 Task: Find accommodations in Greenville, United States for 3 guests from September 6 to September 18, with a price range of ₹6000 to ₹12000, 2 bedrooms, 2 beds, 2 bathrooms, property type as Flat or Guest house, and host language as English.
Action: Mouse moved to (528, 70)
Screenshot: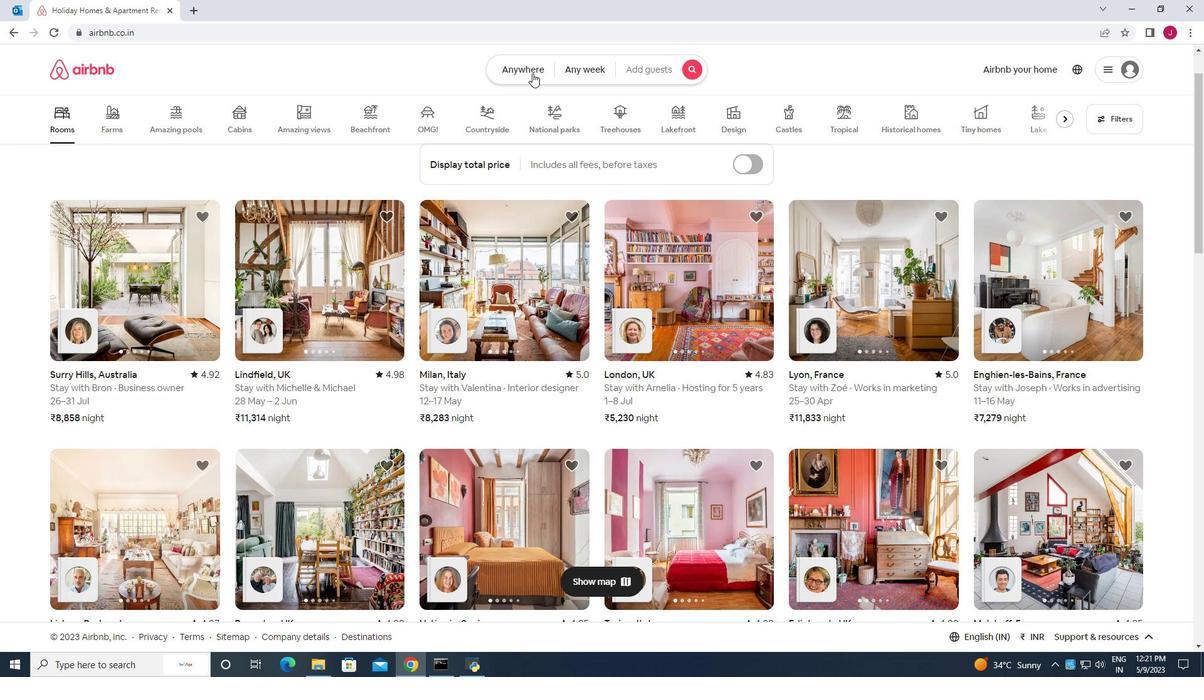 
Action: Mouse pressed left at (528, 70)
Screenshot: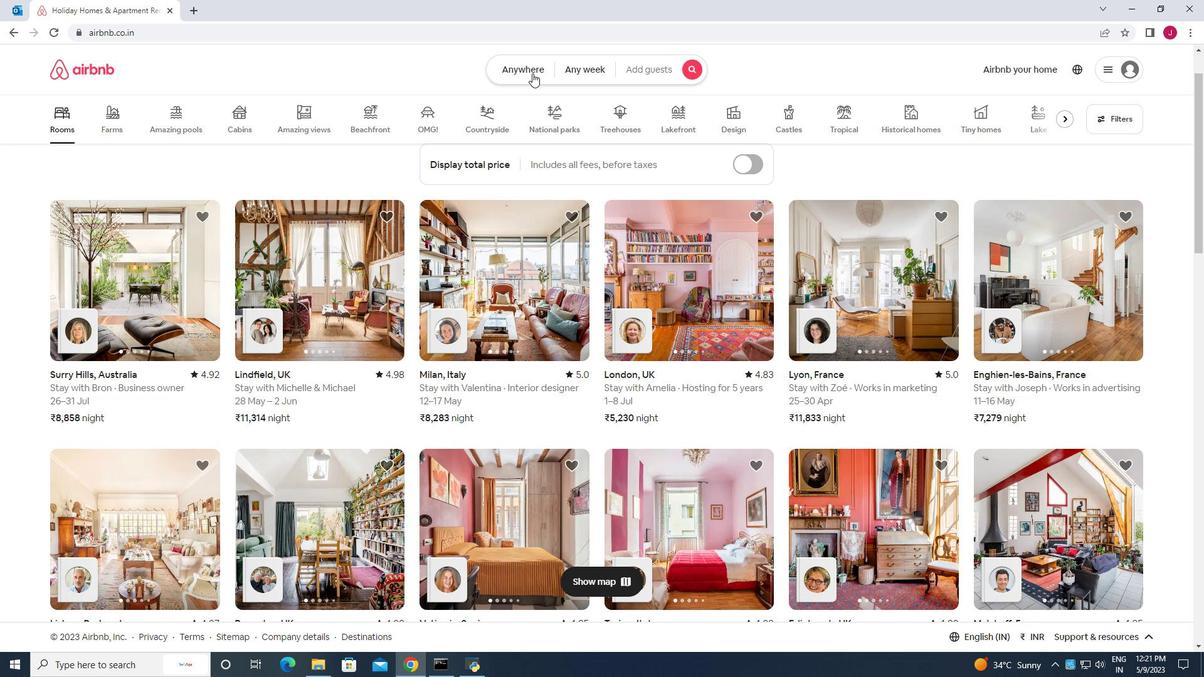 
Action: Mouse moved to (386, 120)
Screenshot: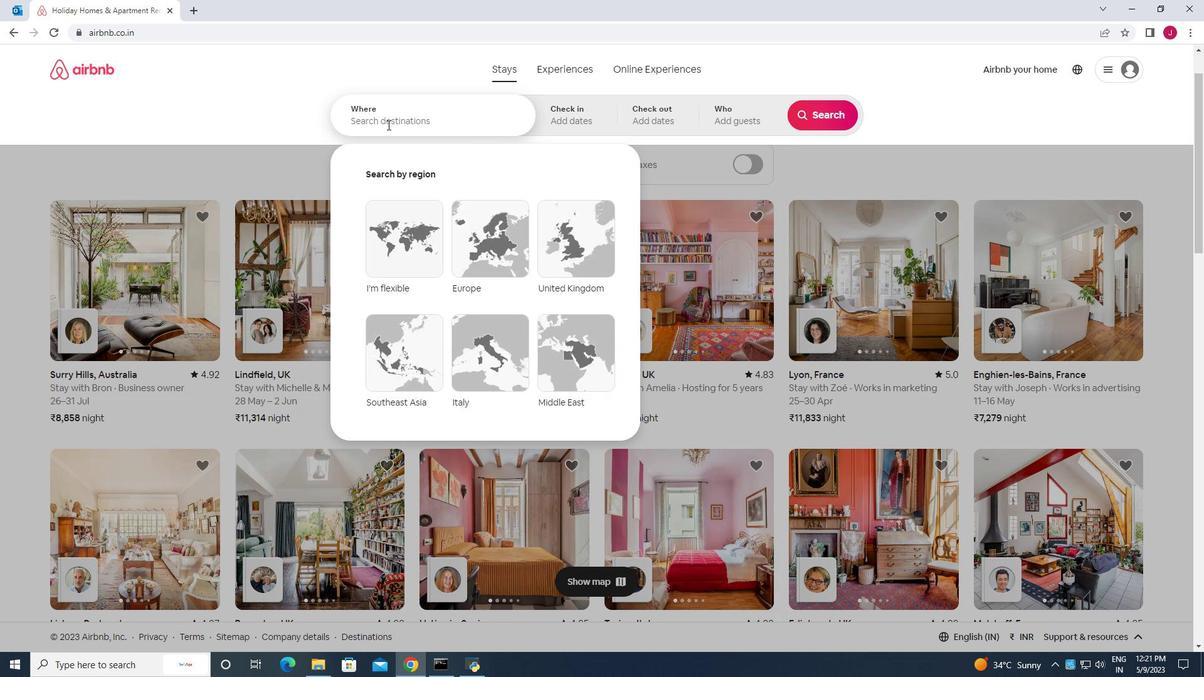 
Action: Mouse pressed left at (386, 120)
Screenshot: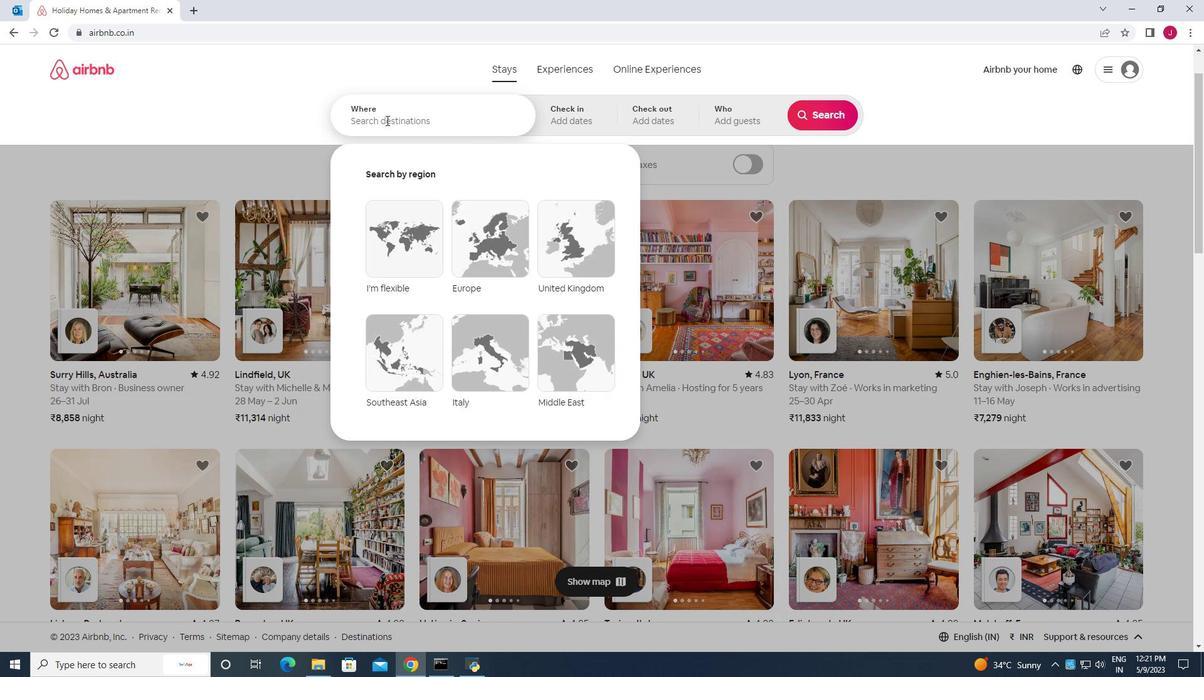 
Action: Key pressed <Key.caps_lock>G<Key.caps_lock>reenville<Key.space>united<Key.space>states<Key.enter>
Screenshot: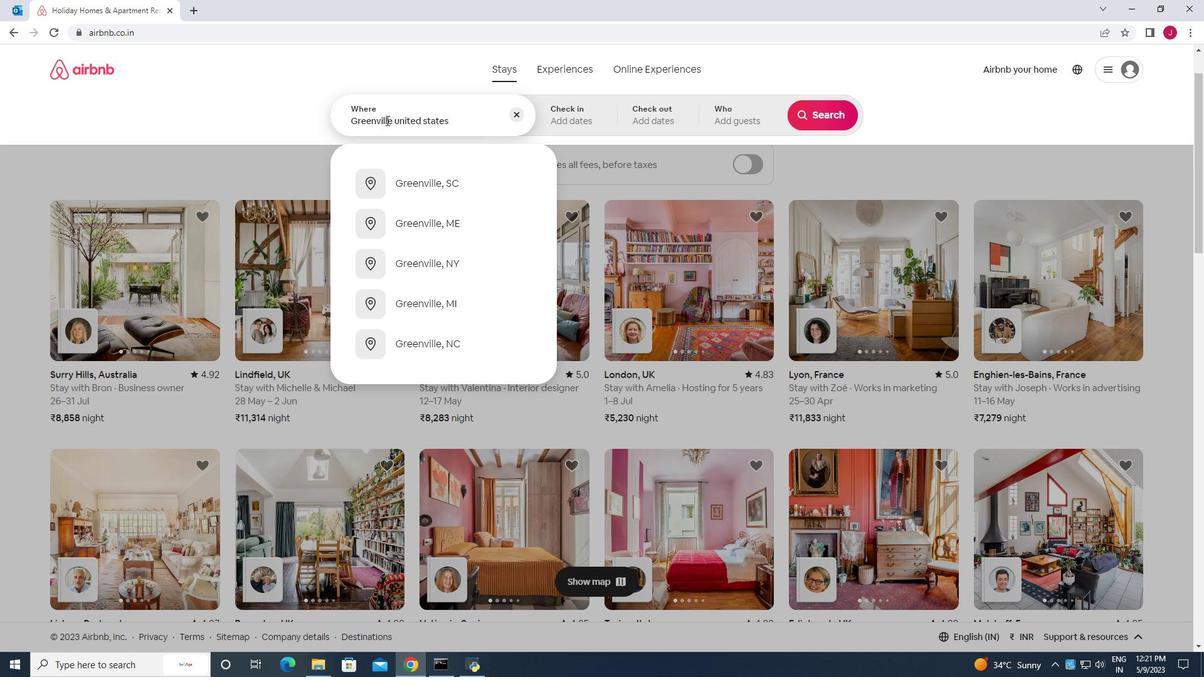 
Action: Mouse moved to (812, 217)
Screenshot: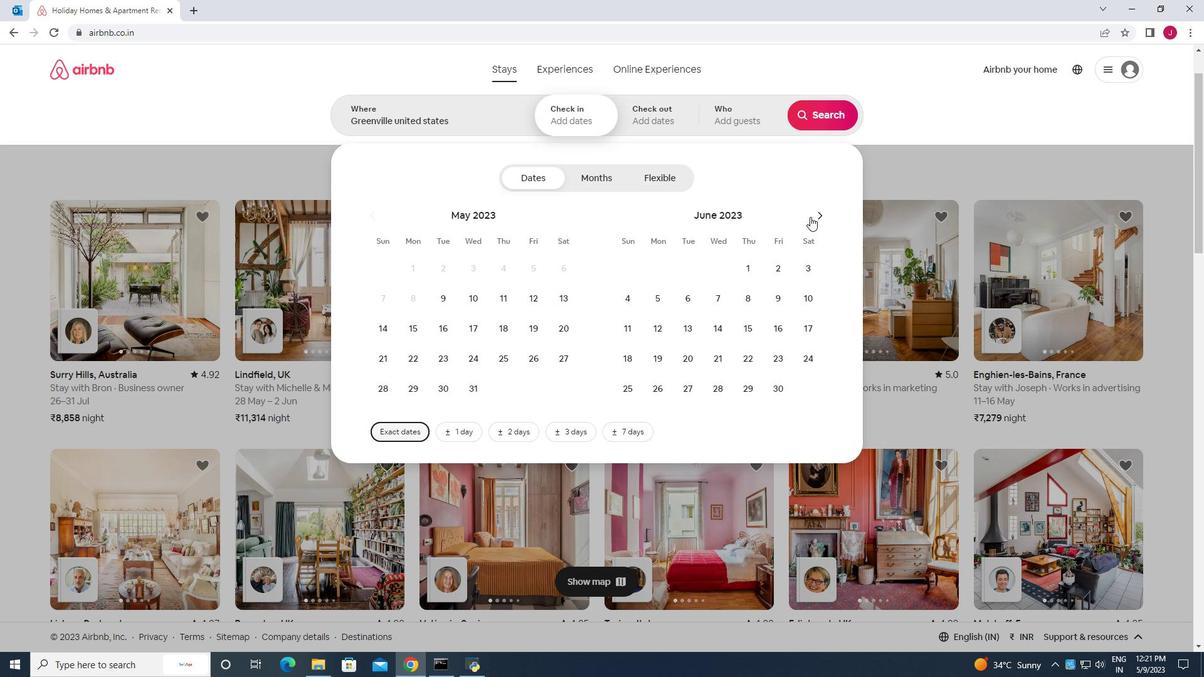 
Action: Mouse pressed left at (812, 217)
Screenshot: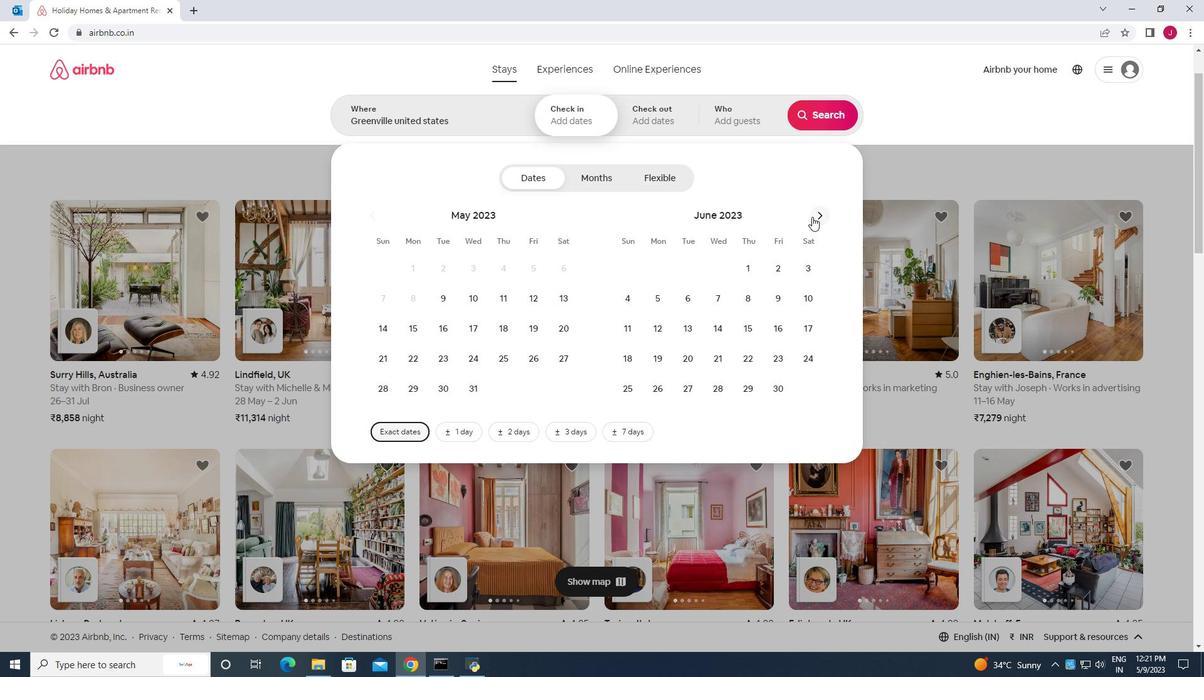 
Action: Mouse moved to (813, 217)
Screenshot: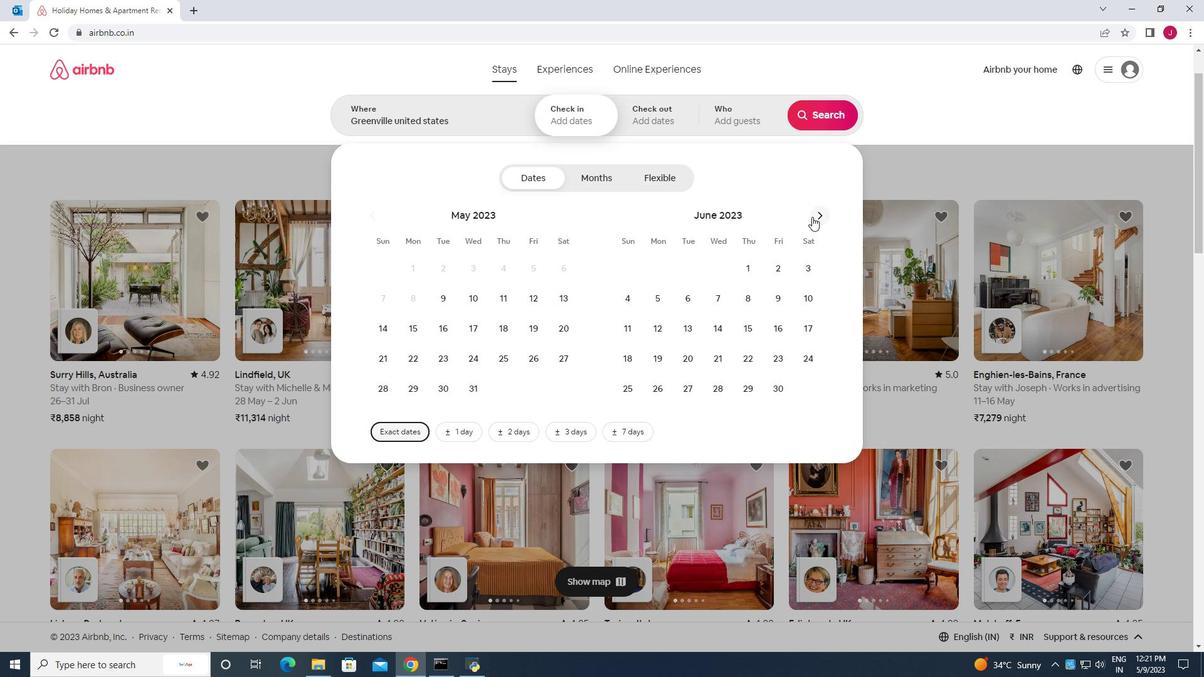 
Action: Mouse pressed left at (813, 217)
Screenshot: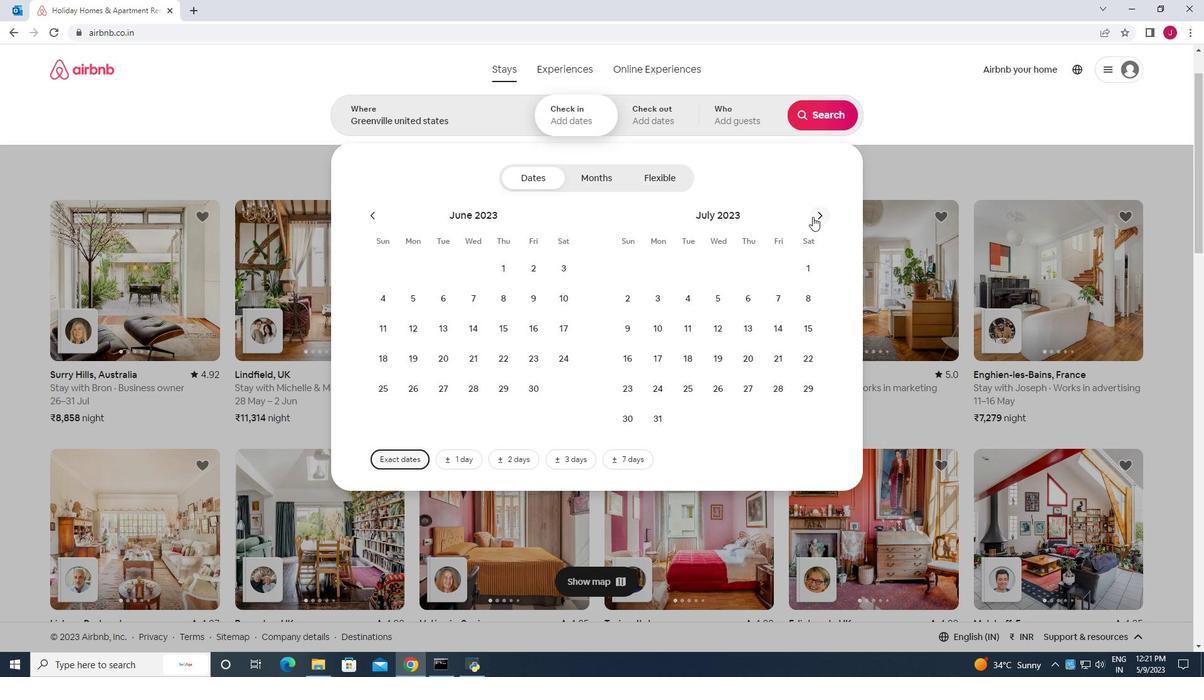 
Action: Mouse pressed left at (813, 217)
Screenshot: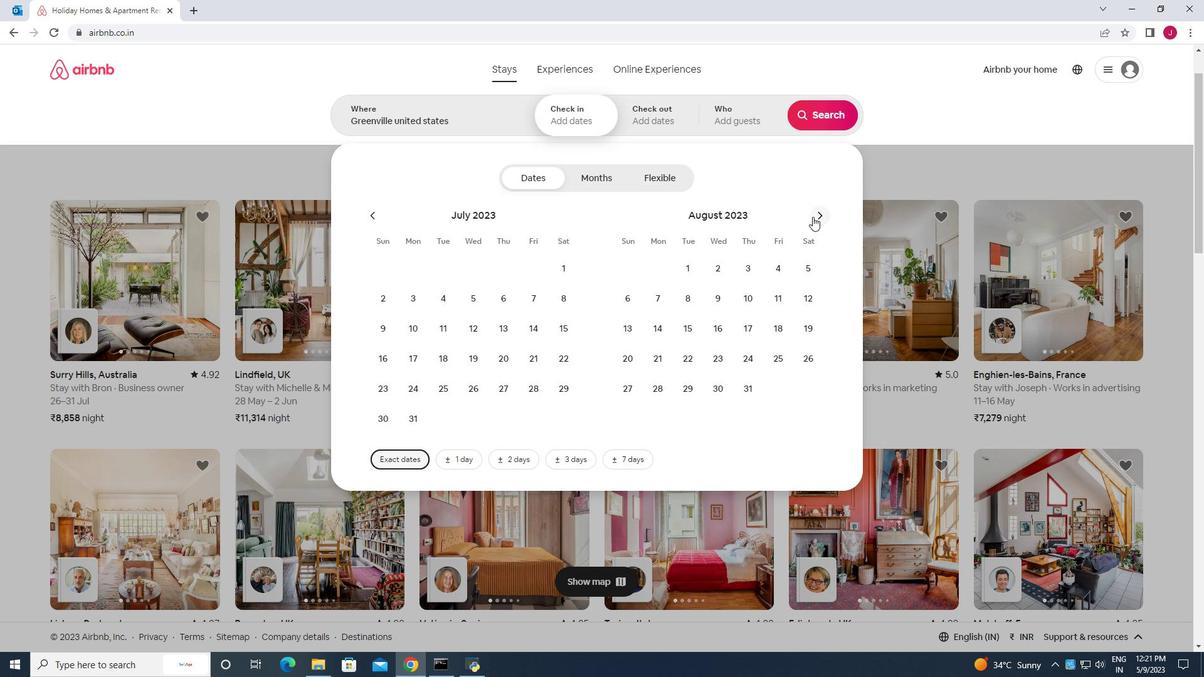 
Action: Mouse moved to (722, 300)
Screenshot: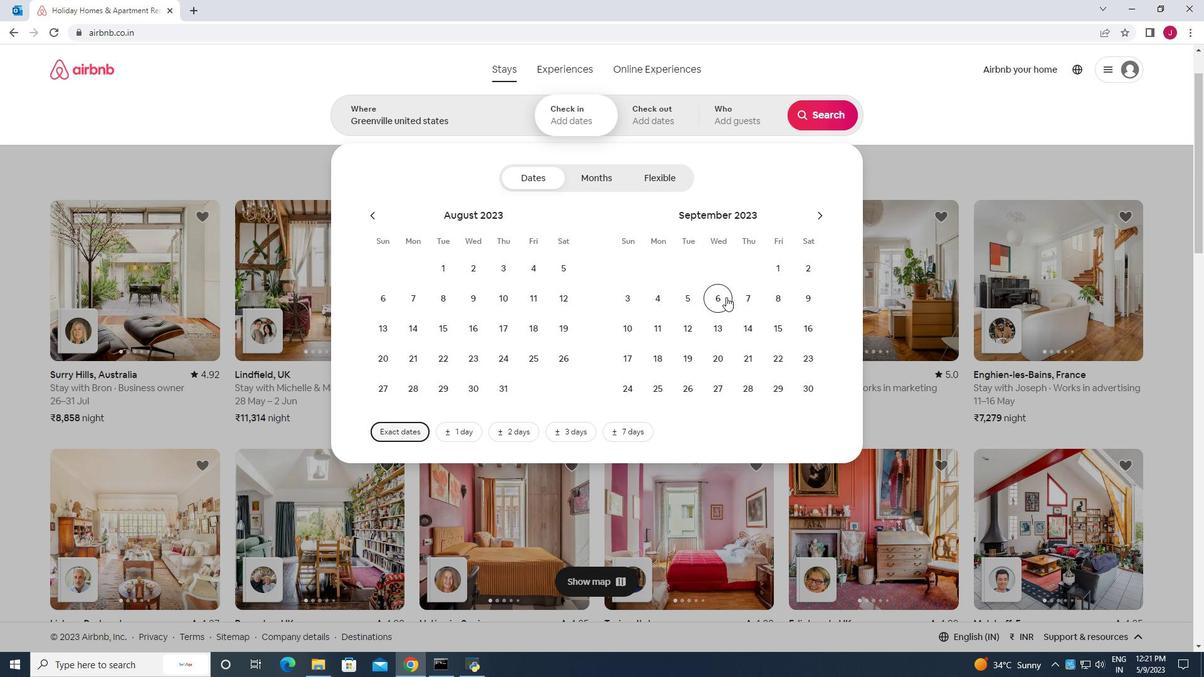 
Action: Mouse pressed left at (722, 300)
Screenshot: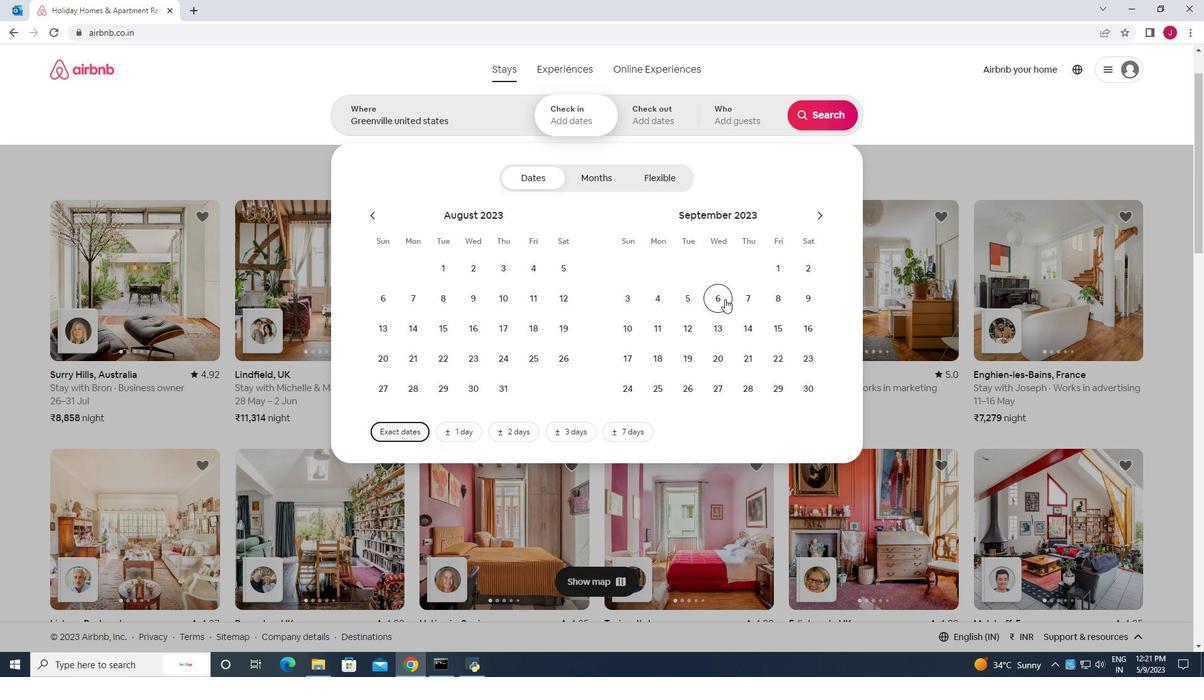 
Action: Mouse moved to (664, 357)
Screenshot: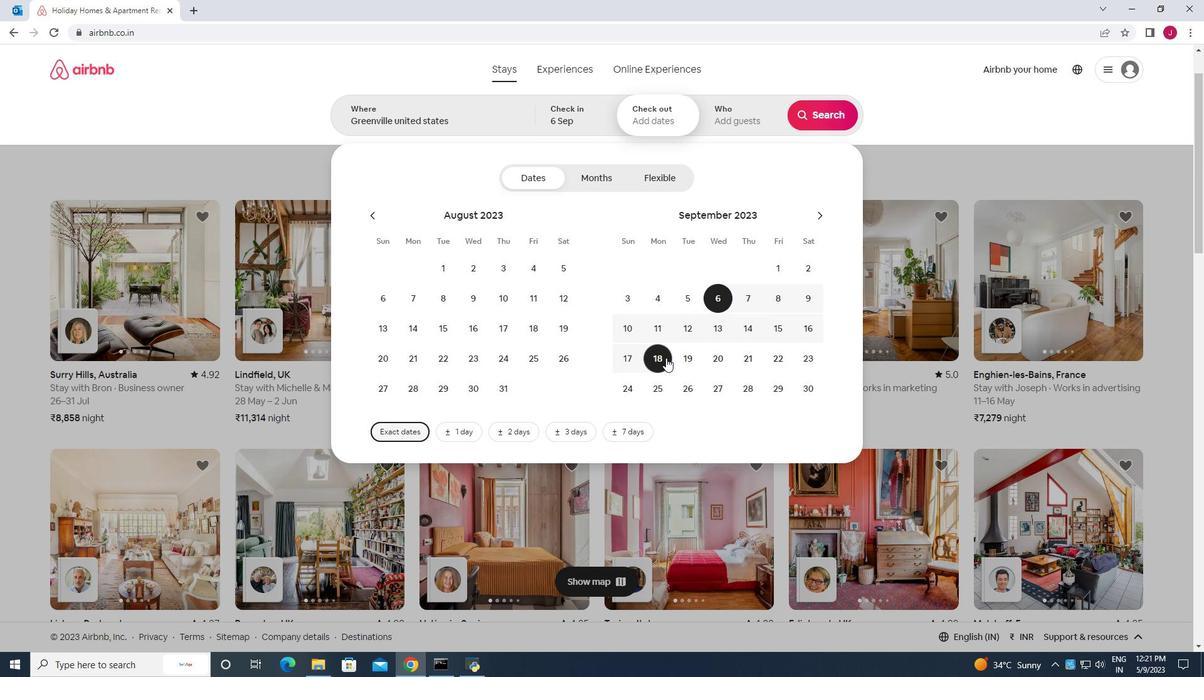 
Action: Mouse pressed left at (664, 357)
Screenshot: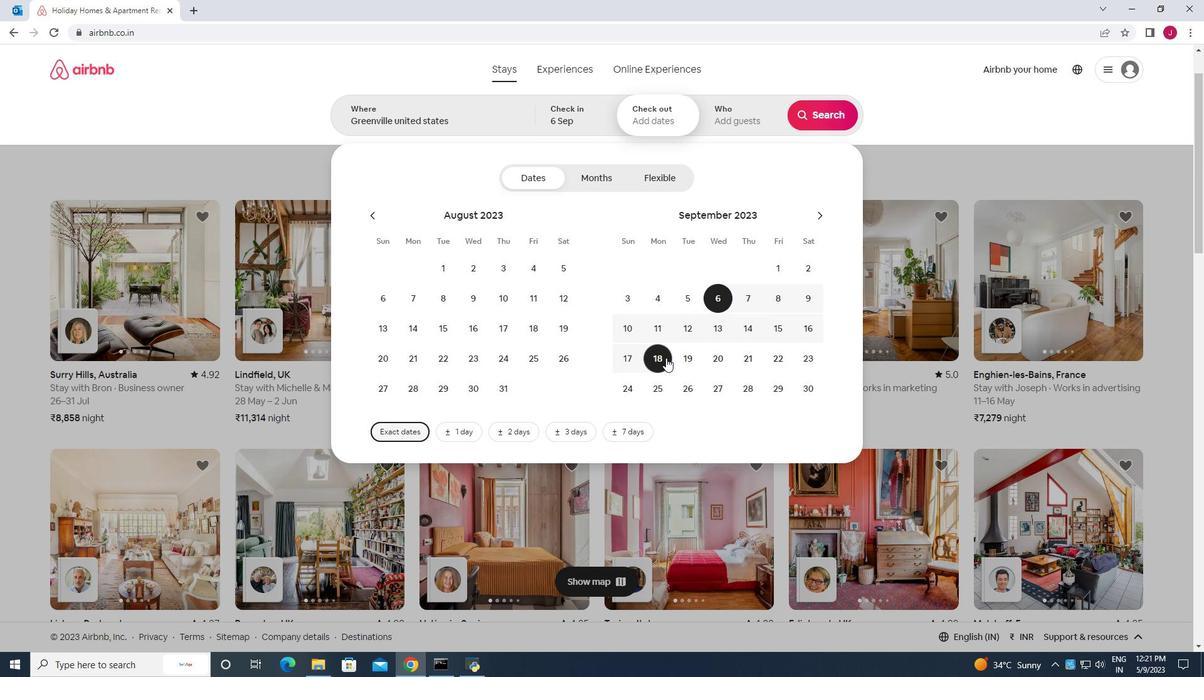 
Action: Mouse moved to (731, 121)
Screenshot: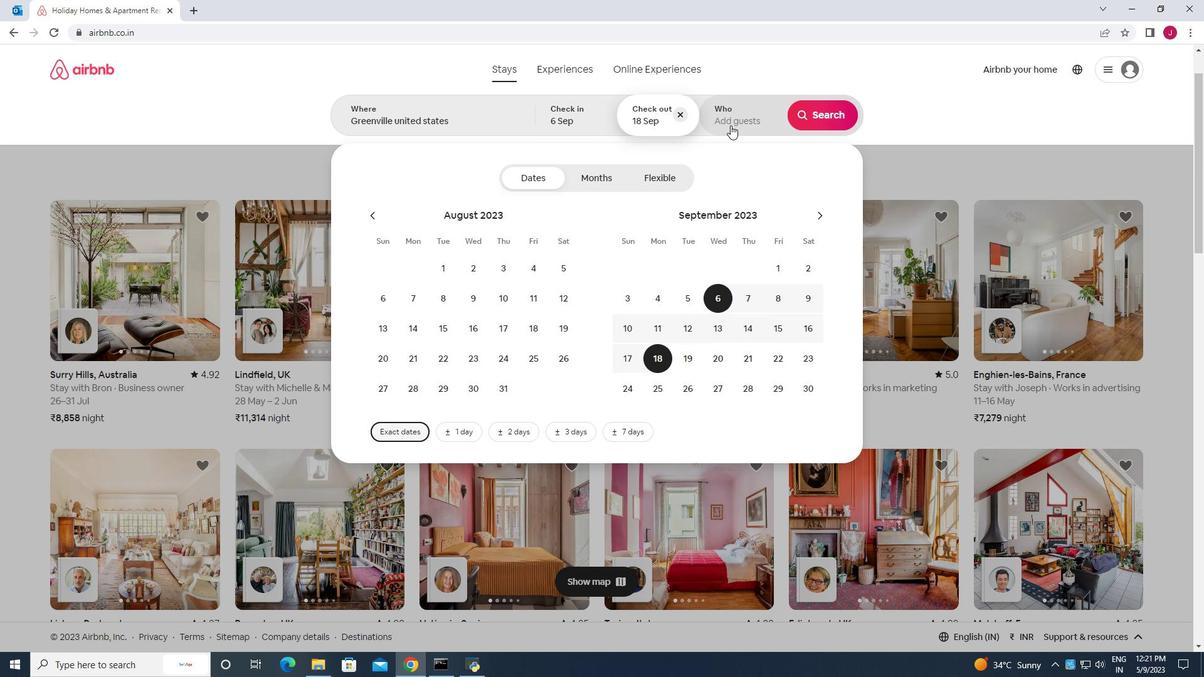 
Action: Mouse pressed left at (731, 121)
Screenshot: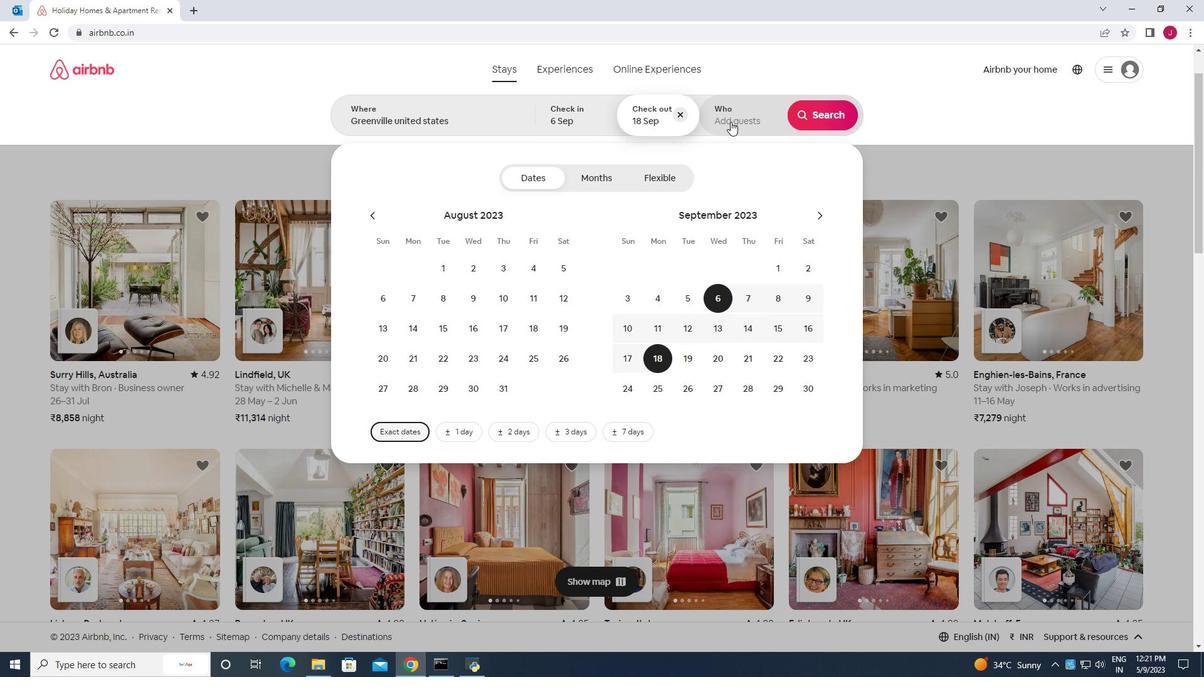 
Action: Mouse moved to (825, 186)
Screenshot: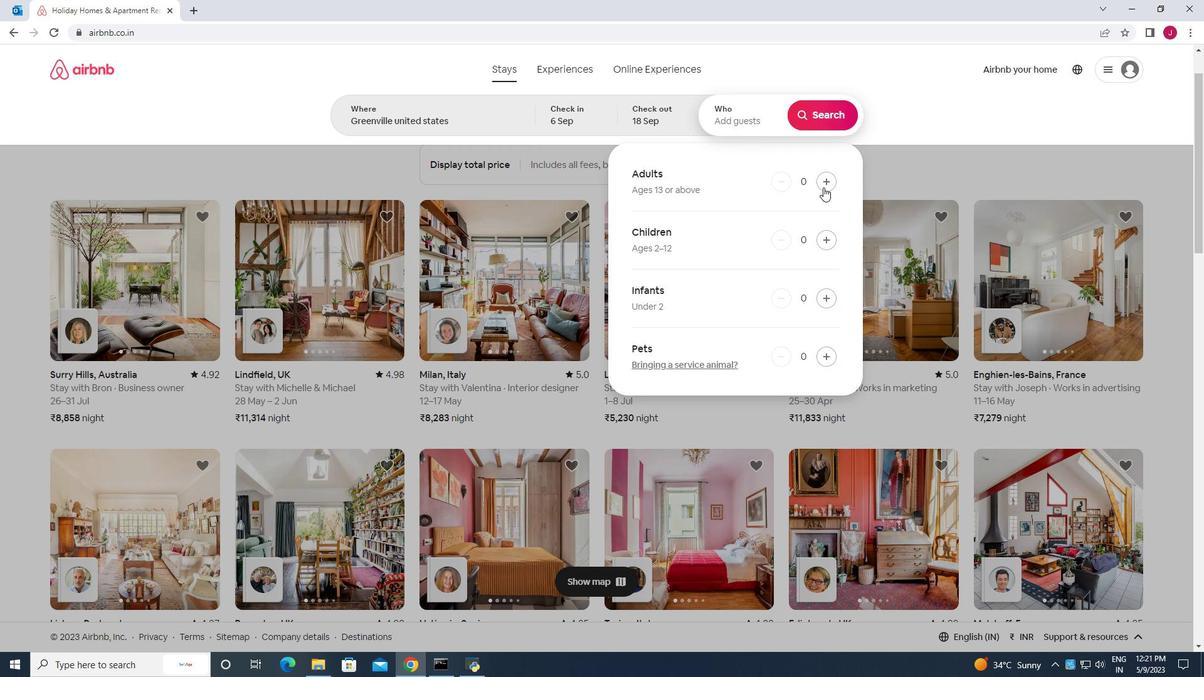 
Action: Mouse pressed left at (825, 186)
Screenshot: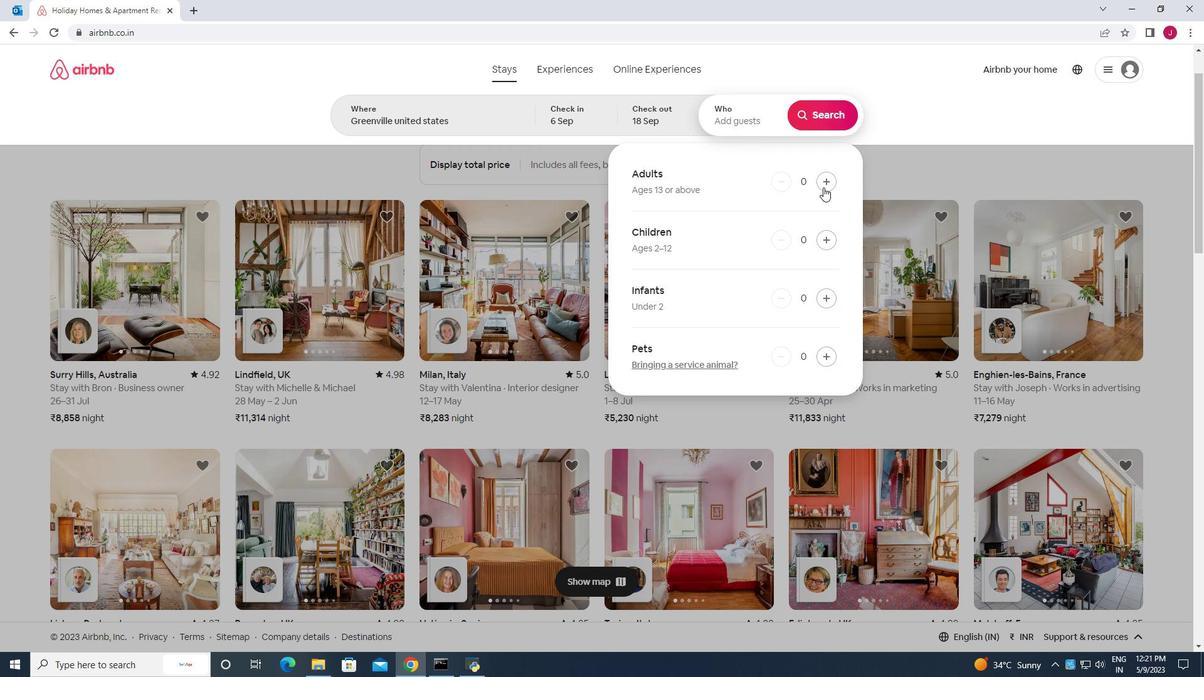 
Action: Mouse moved to (826, 186)
Screenshot: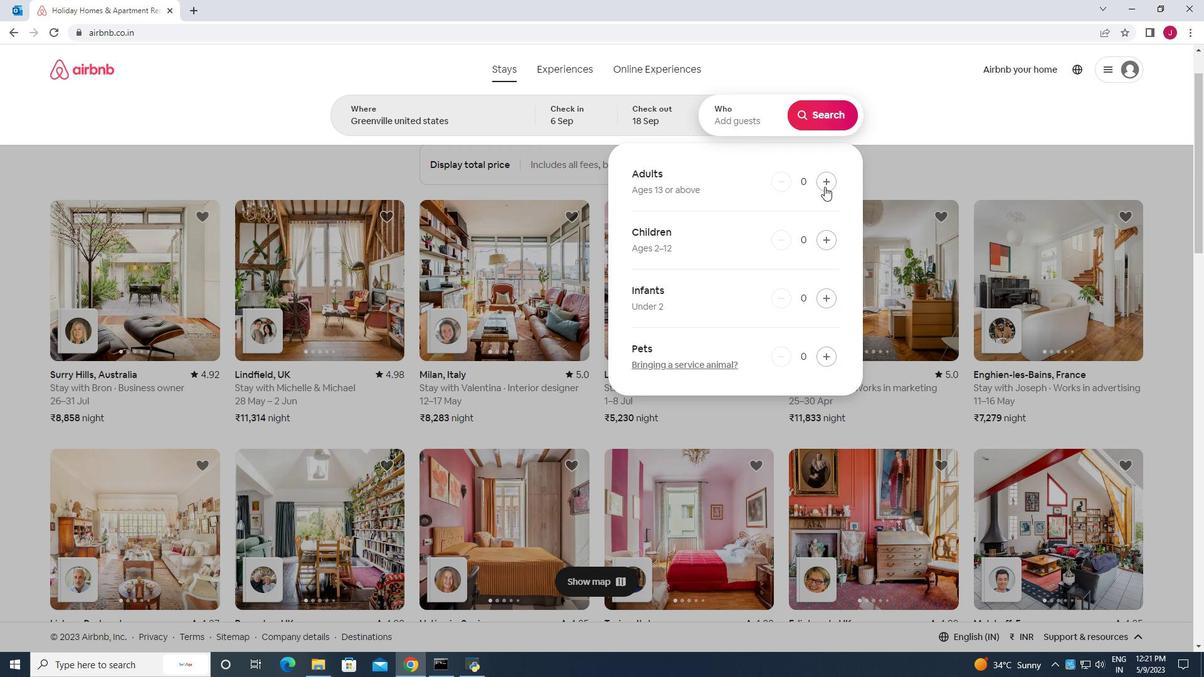 
Action: Mouse pressed left at (826, 186)
Screenshot: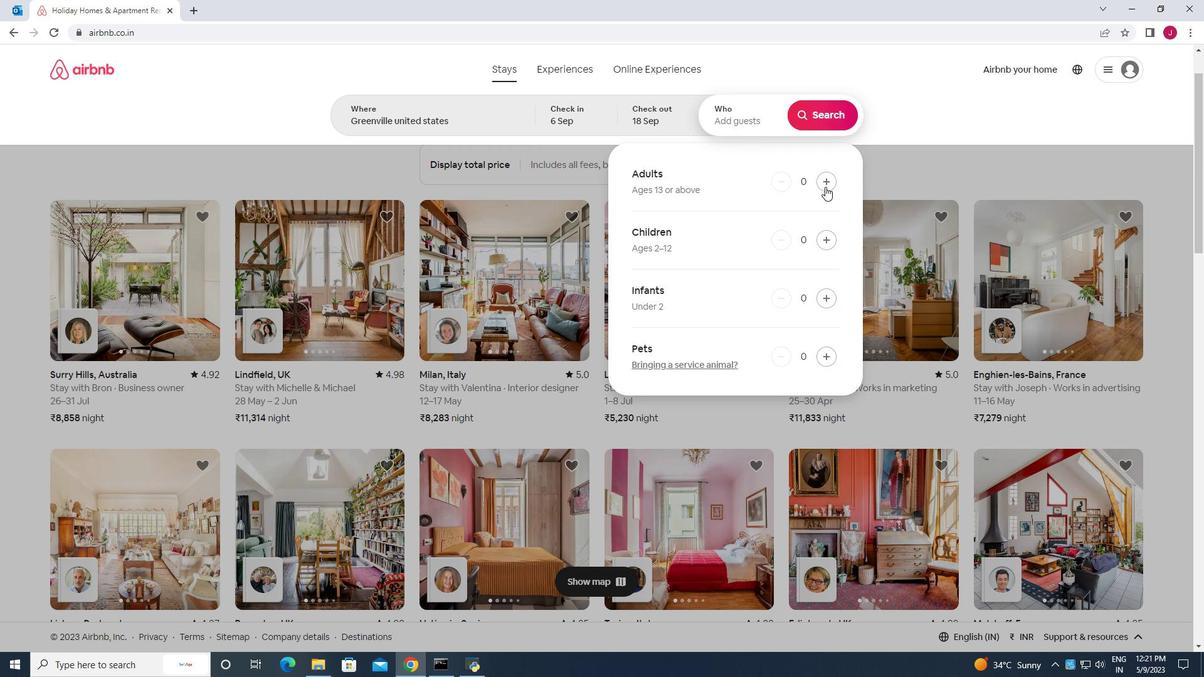 
Action: Mouse pressed left at (826, 186)
Screenshot: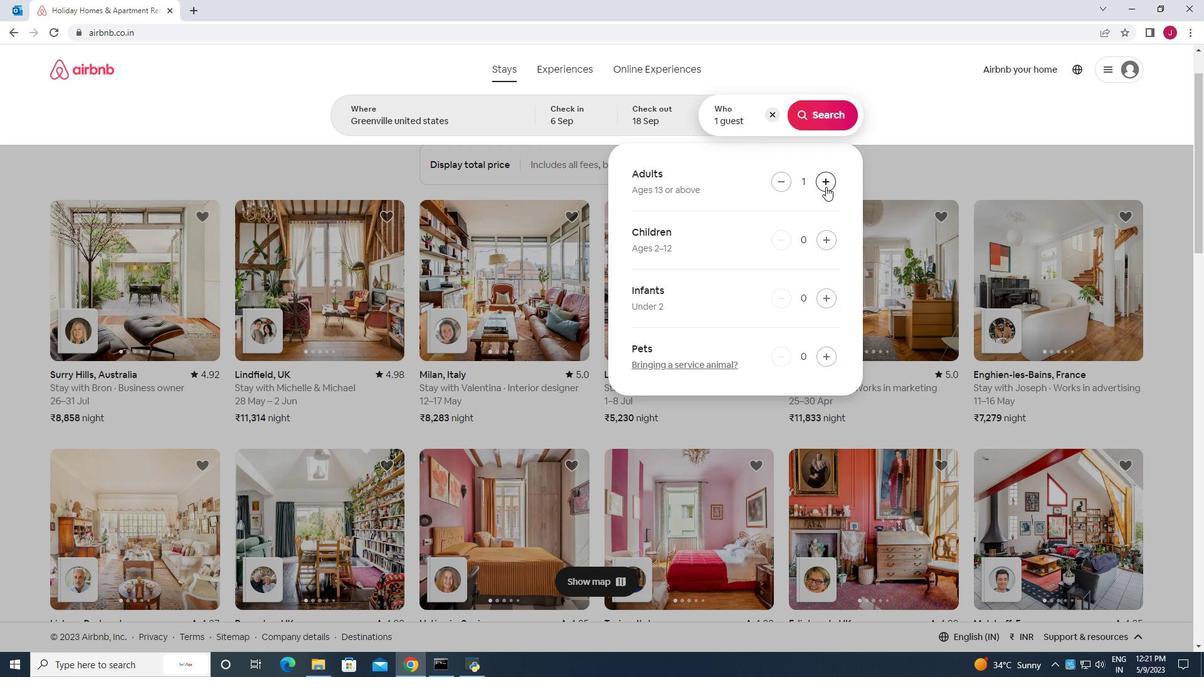 
Action: Mouse moved to (830, 111)
Screenshot: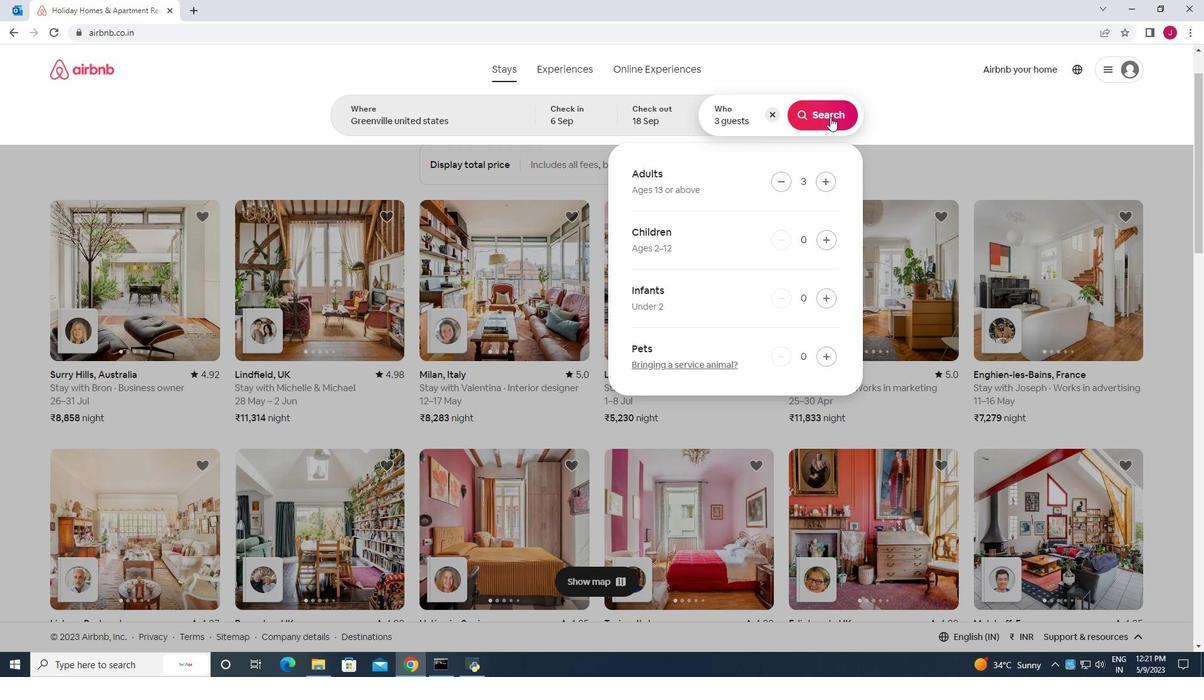 
Action: Mouse pressed left at (830, 111)
Screenshot: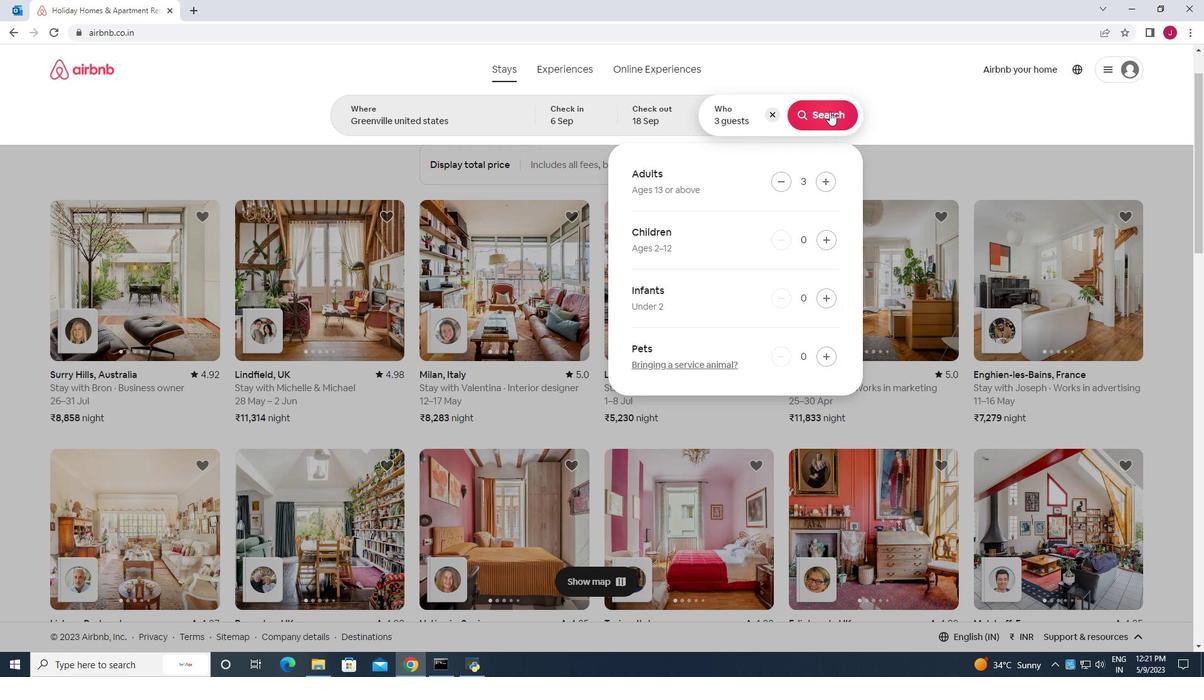 
Action: Mouse moved to (1169, 116)
Screenshot: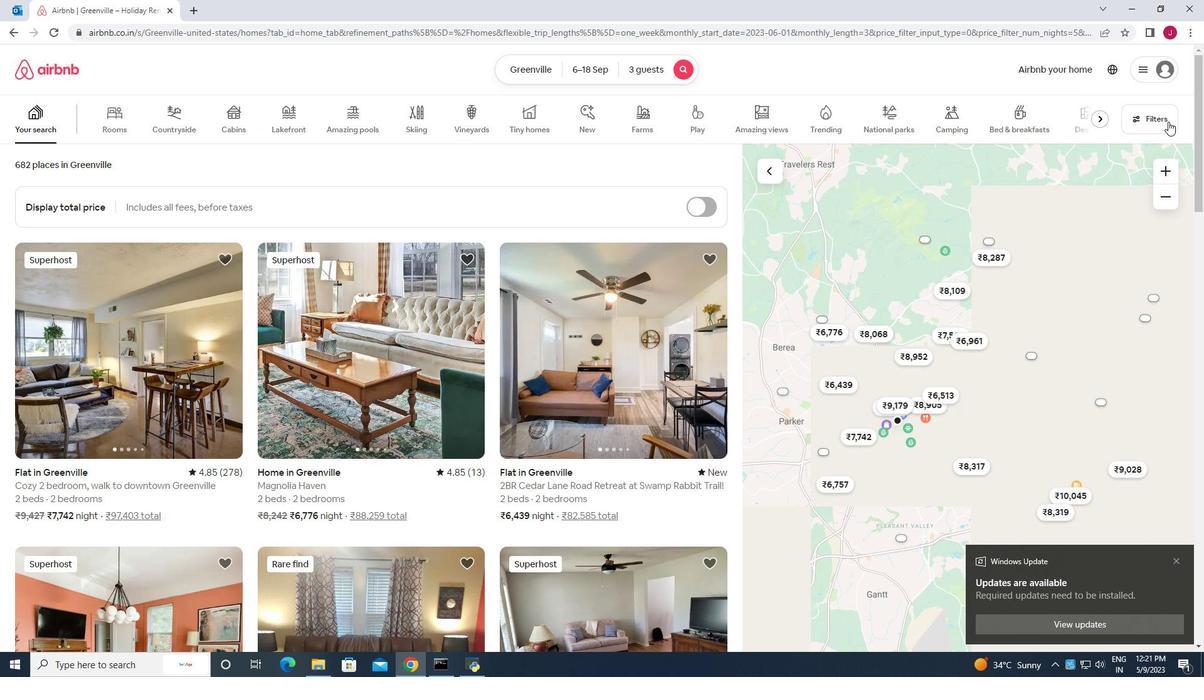 
Action: Mouse pressed left at (1169, 116)
Screenshot: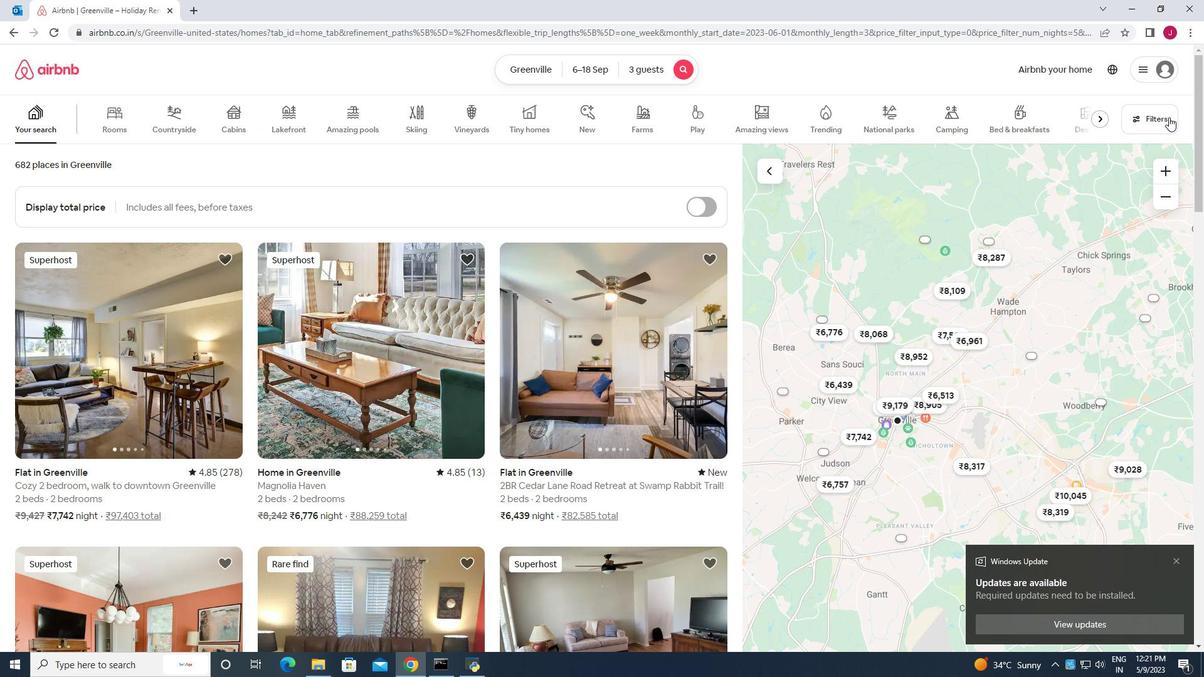 
Action: Mouse moved to (472, 427)
Screenshot: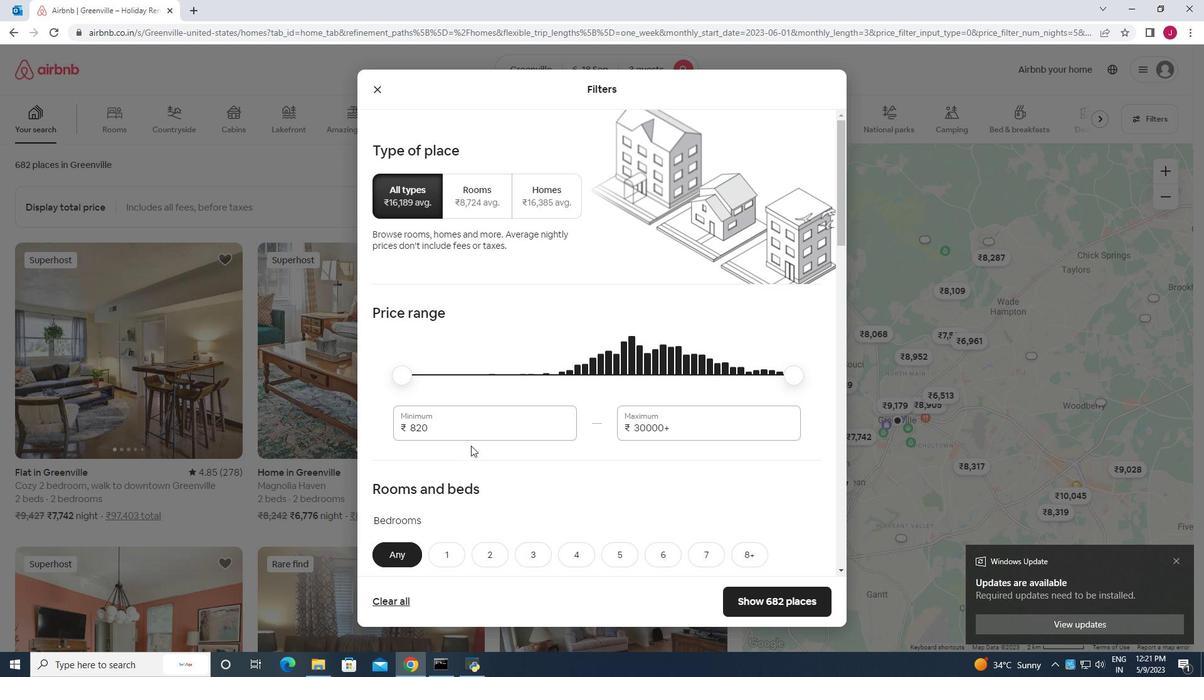 
Action: Mouse pressed left at (472, 427)
Screenshot: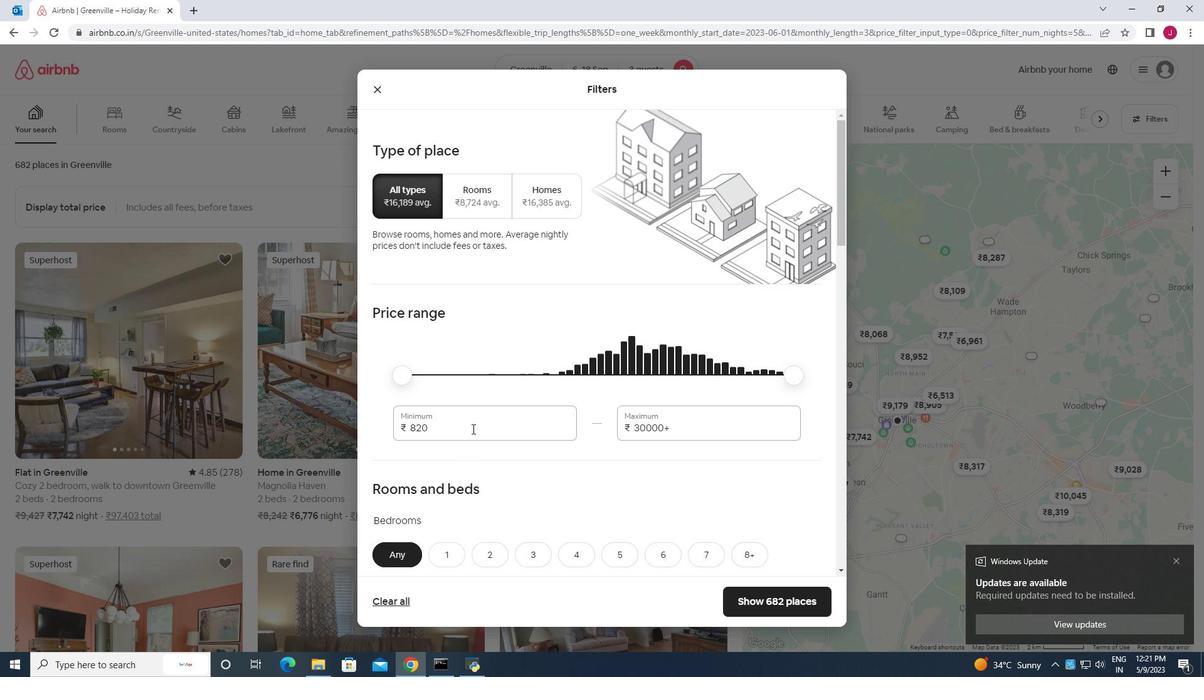 
Action: Key pressed <Key.backspace><Key.backspace><Key.backspace><Key.backspace><Key.backspace><Key.backspace><Key.backspace><Key.backspace><Key.backspace><Key.backspace>6000
Screenshot: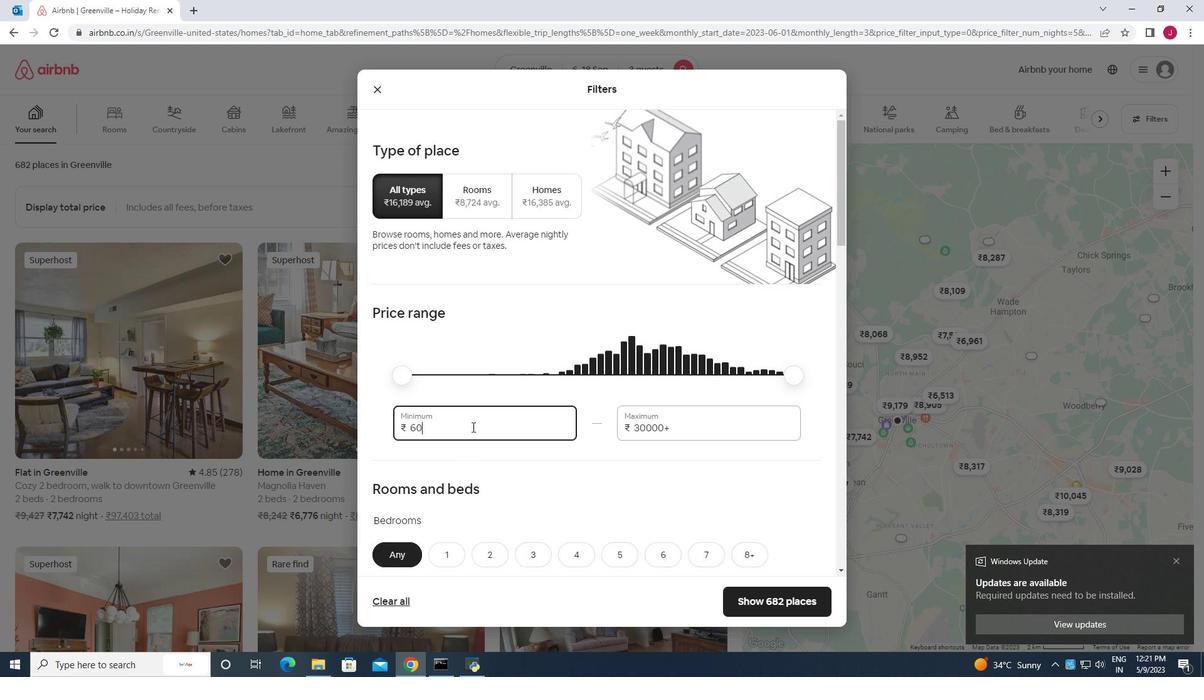 
Action: Mouse moved to (700, 426)
Screenshot: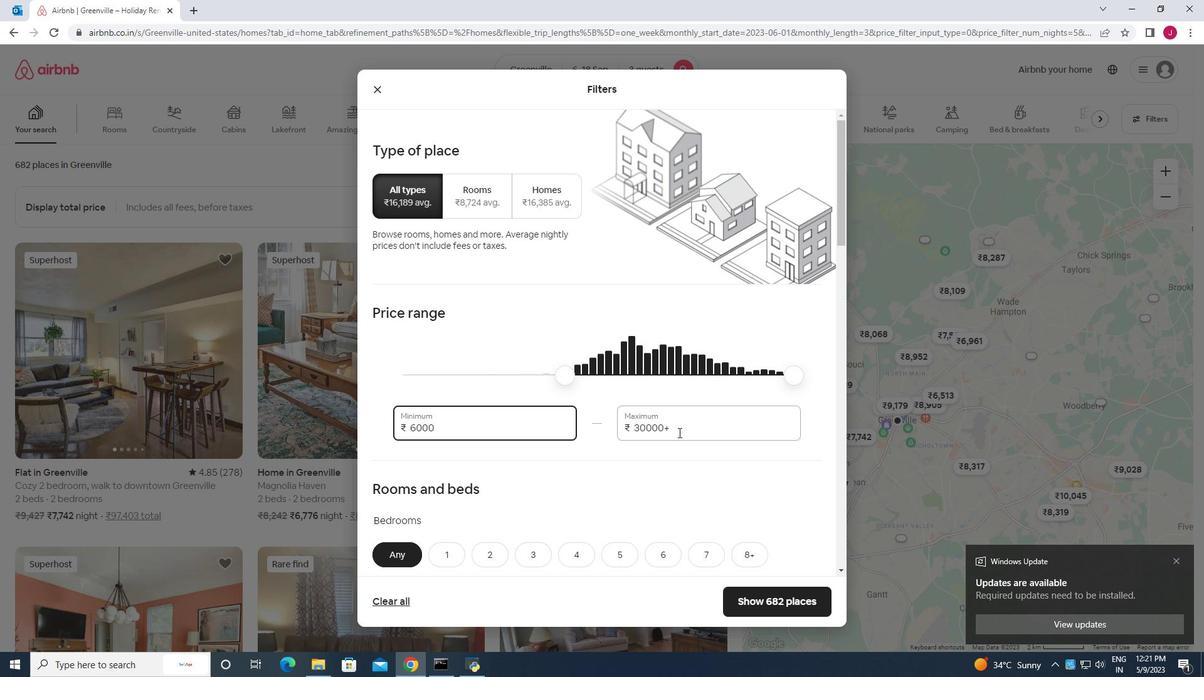 
Action: Mouse pressed left at (700, 426)
Screenshot: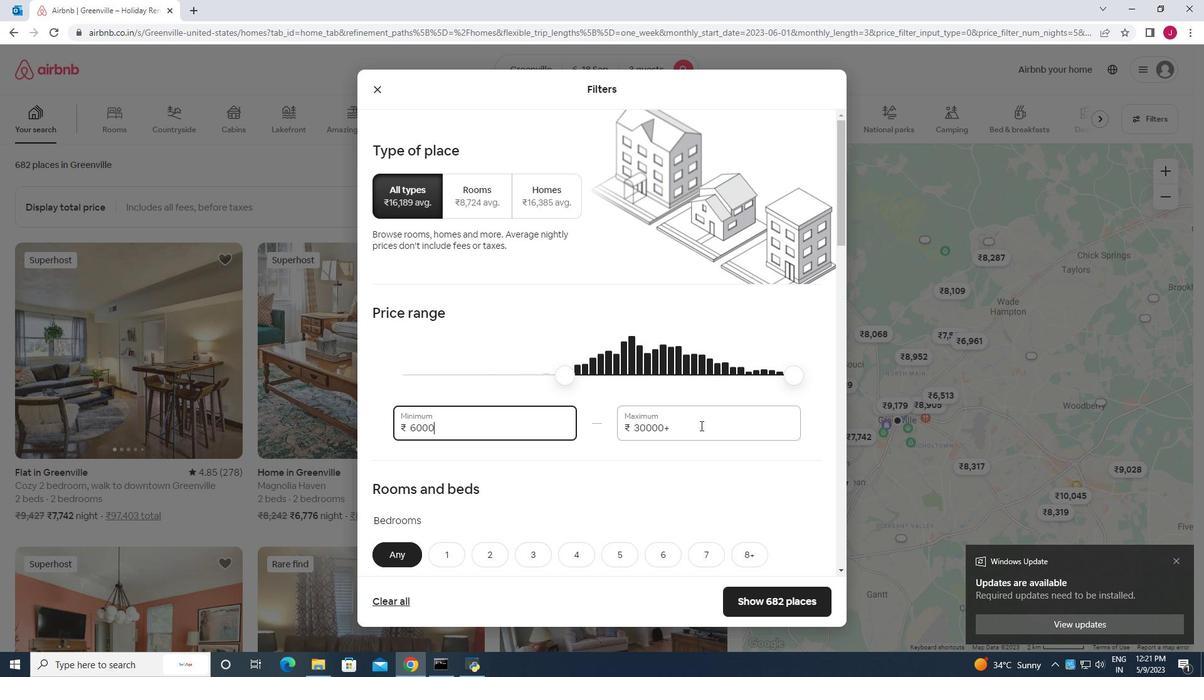 
Action: Mouse moved to (699, 426)
Screenshot: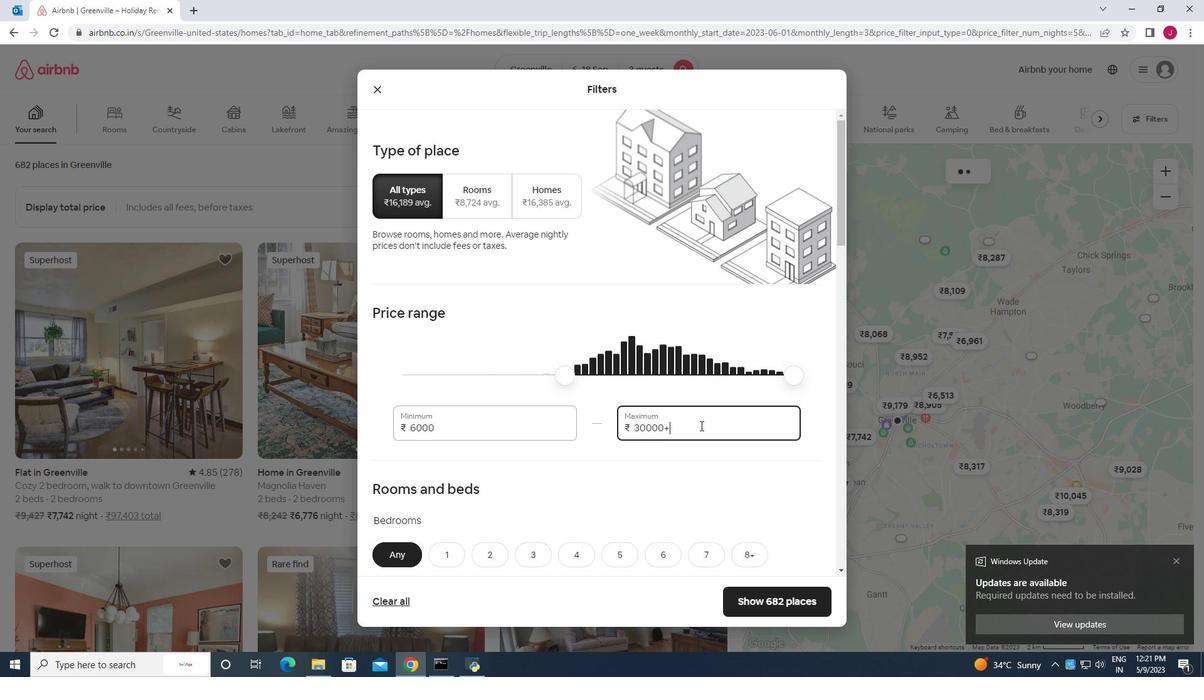 
Action: Key pressed <Key.backspace><Key.backspace><Key.backspace><Key.backspace><Key.backspace><Key.backspace><Key.backspace><Key.backspace><Key.backspace><Key.backspace><Key.backspace><Key.backspace>12000
Screenshot: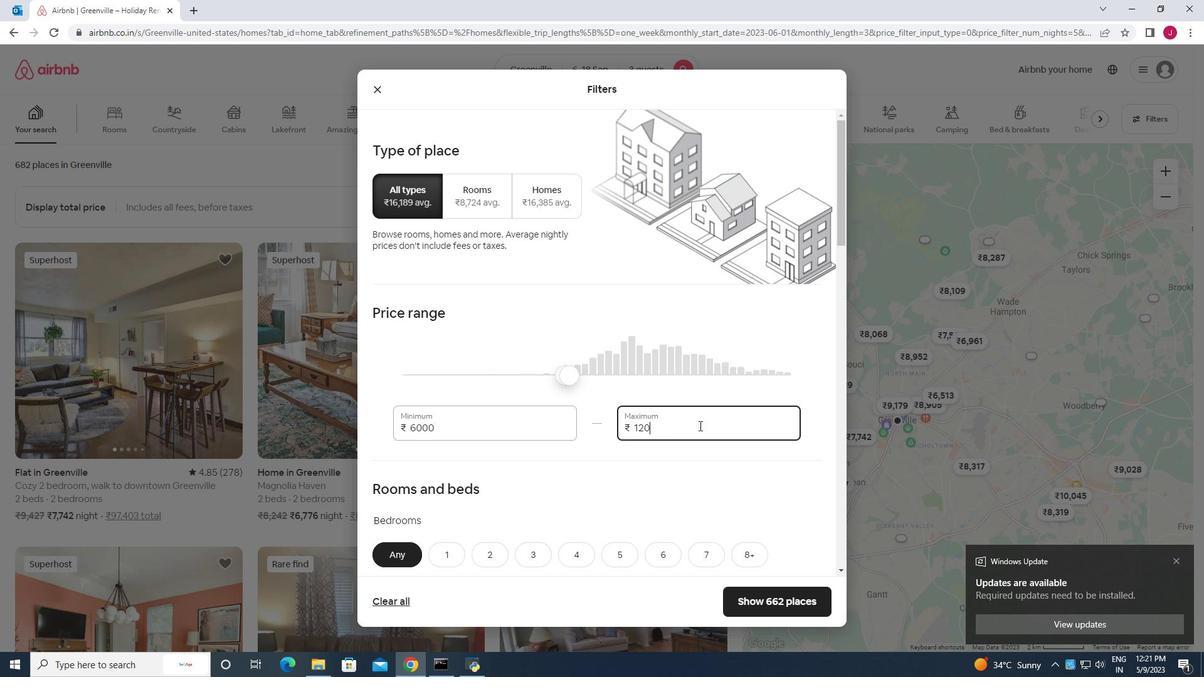 
Action: Mouse moved to (1178, 559)
Screenshot: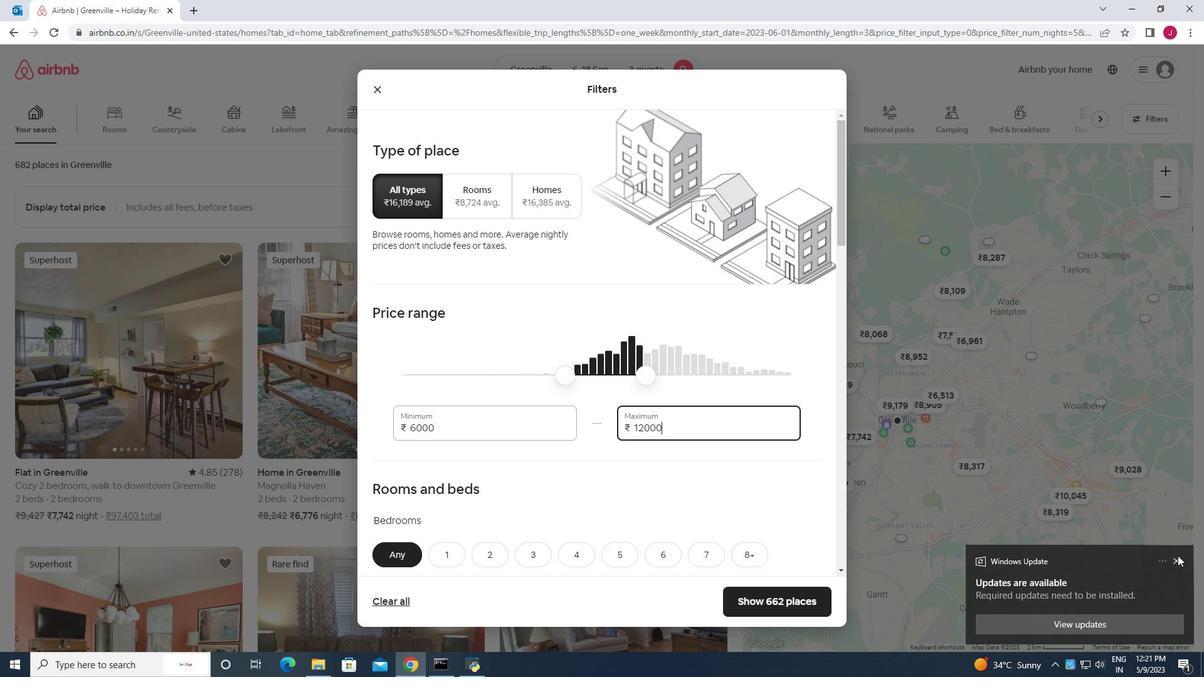 
Action: Mouse pressed left at (1178, 559)
Screenshot: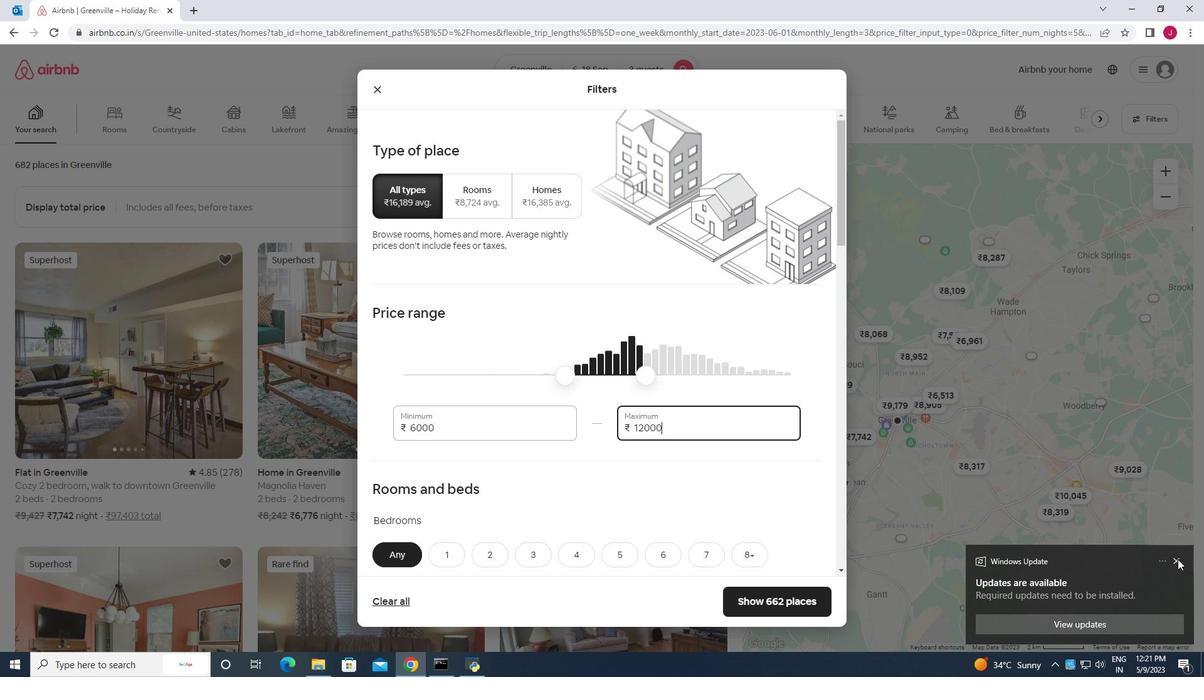 
Action: Mouse moved to (593, 458)
Screenshot: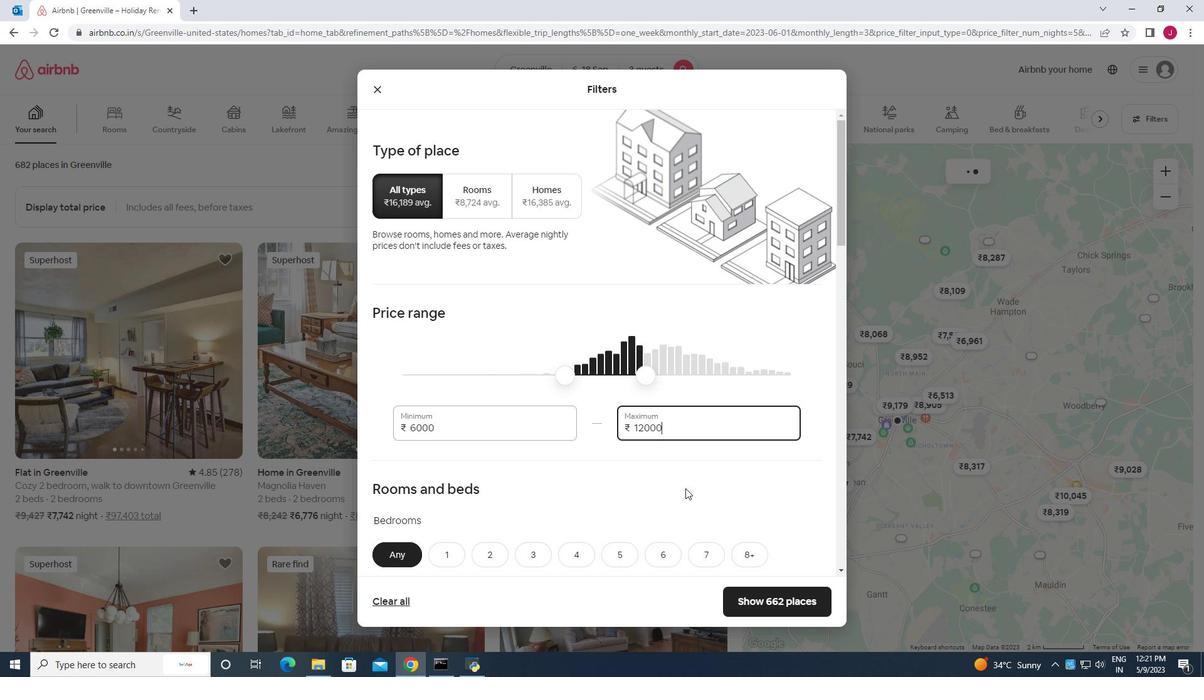 
Action: Mouse scrolled (593, 458) with delta (0, 0)
Screenshot: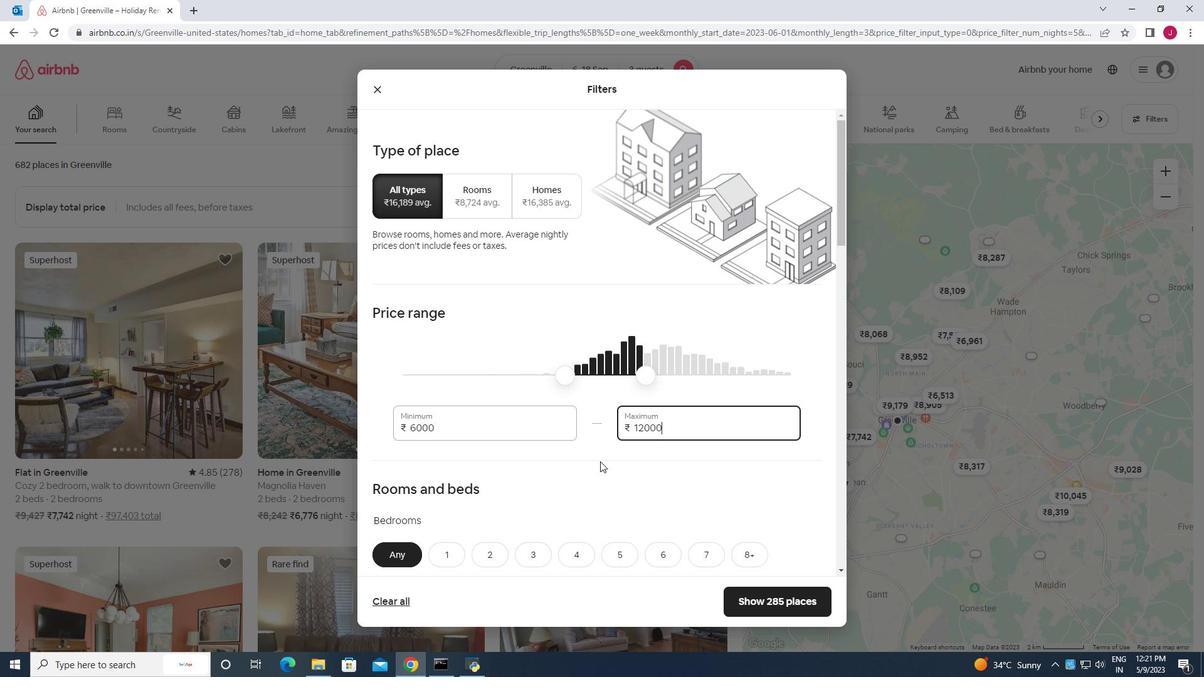 
Action: Mouse scrolled (593, 458) with delta (0, 0)
Screenshot: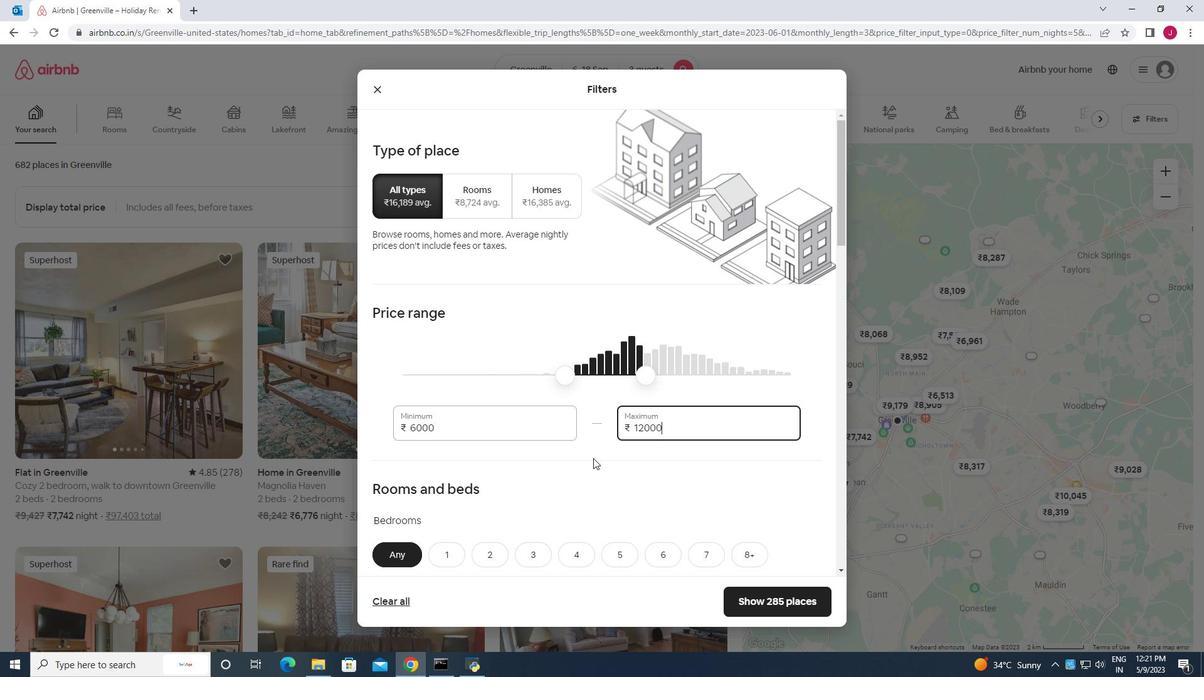 
Action: Mouse scrolled (593, 458) with delta (0, 0)
Screenshot: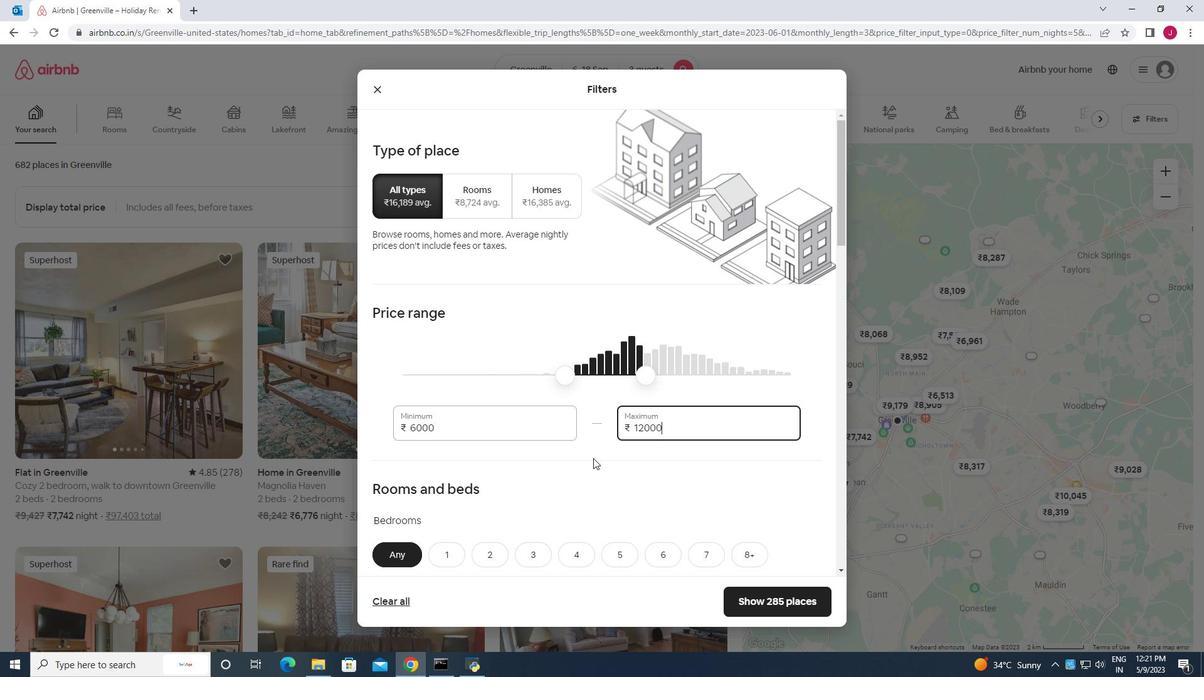 
Action: Mouse moved to (531, 352)
Screenshot: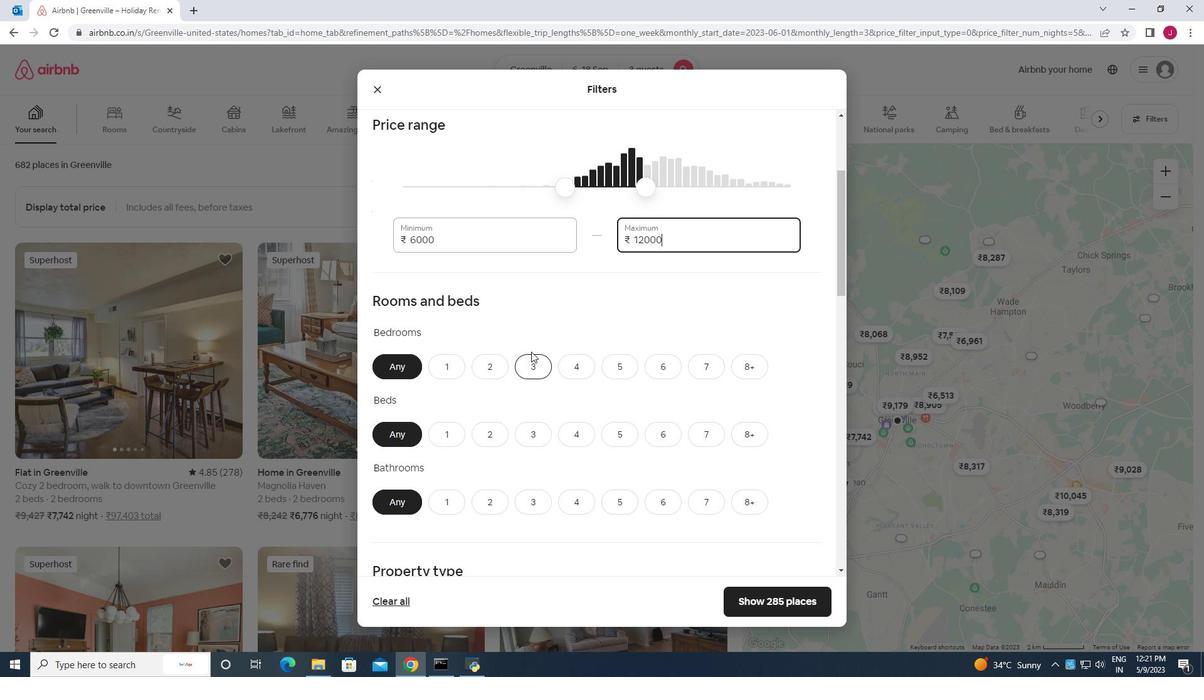 
Action: Mouse scrolled (531, 351) with delta (0, 0)
Screenshot: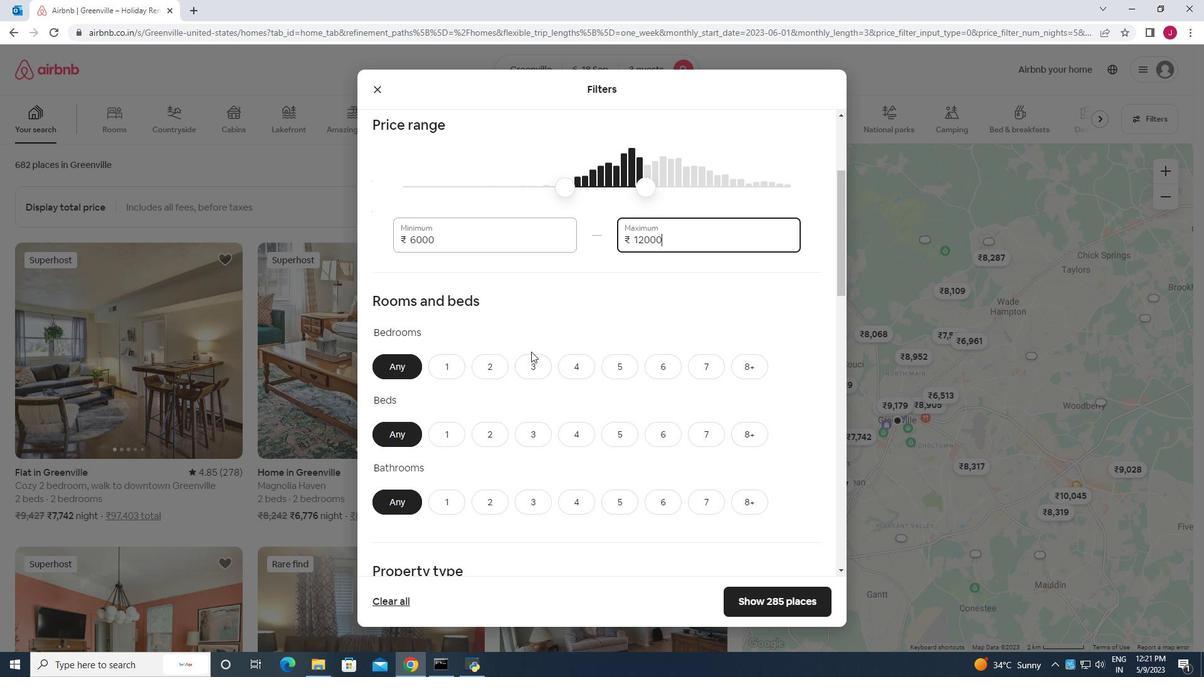 
Action: Mouse scrolled (531, 351) with delta (0, 0)
Screenshot: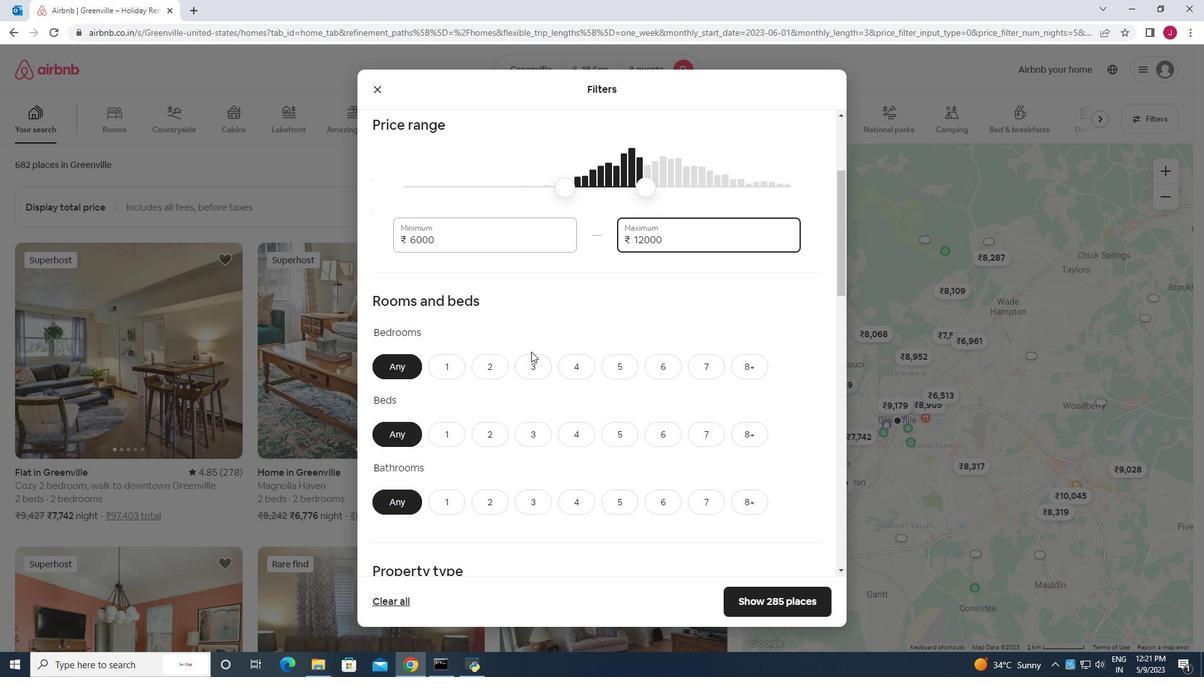 
Action: Mouse moved to (493, 244)
Screenshot: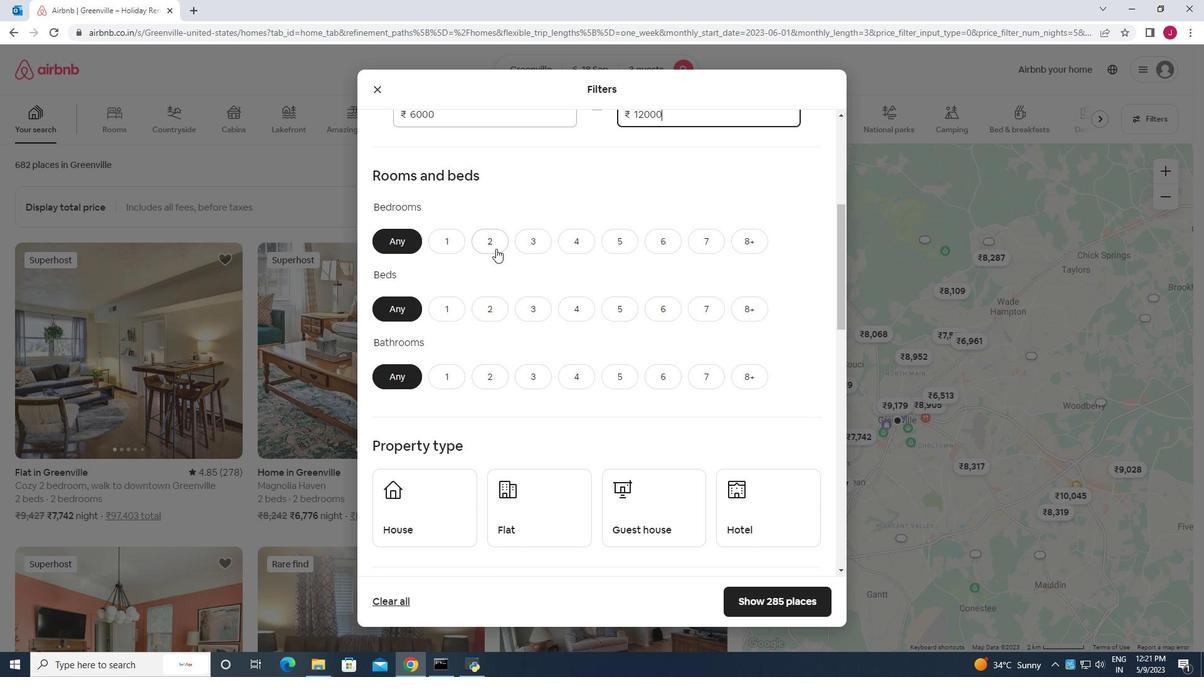
Action: Mouse pressed left at (493, 244)
Screenshot: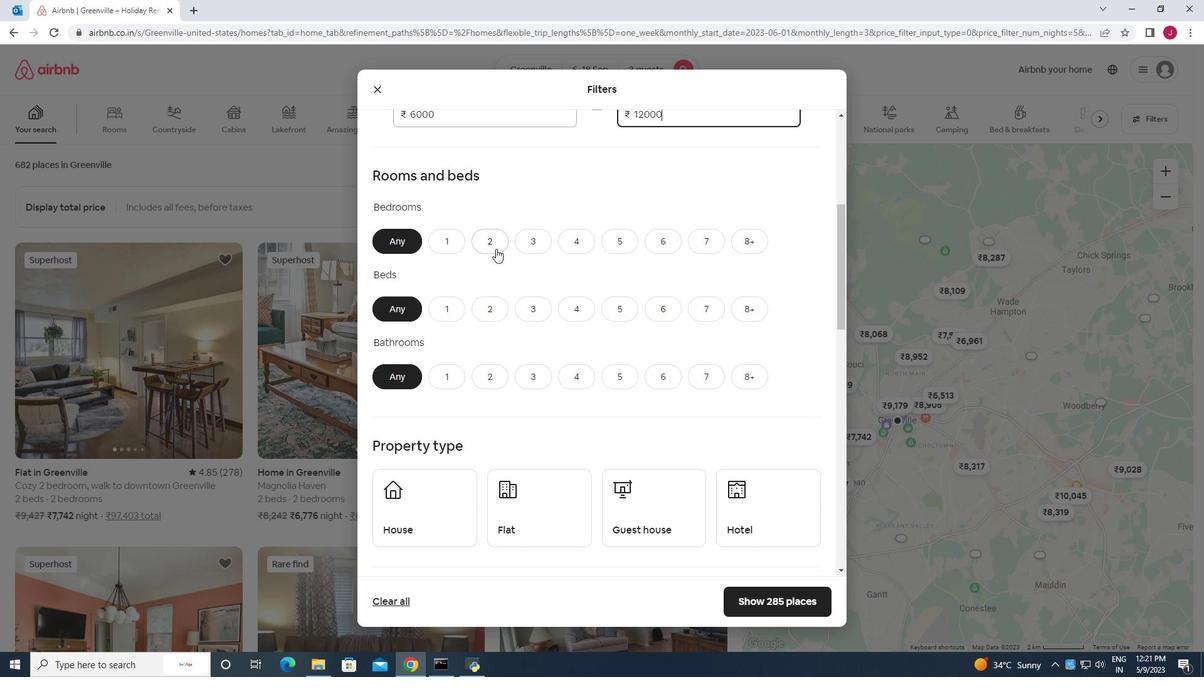 
Action: Mouse moved to (490, 304)
Screenshot: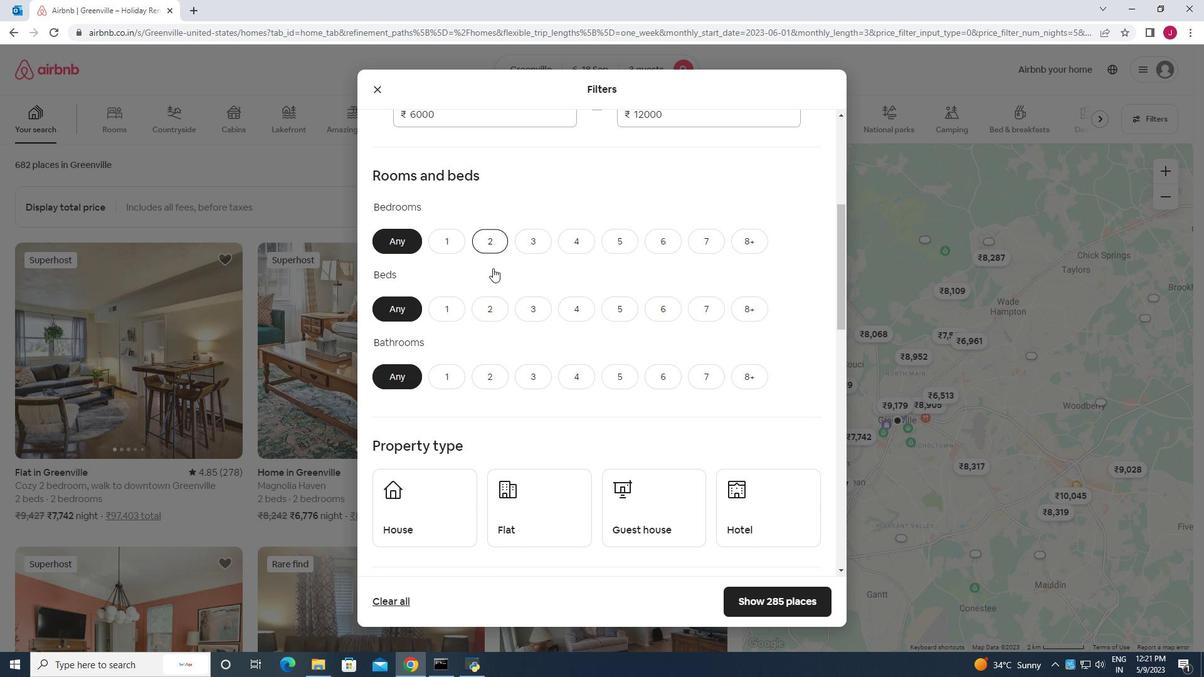 
Action: Mouse pressed left at (490, 304)
Screenshot: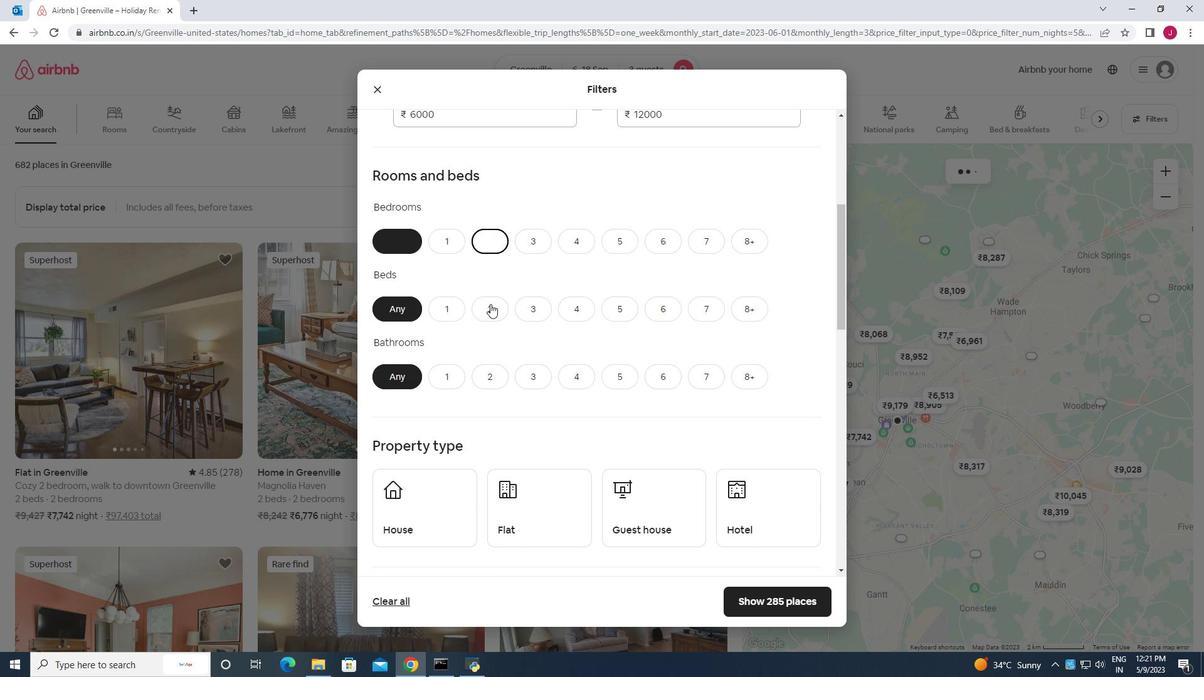
Action: Mouse moved to (486, 379)
Screenshot: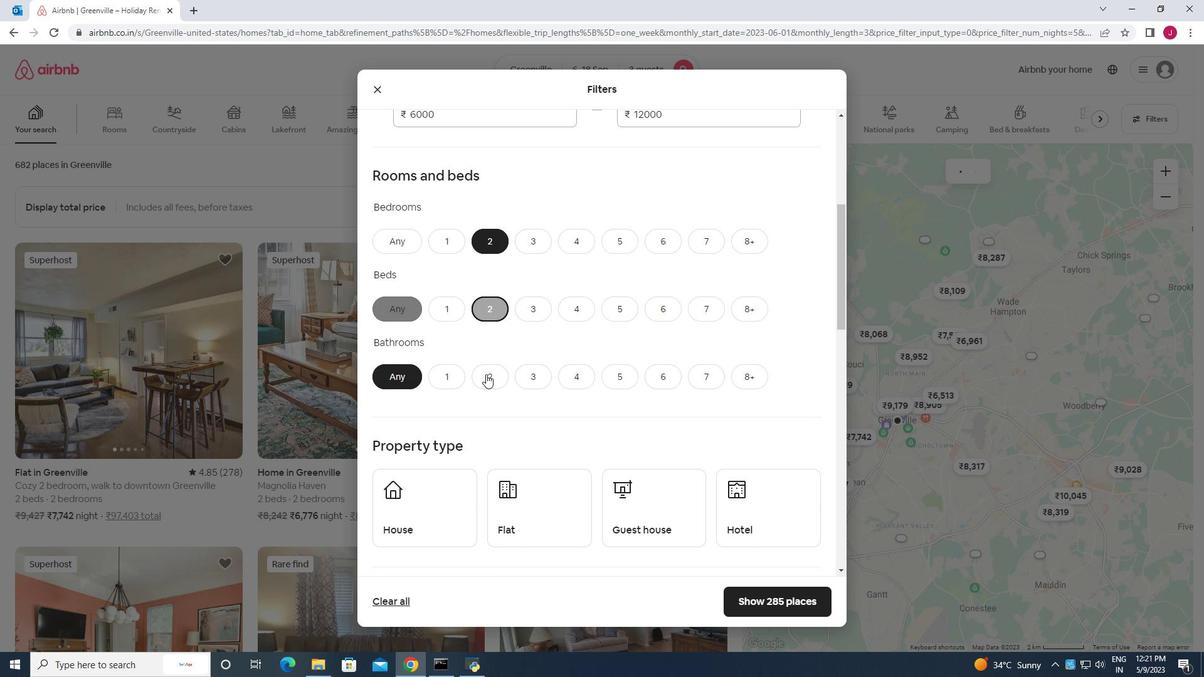 
Action: Mouse pressed left at (486, 379)
Screenshot: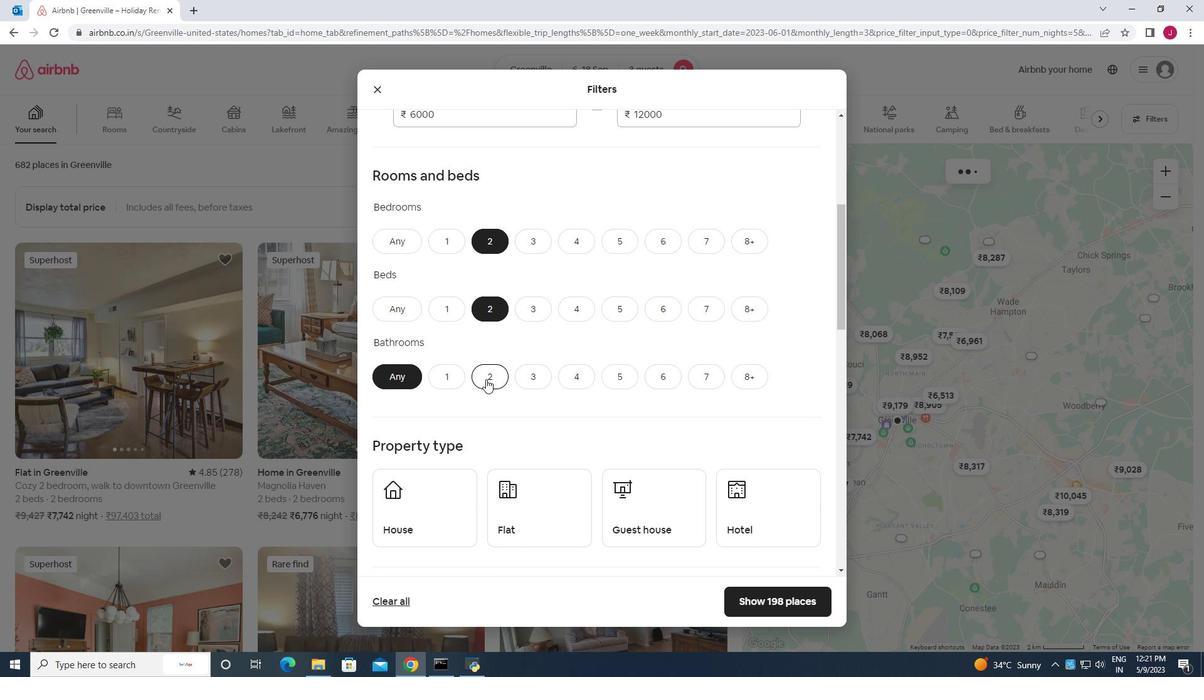 
Action: Mouse moved to (540, 332)
Screenshot: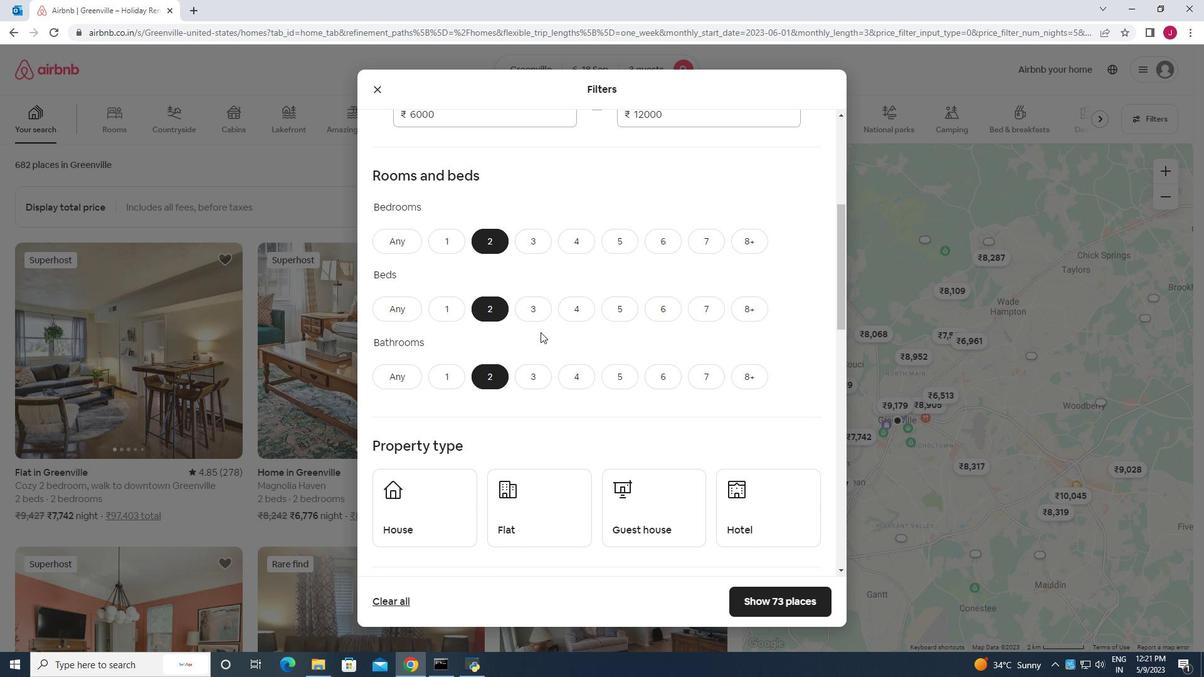 
Action: Mouse scrolled (540, 331) with delta (0, 0)
Screenshot: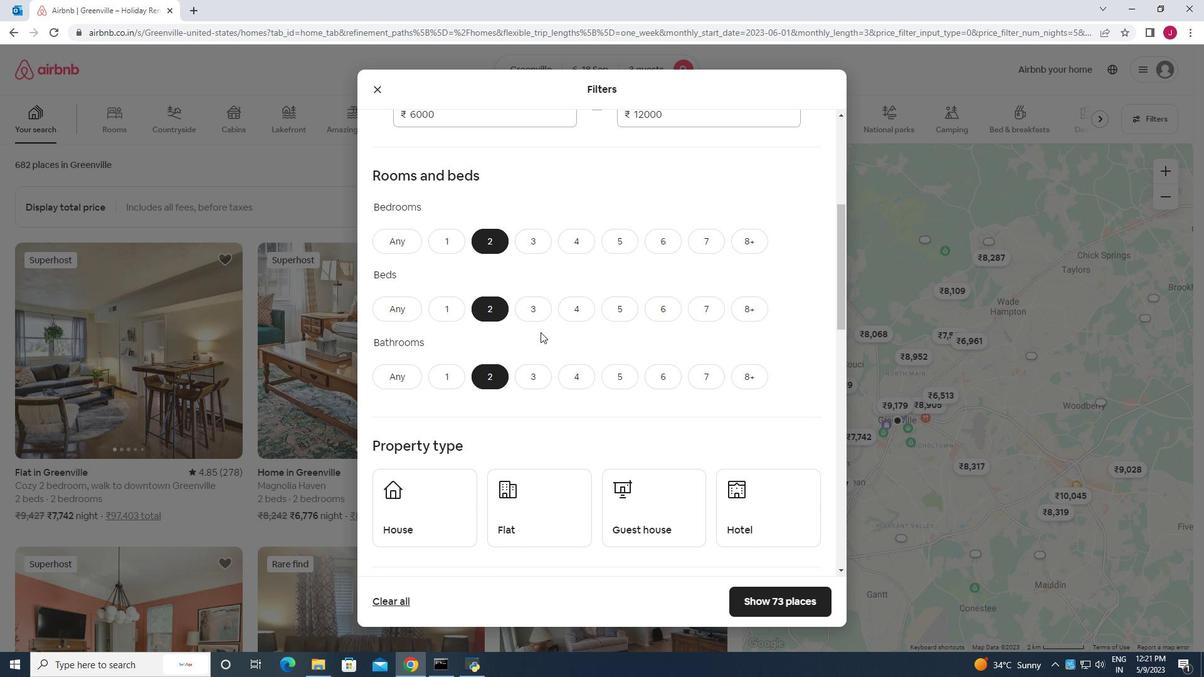 
Action: Mouse scrolled (540, 331) with delta (0, 0)
Screenshot: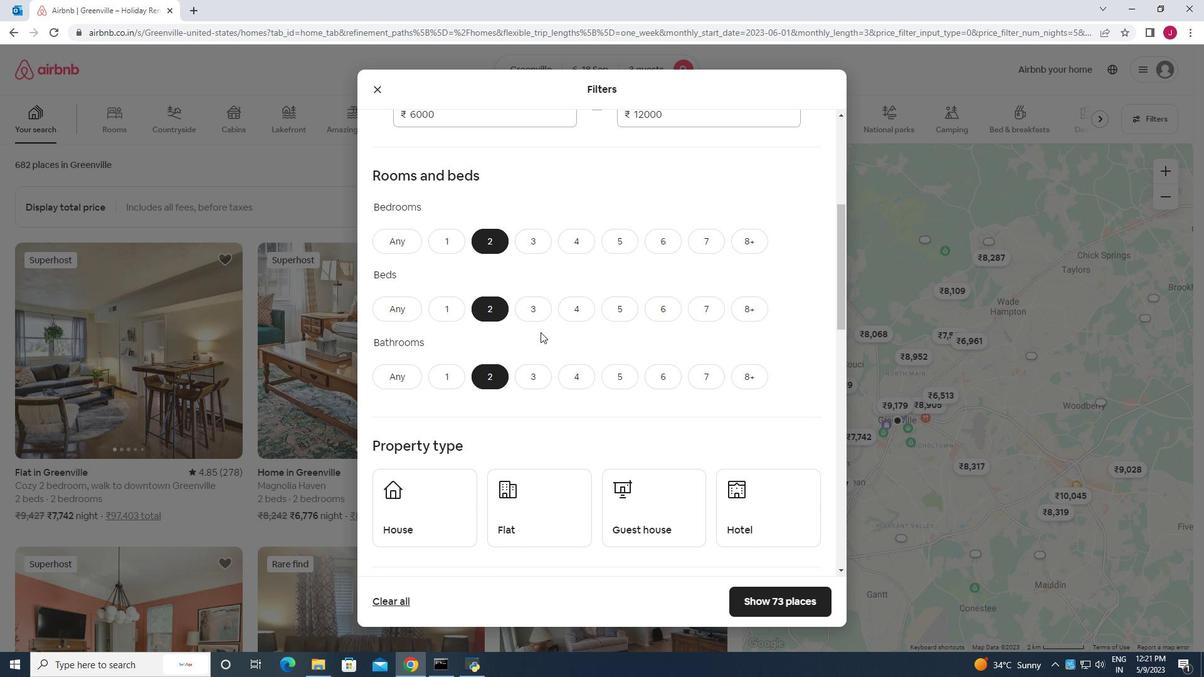
Action: Mouse moved to (436, 378)
Screenshot: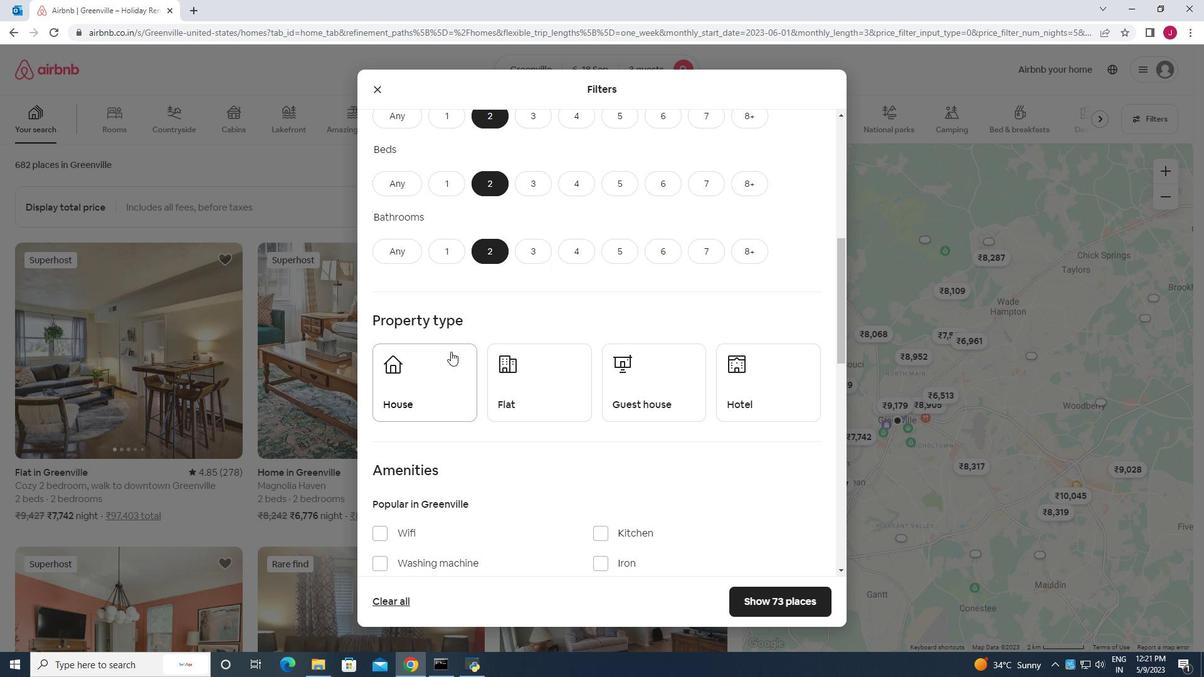 
Action: Mouse pressed left at (436, 378)
Screenshot: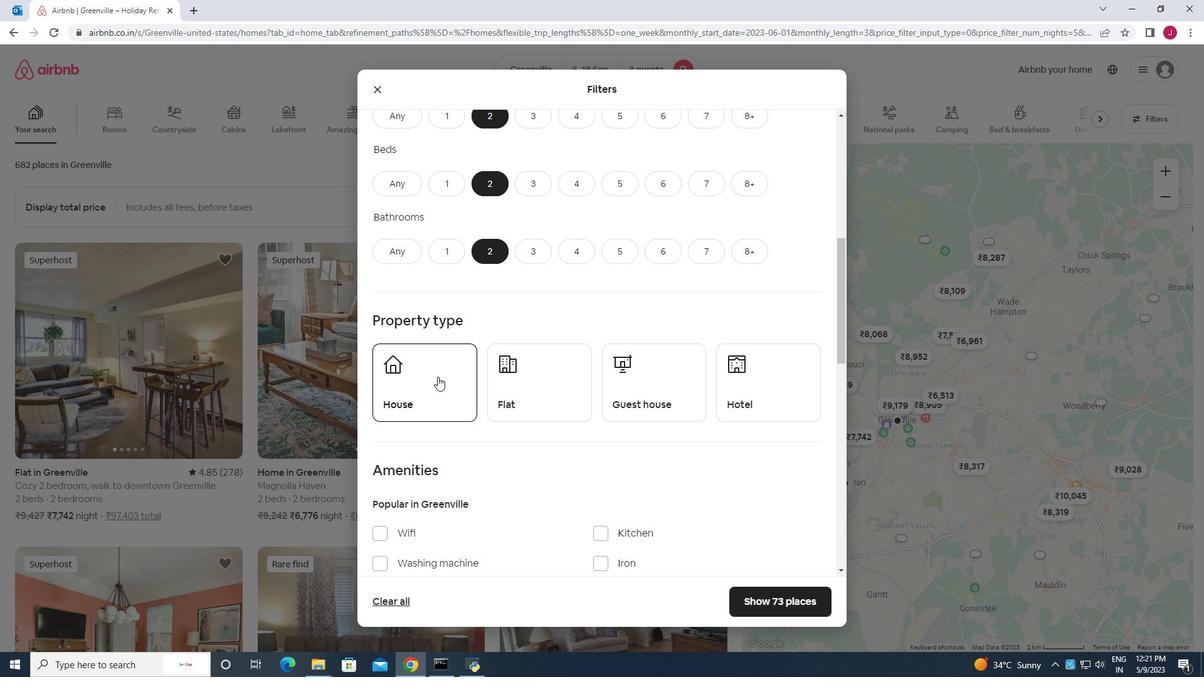 
Action: Mouse moved to (507, 389)
Screenshot: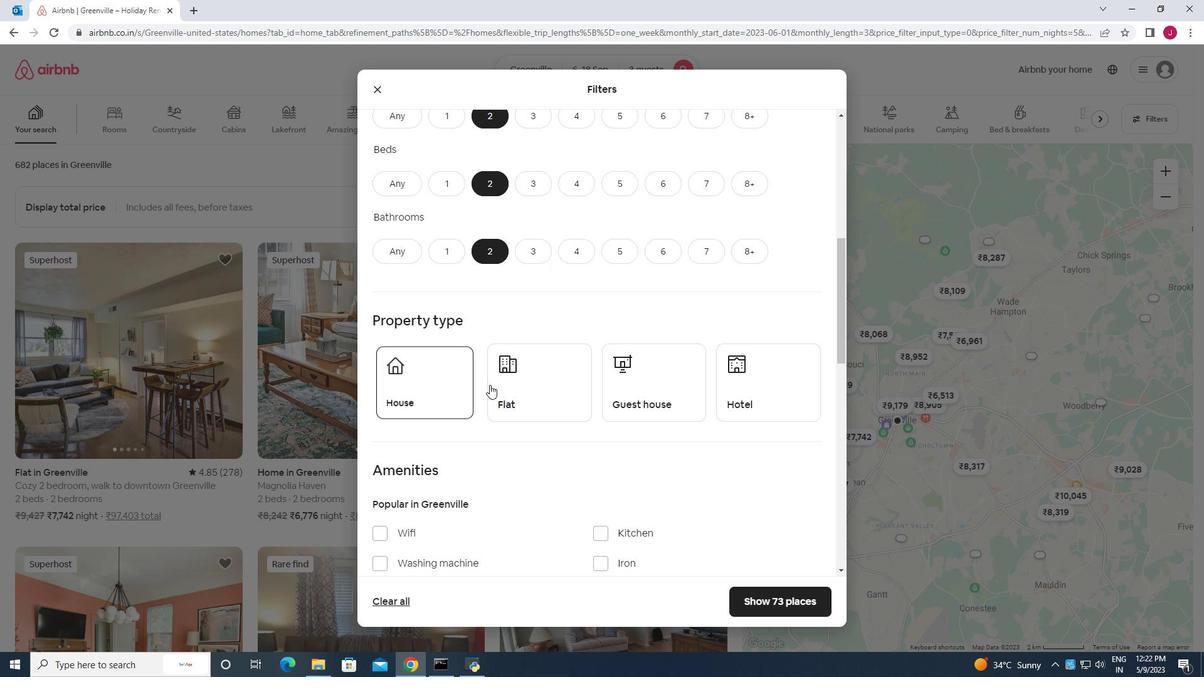 
Action: Mouse pressed left at (507, 389)
Screenshot: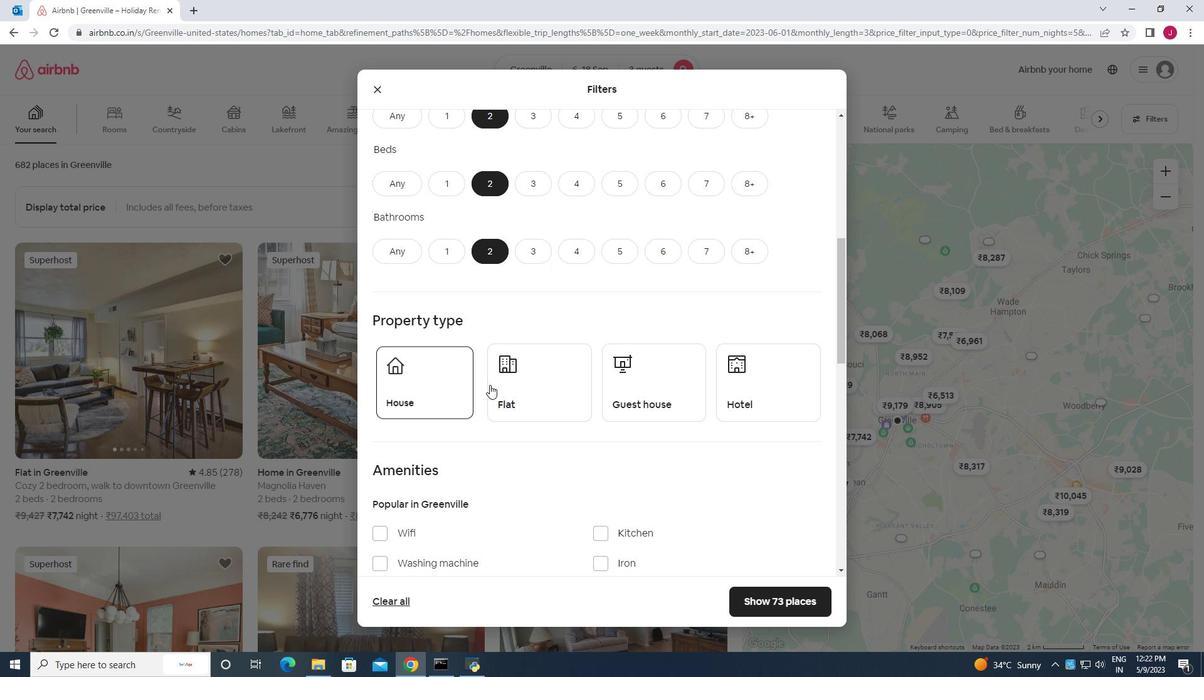 
Action: Mouse moved to (612, 391)
Screenshot: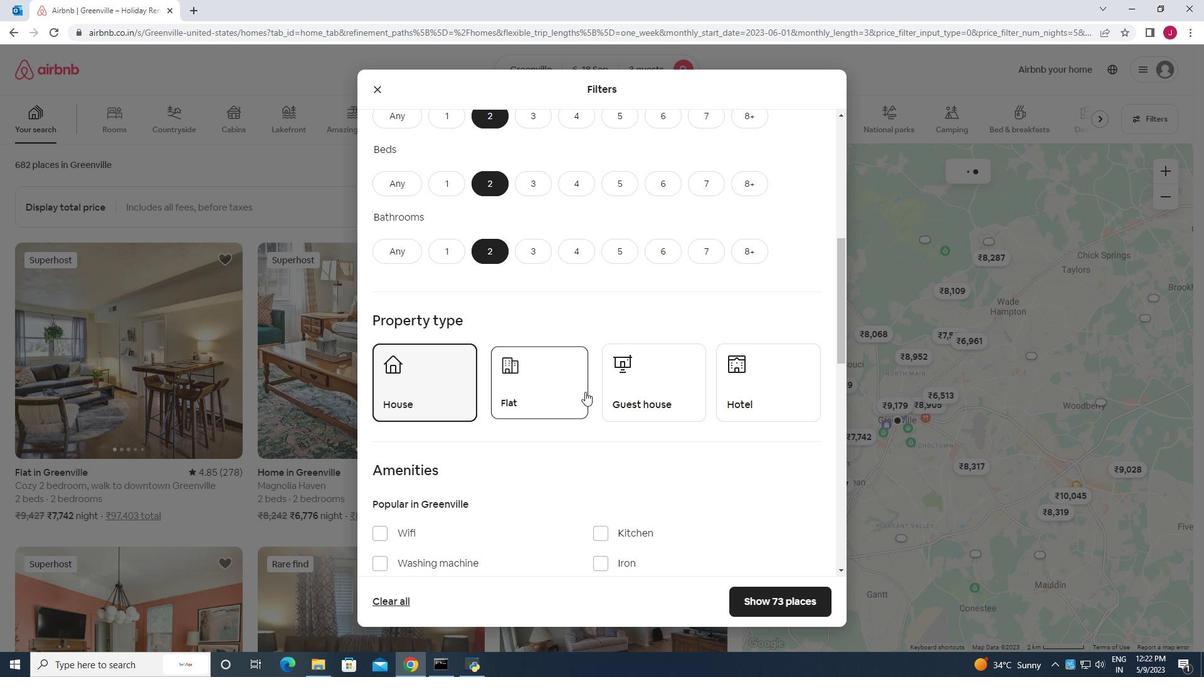 
Action: Mouse pressed left at (612, 391)
Screenshot: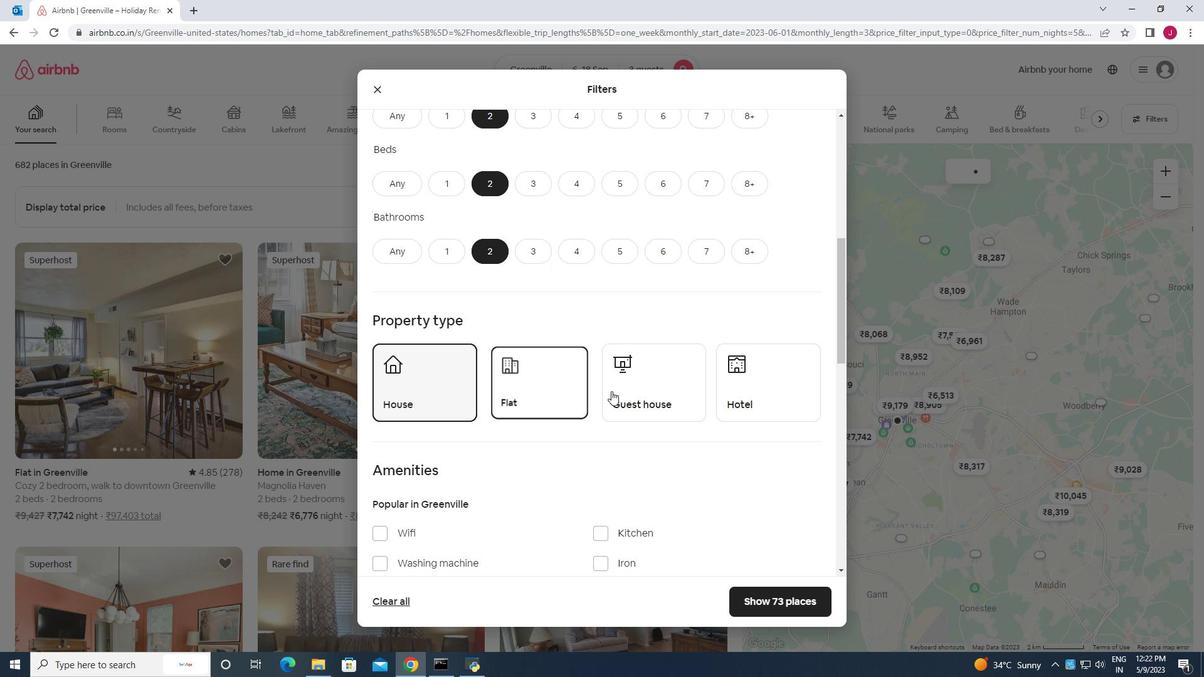 
Action: Mouse moved to (764, 394)
Screenshot: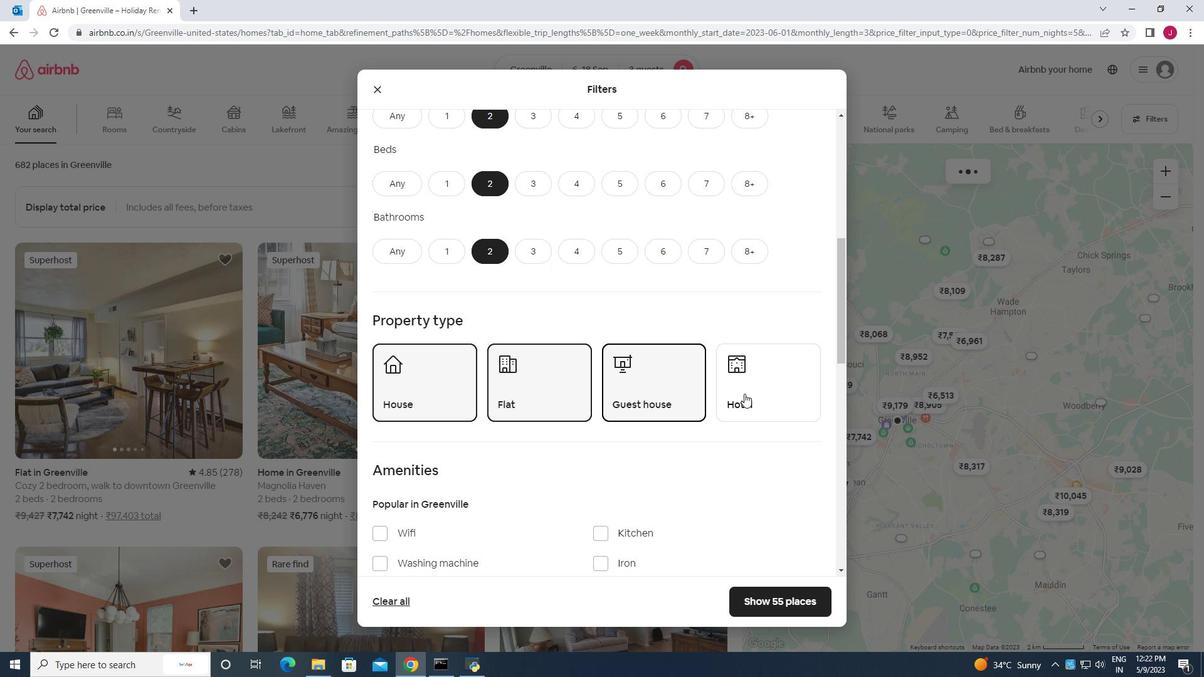 
Action: Mouse pressed left at (764, 394)
Screenshot: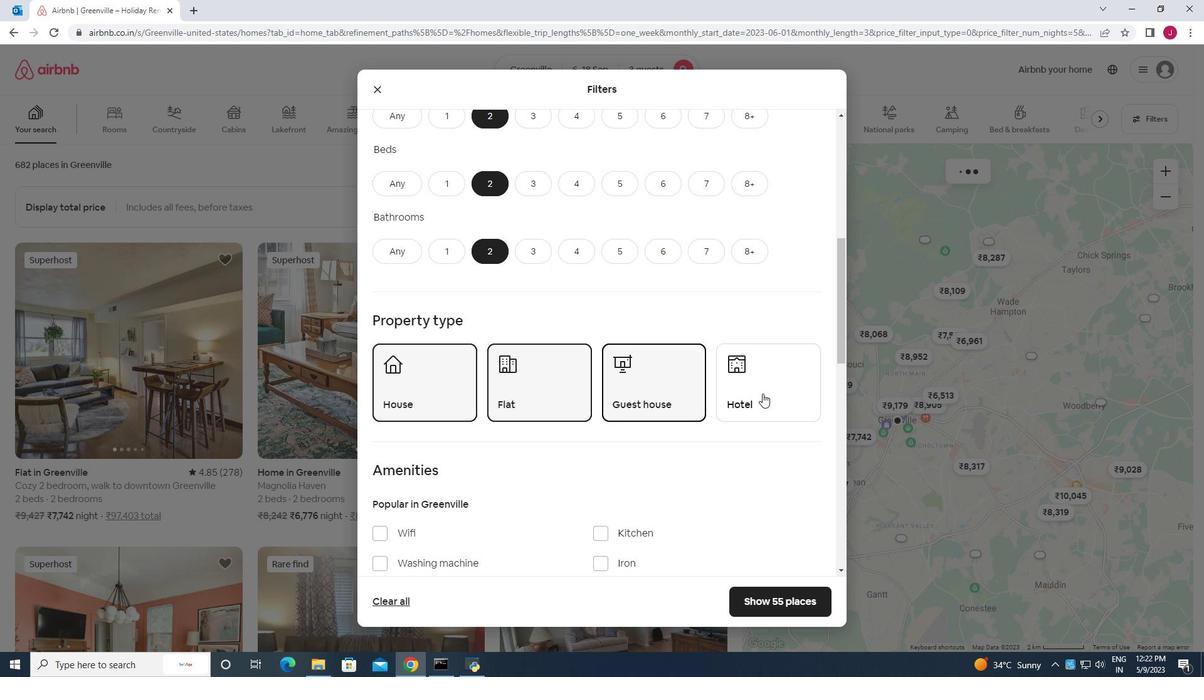 
Action: Mouse moved to (606, 389)
Screenshot: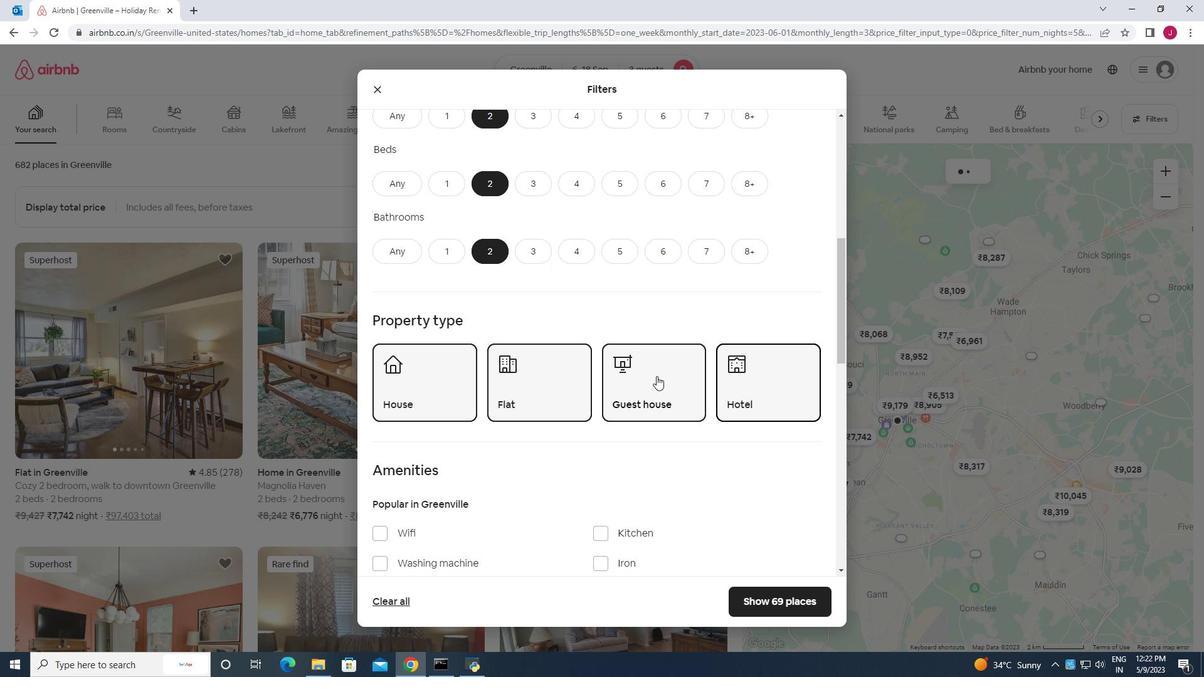 
Action: Mouse scrolled (606, 389) with delta (0, 0)
Screenshot: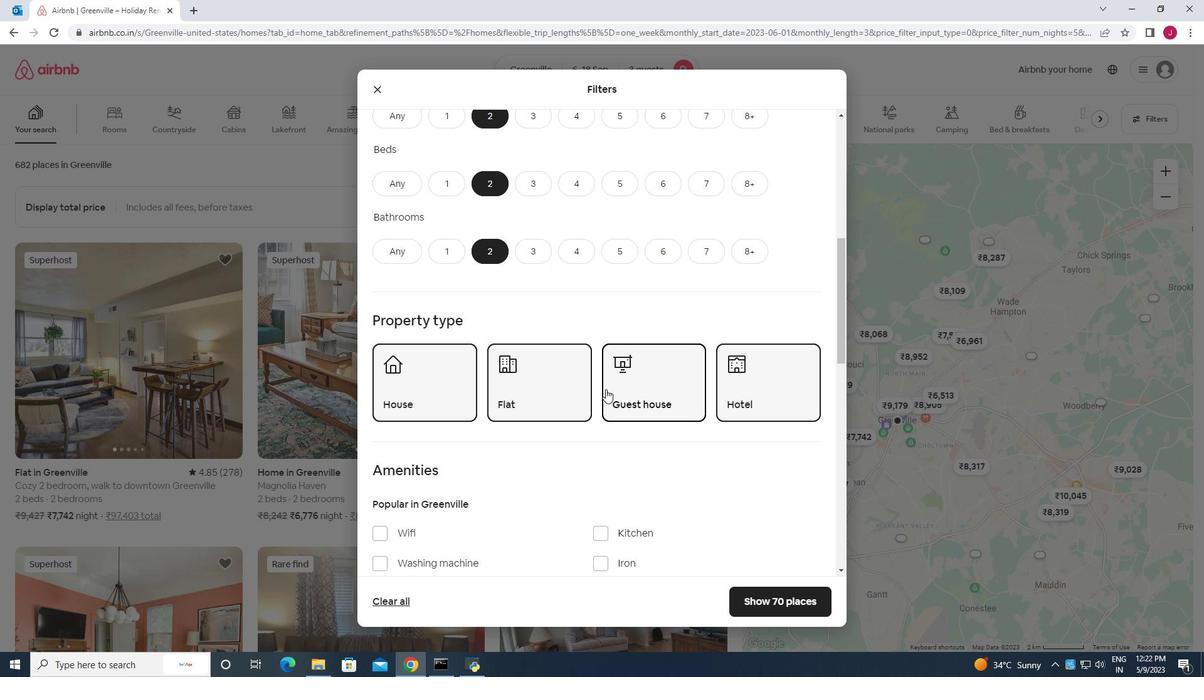 
Action: Mouse scrolled (606, 389) with delta (0, 0)
Screenshot: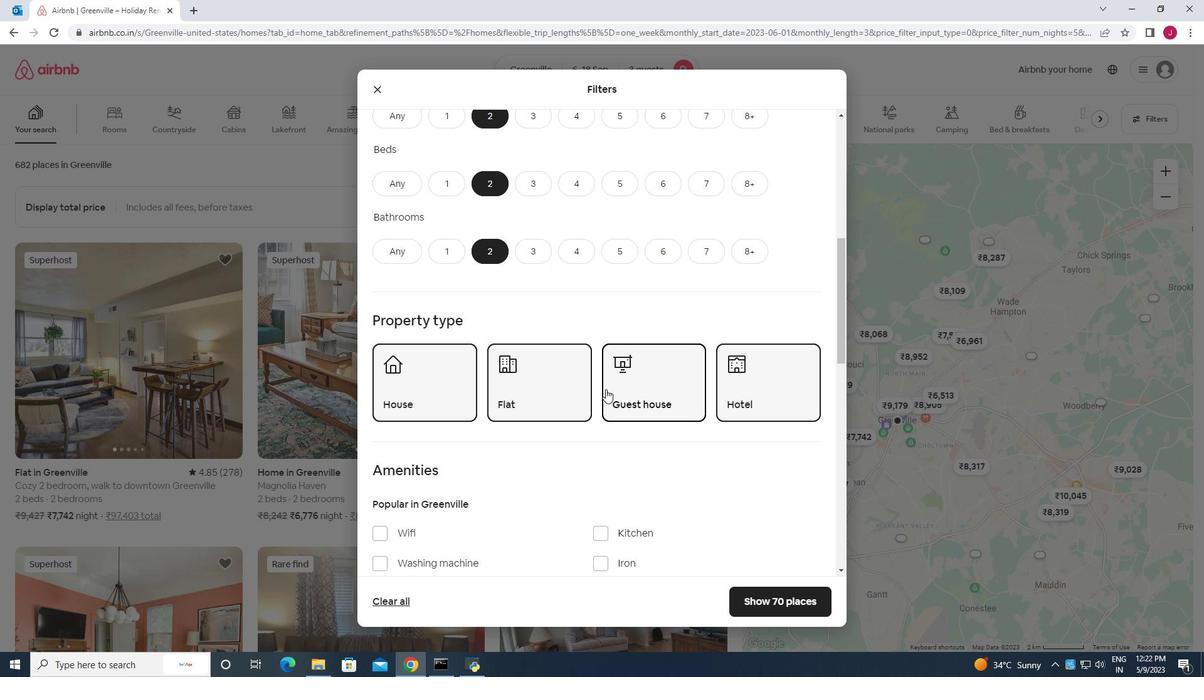 
Action: Mouse scrolled (606, 389) with delta (0, 0)
Screenshot: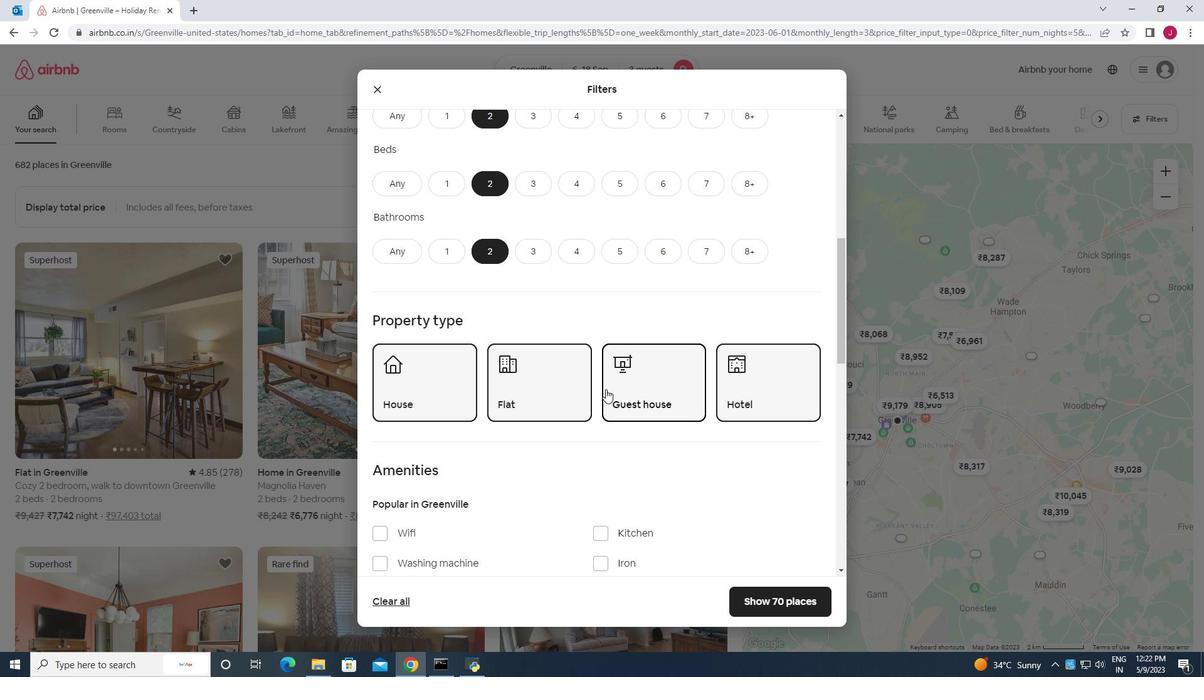 
Action: Mouse moved to (605, 389)
Screenshot: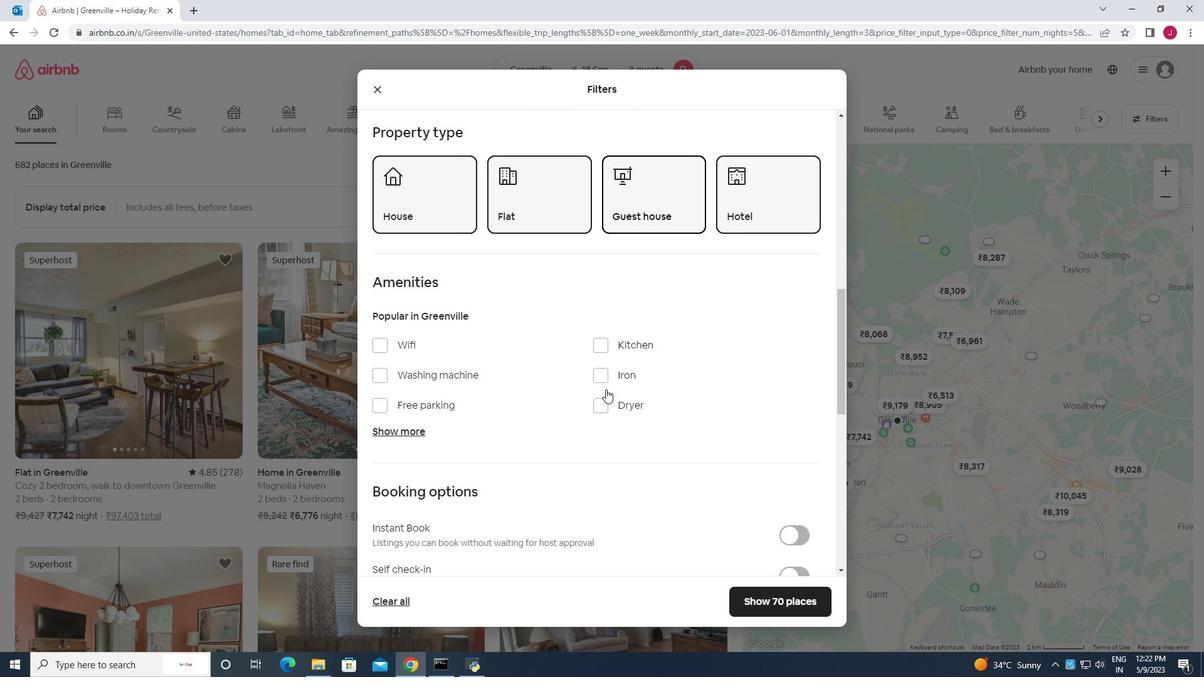 
Action: Mouse scrolled (605, 389) with delta (0, 0)
Screenshot: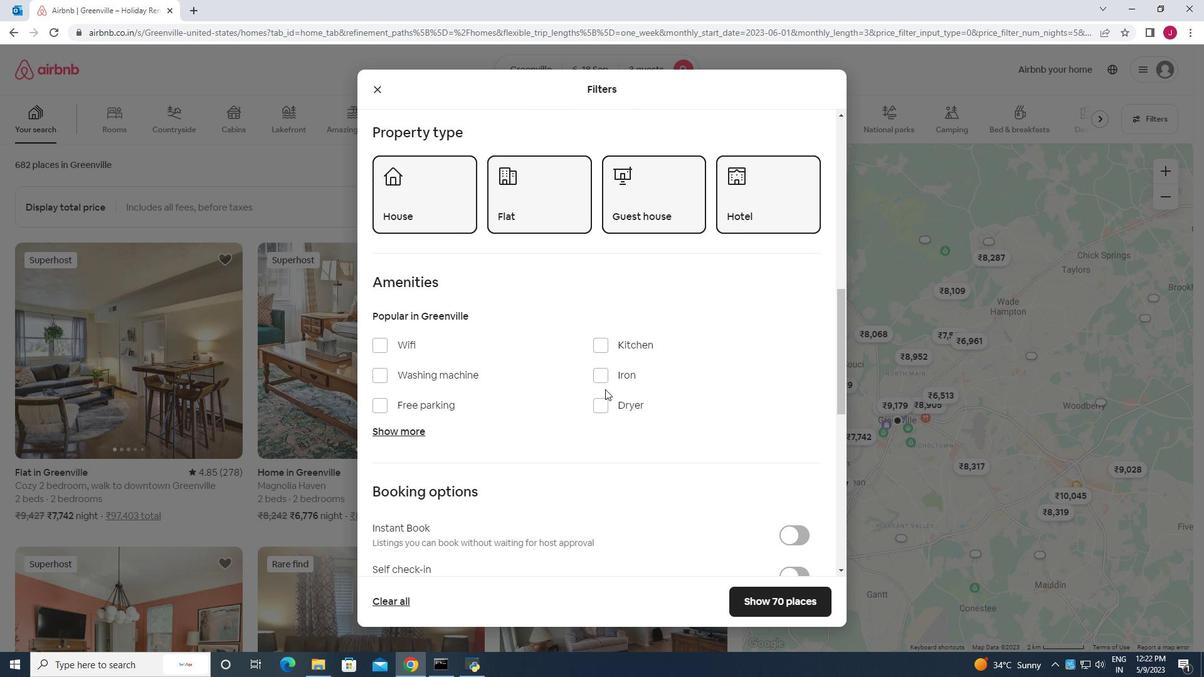 
Action: Mouse scrolled (605, 389) with delta (0, 0)
Screenshot: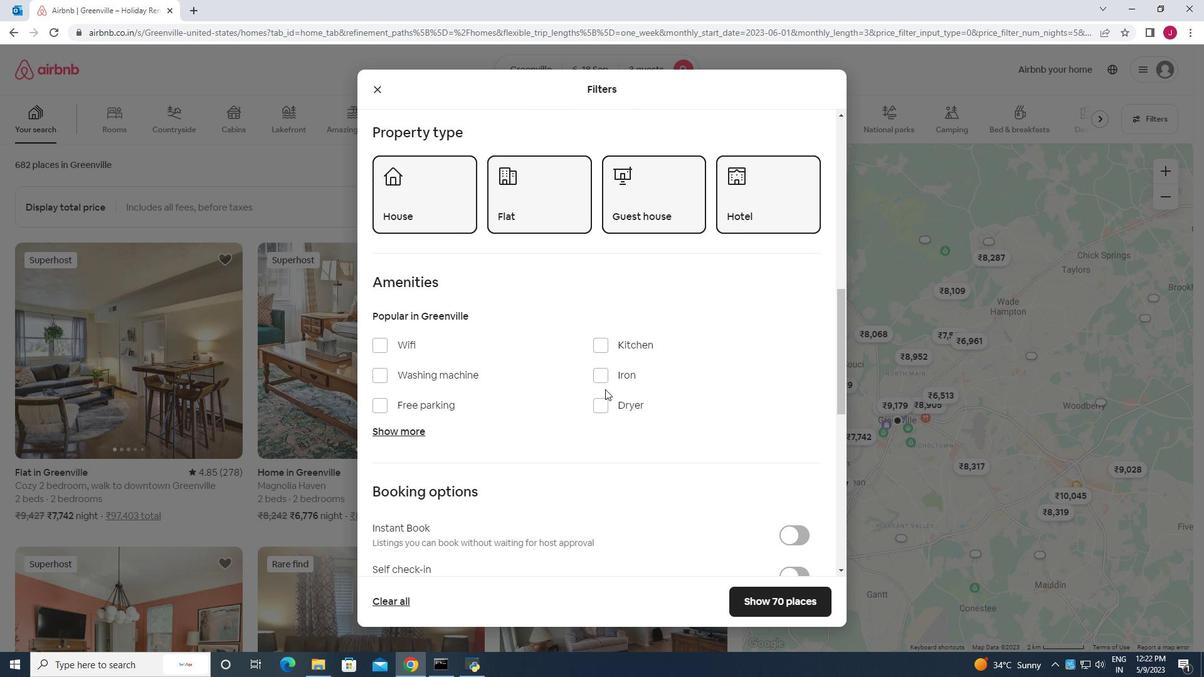 
Action: Mouse moved to (796, 450)
Screenshot: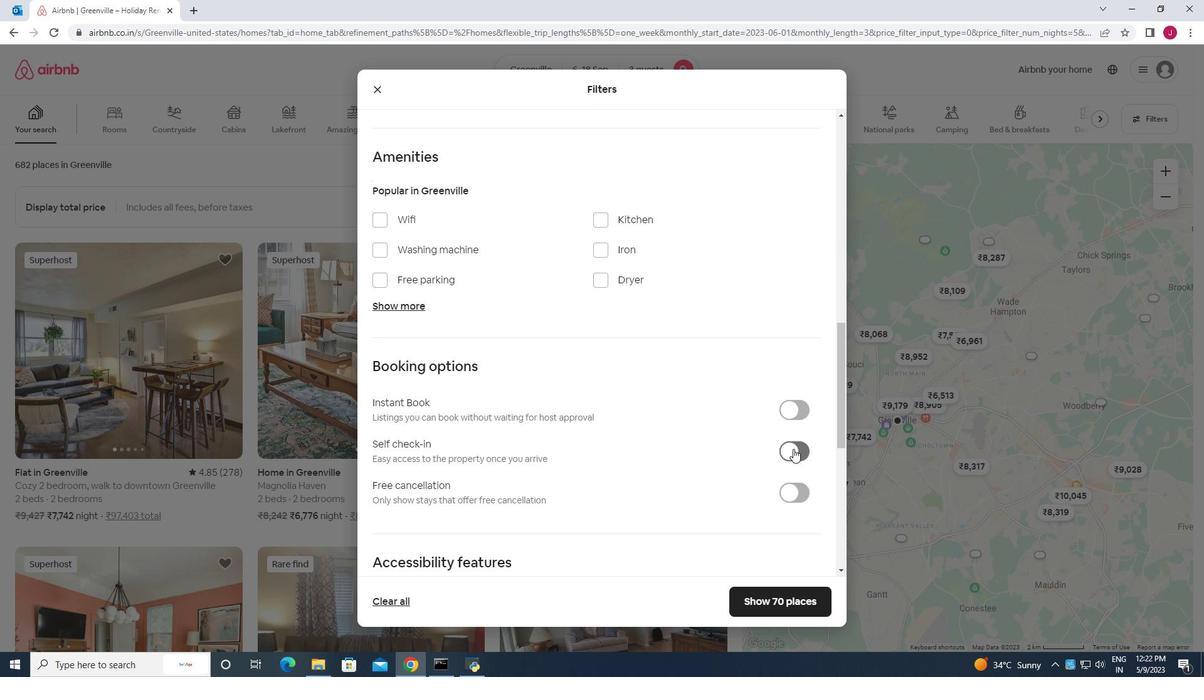 
Action: Mouse pressed left at (796, 450)
Screenshot: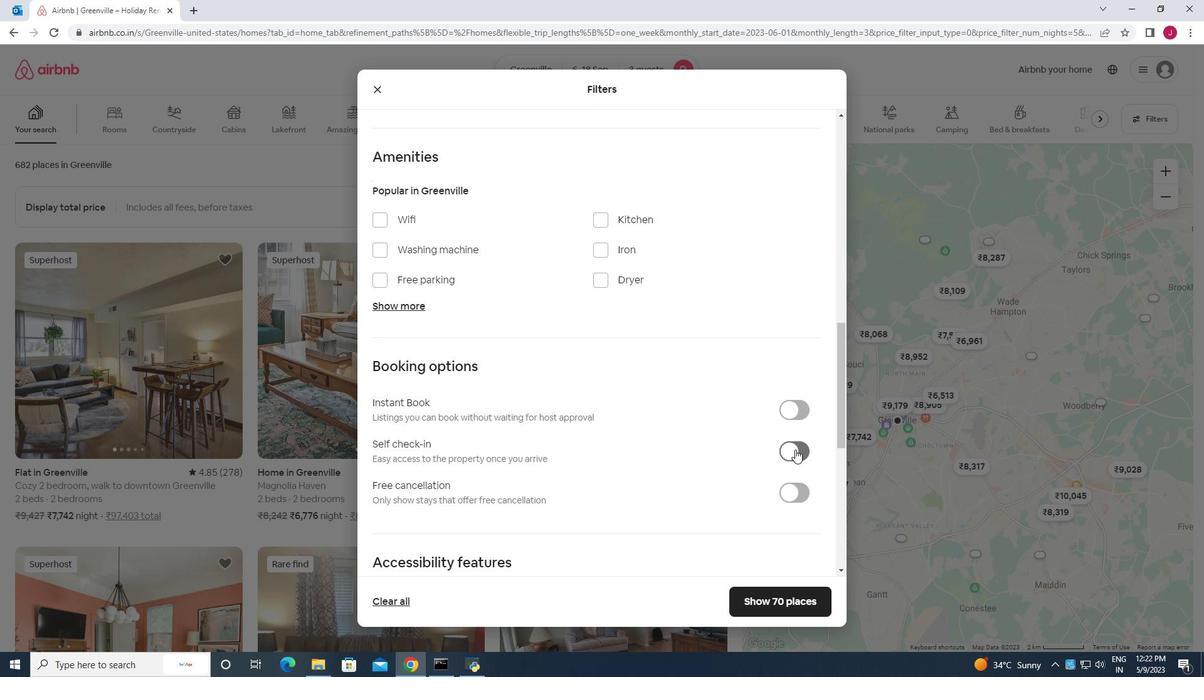 
Action: Mouse moved to (581, 419)
Screenshot: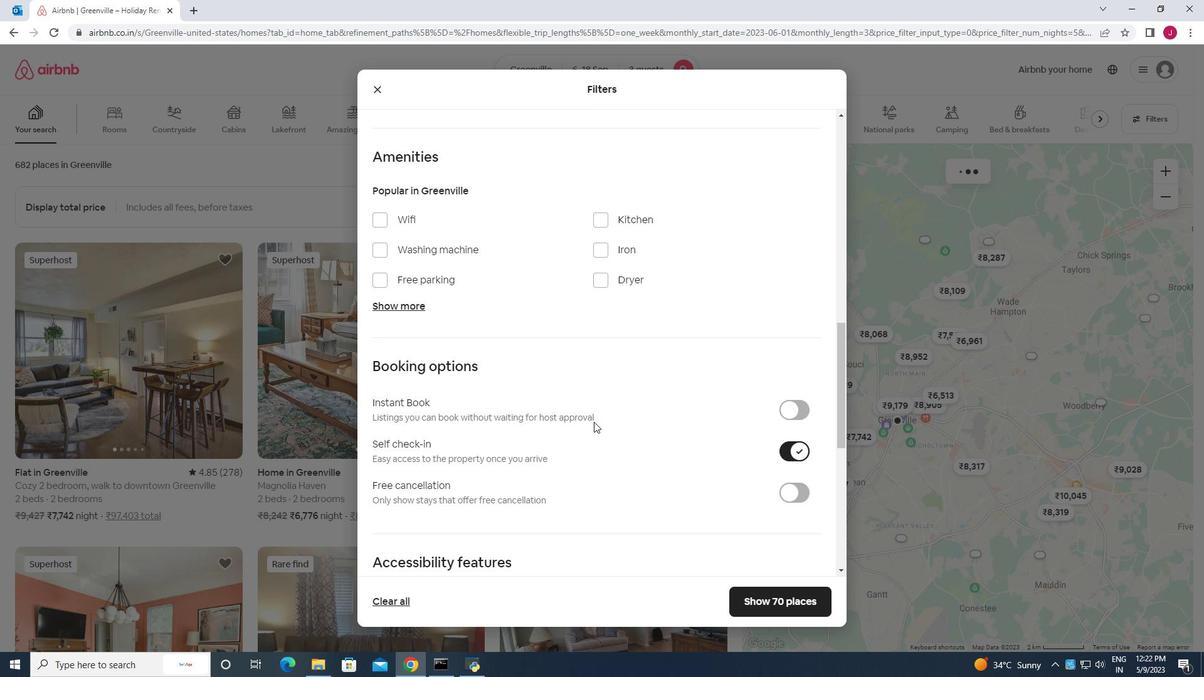 
Action: Mouse scrolled (581, 419) with delta (0, 0)
Screenshot: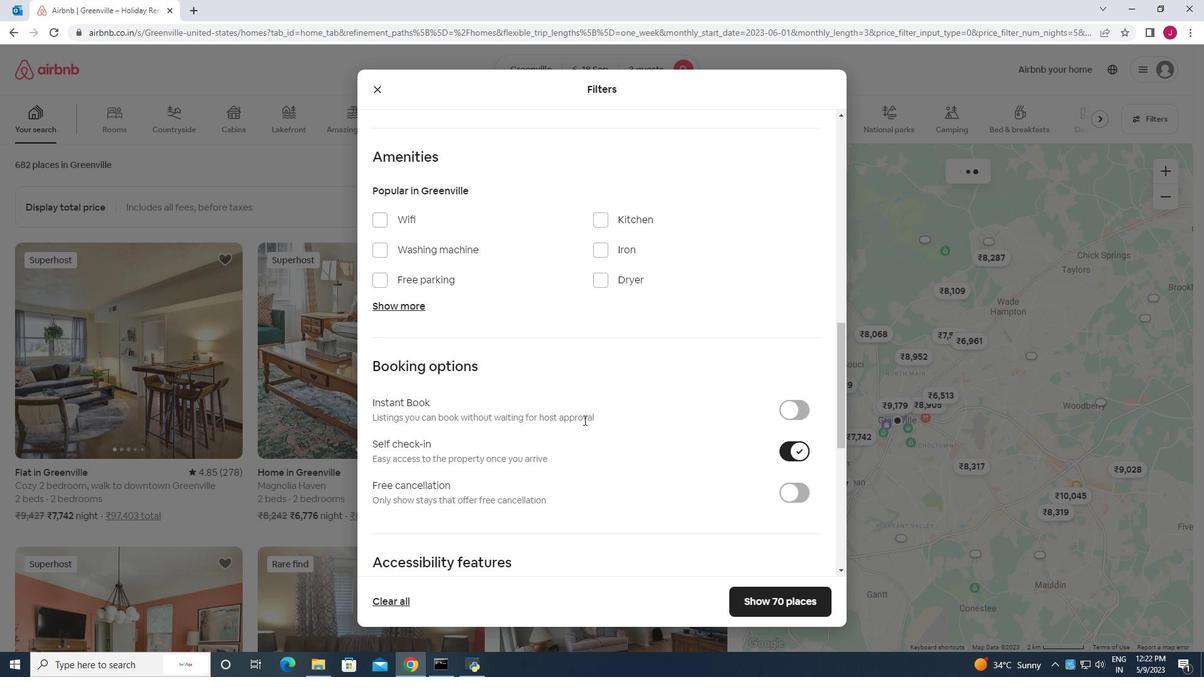 
Action: Mouse scrolled (581, 419) with delta (0, 0)
Screenshot: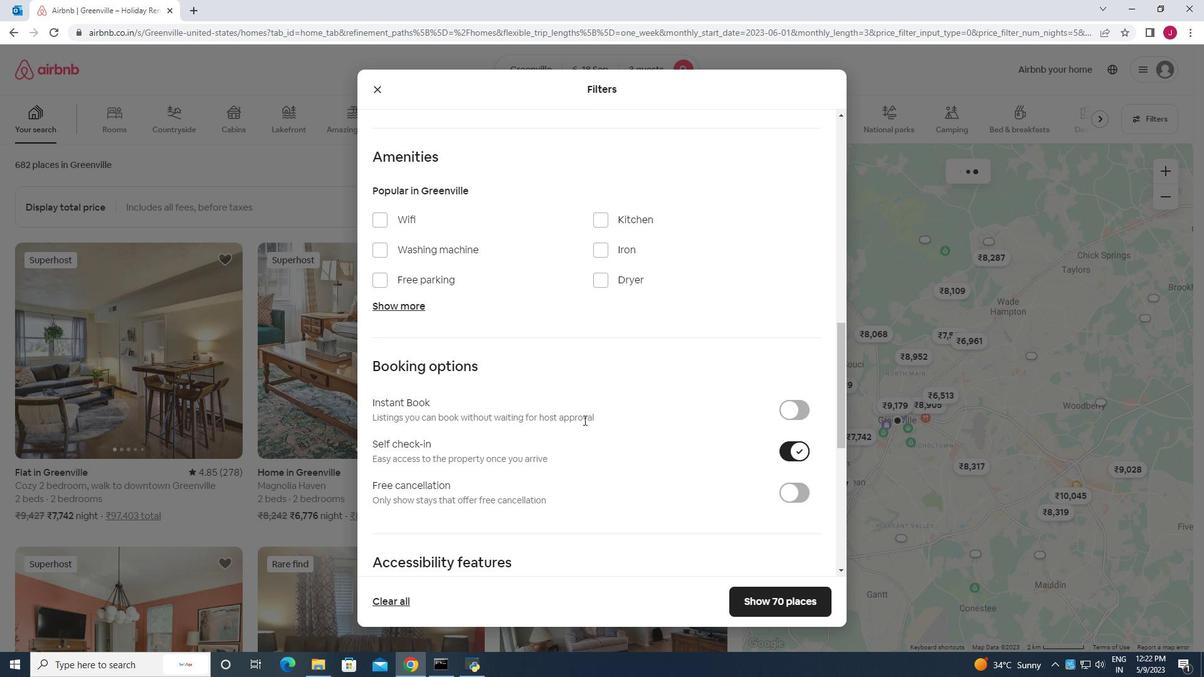 
Action: Mouse scrolled (581, 419) with delta (0, 0)
Screenshot: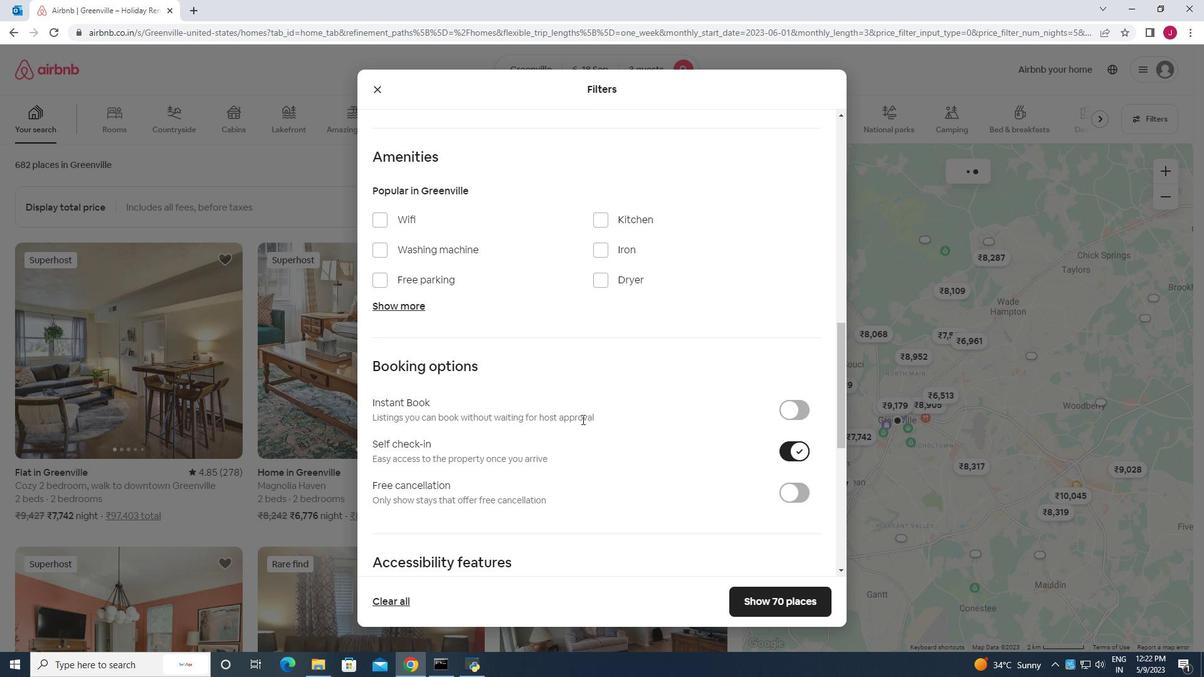 
Action: Mouse moved to (581, 419)
Screenshot: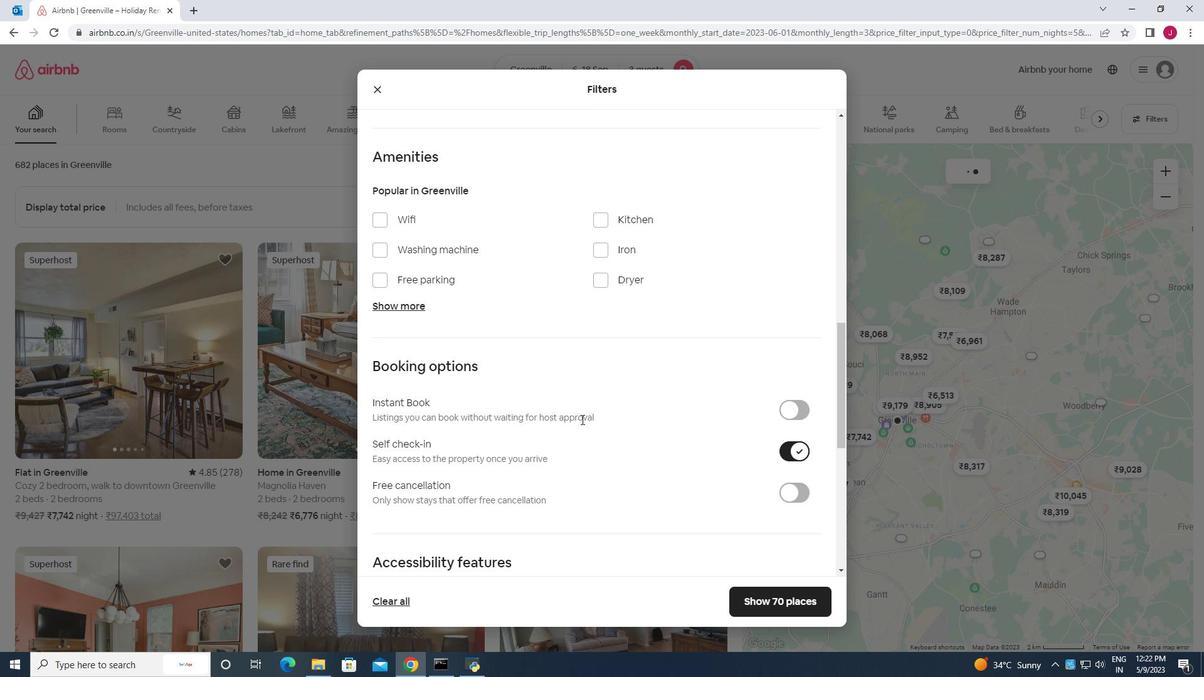 
Action: Mouse scrolled (581, 419) with delta (0, 0)
Screenshot: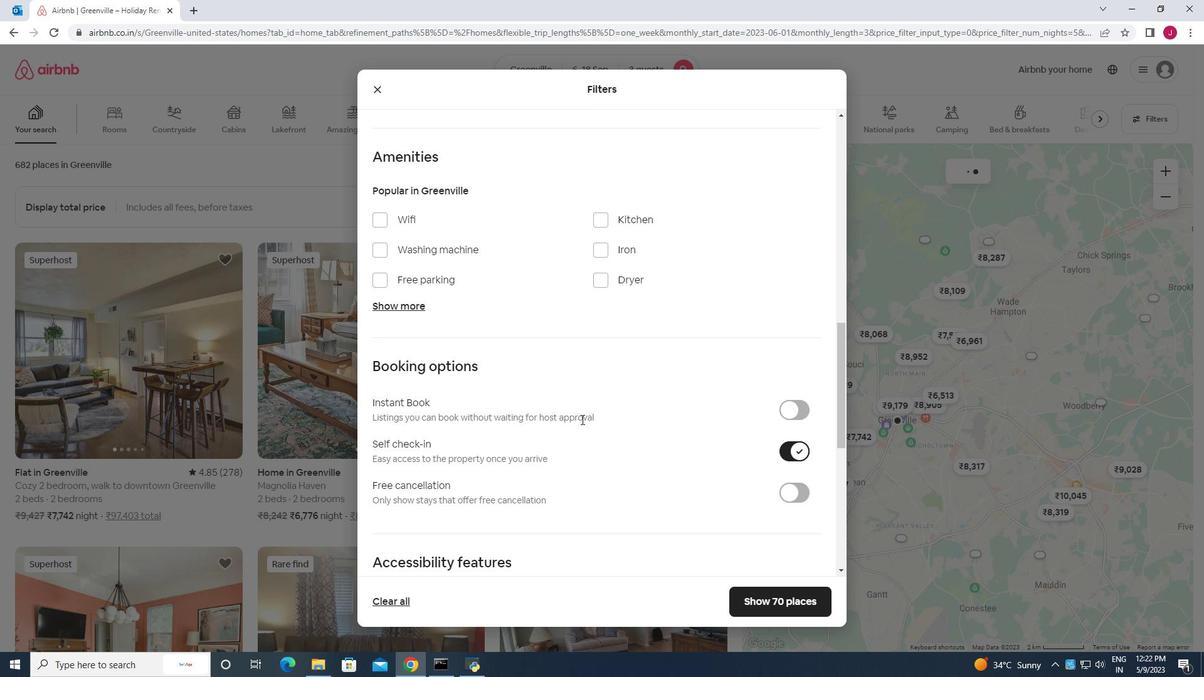 
Action: Mouse scrolled (581, 419) with delta (0, 0)
Screenshot: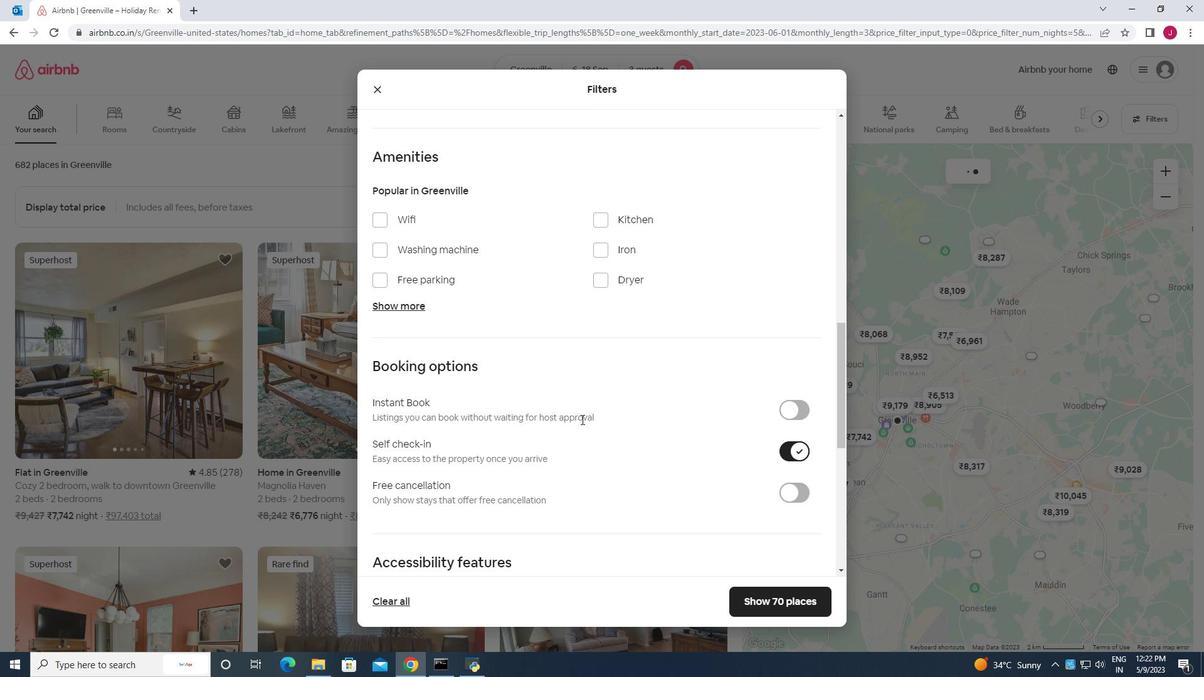
Action: Mouse scrolled (581, 419) with delta (0, 0)
Screenshot: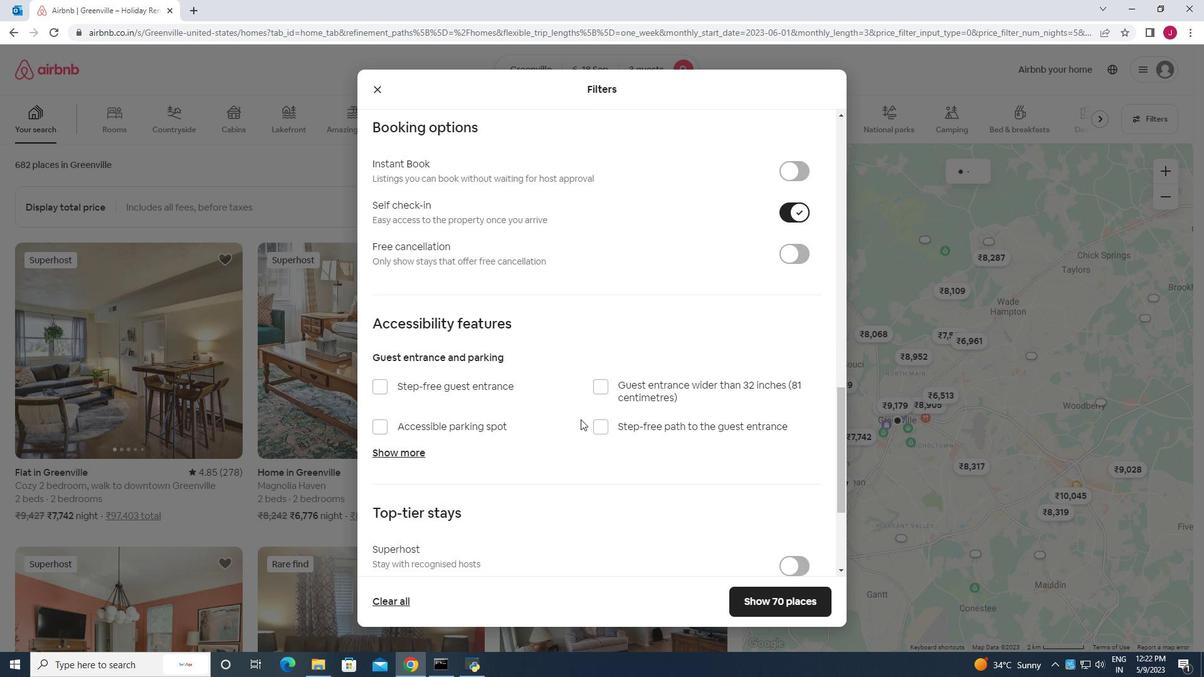 
Action: Mouse scrolled (581, 419) with delta (0, 0)
Screenshot: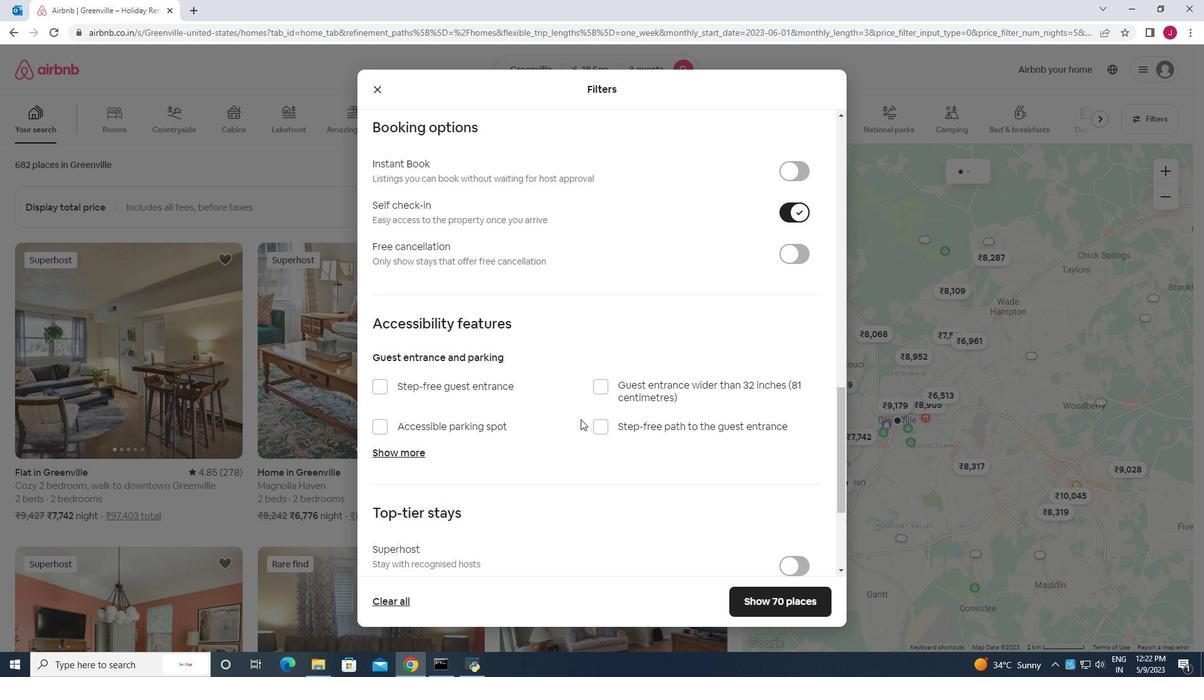 
Action: Mouse scrolled (581, 419) with delta (0, 0)
Screenshot: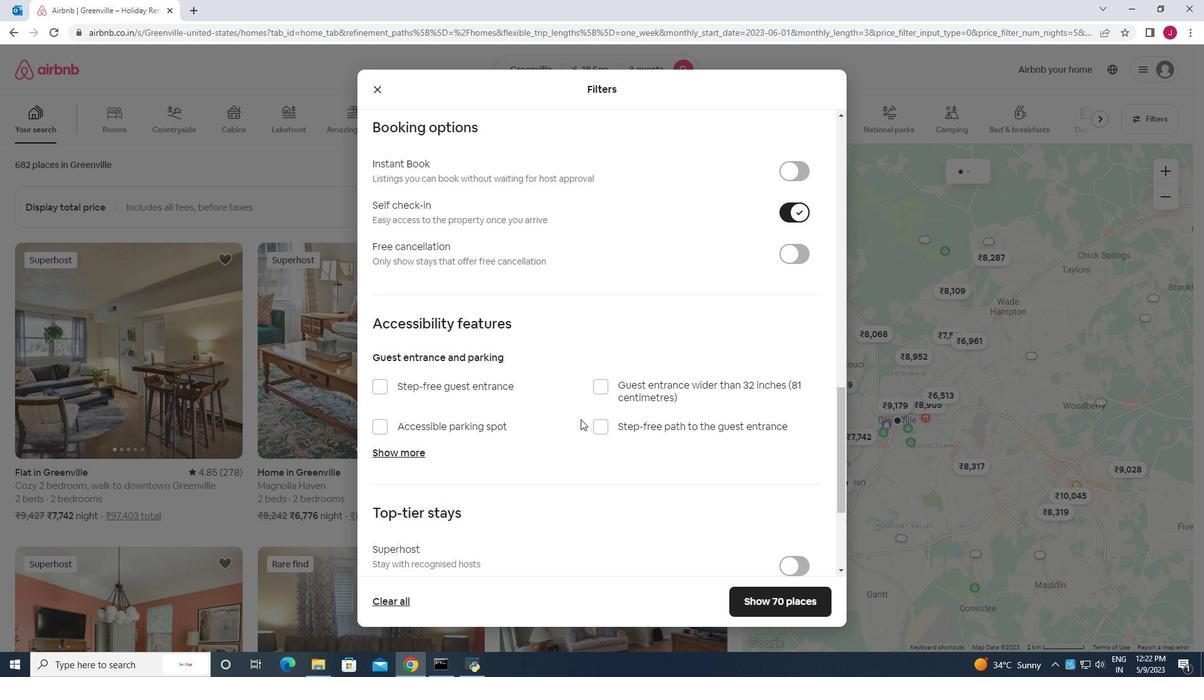 
Action: Mouse scrolled (581, 419) with delta (0, 0)
Screenshot: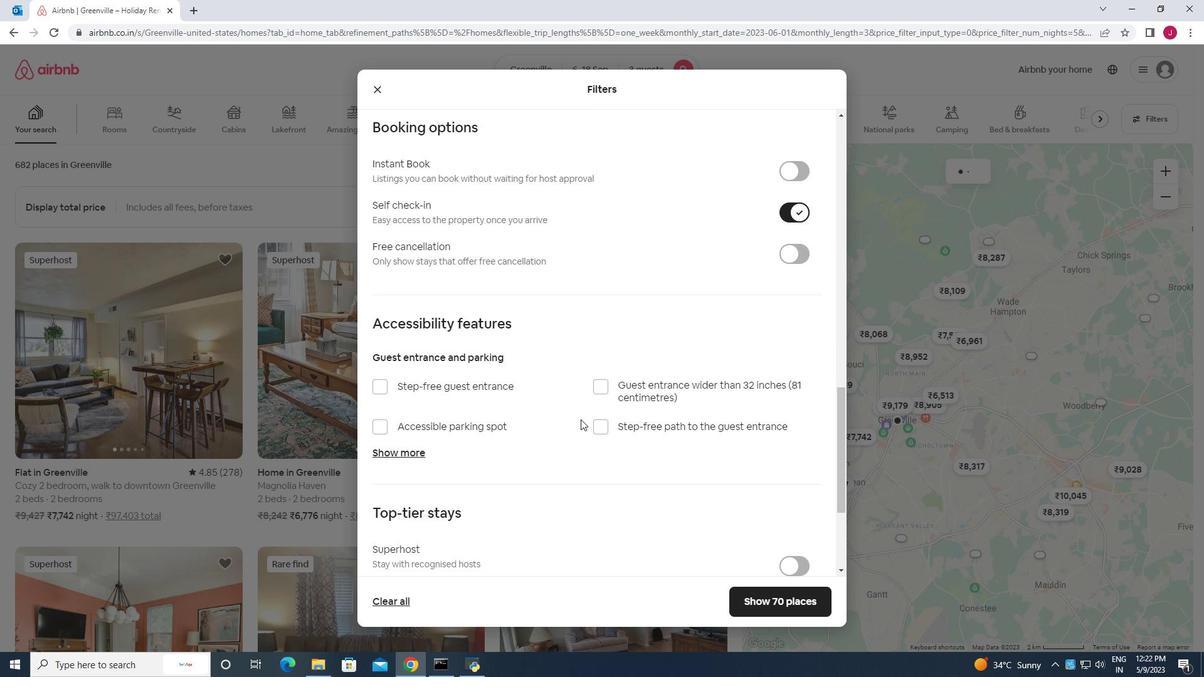 
Action: Mouse scrolled (581, 419) with delta (0, 0)
Screenshot: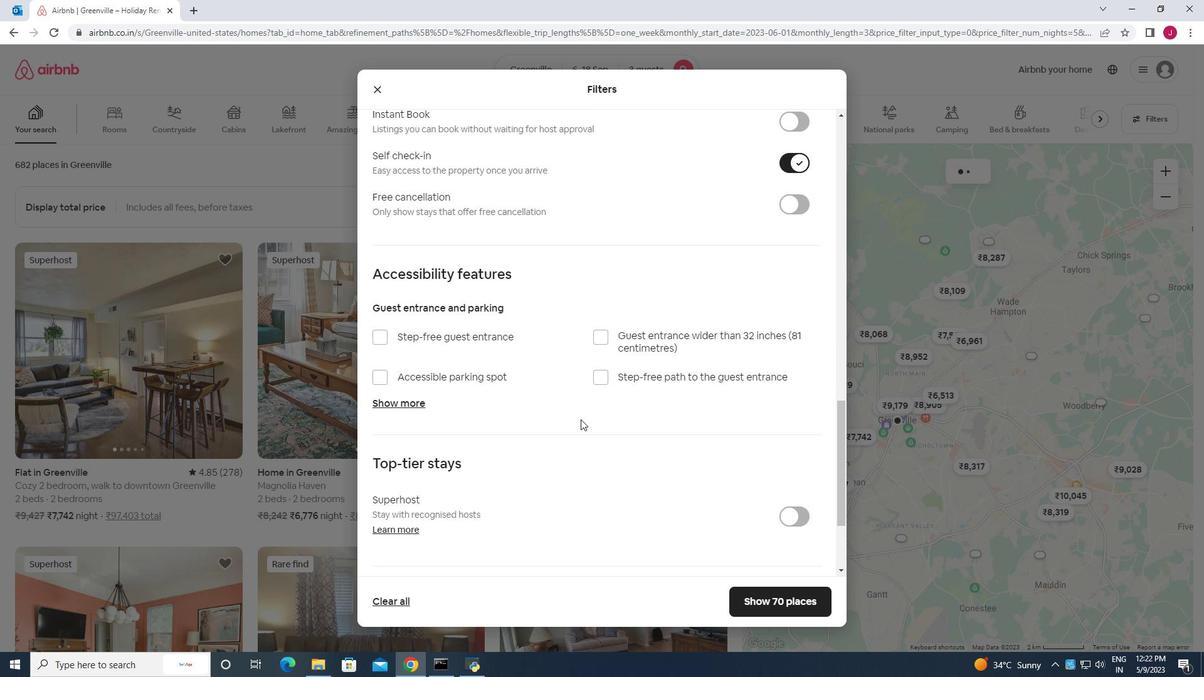 
Action: Mouse moved to (384, 486)
Screenshot: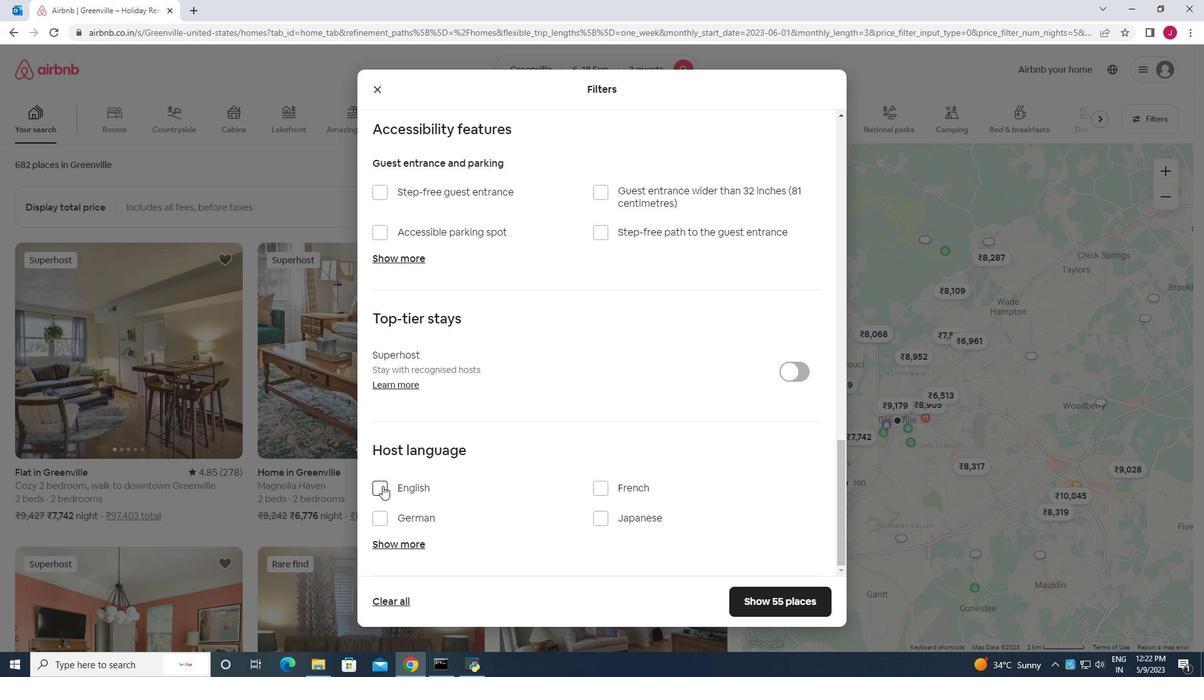 
Action: Mouse pressed left at (384, 486)
Screenshot: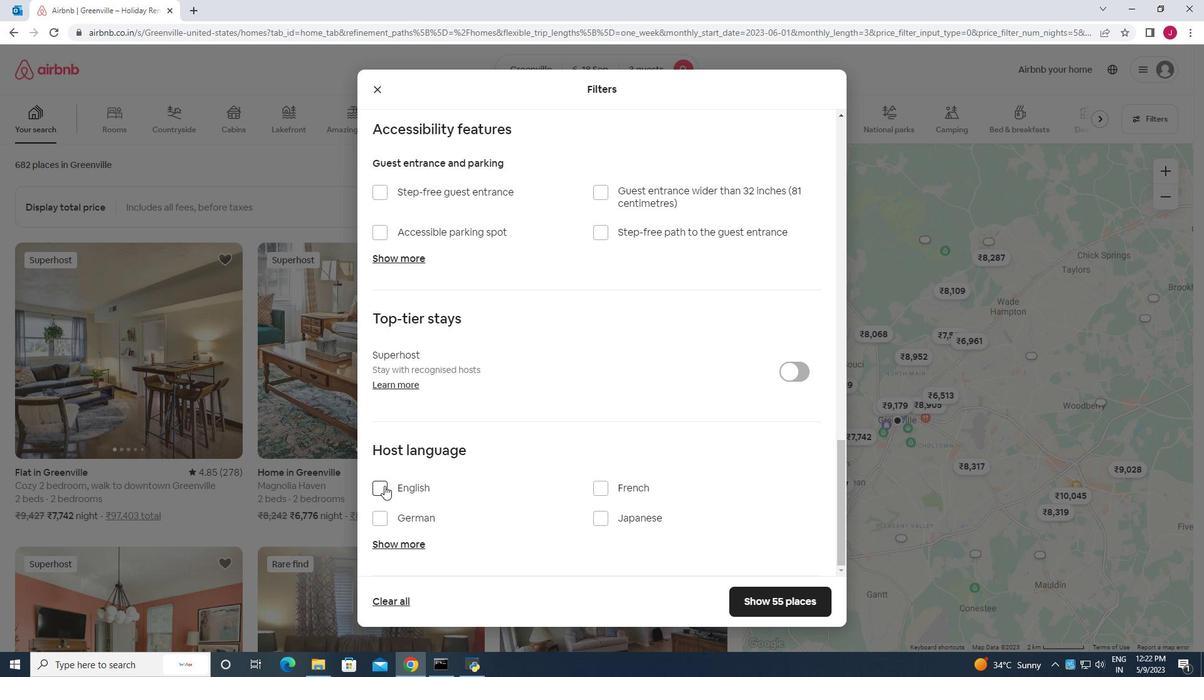 
Action: Mouse moved to (544, 434)
Screenshot: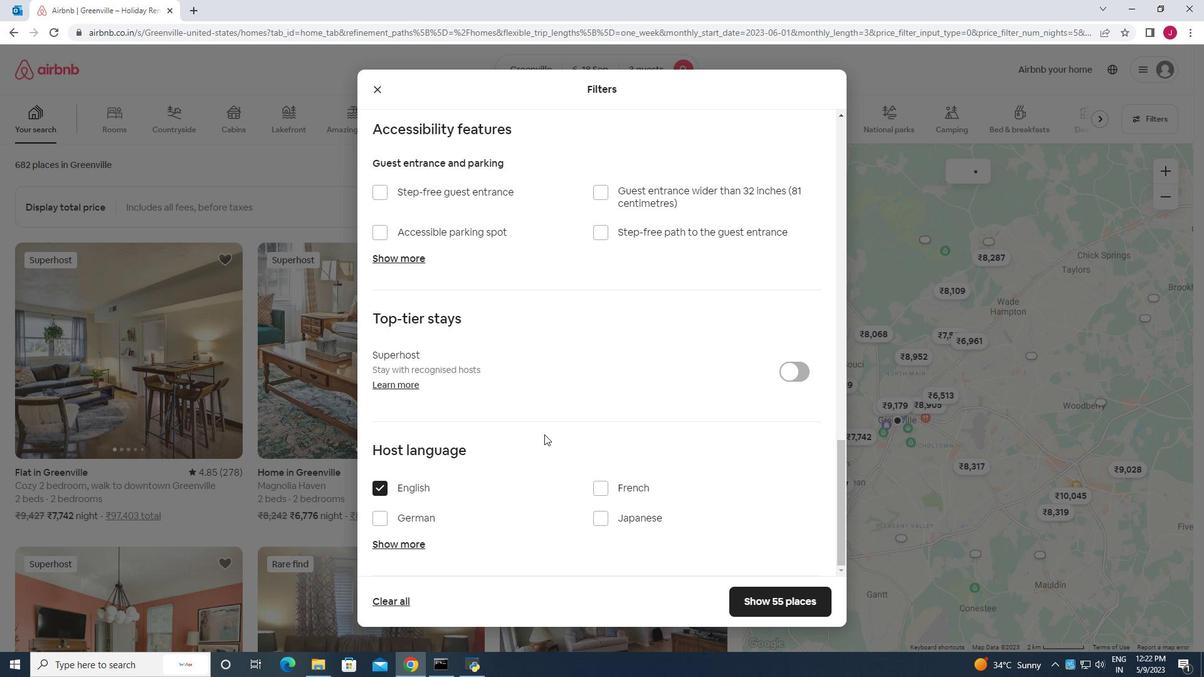 
Action: Mouse scrolled (544, 434) with delta (0, 0)
Screenshot: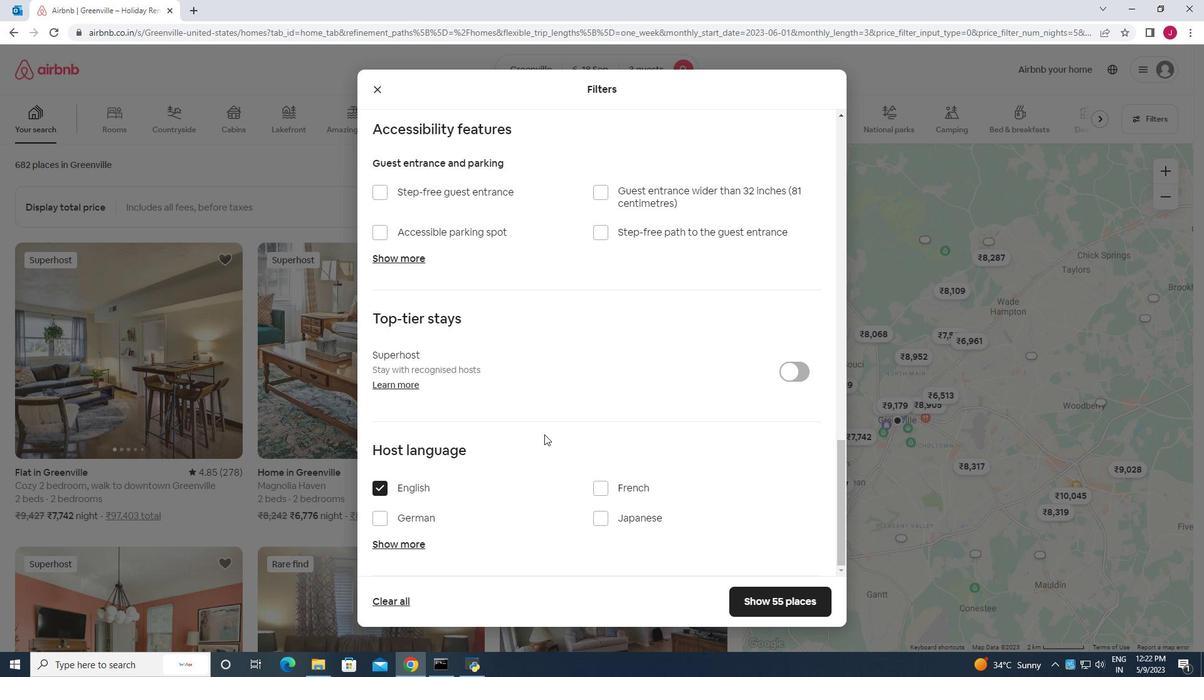 
Action: Mouse moved to (544, 434)
Screenshot: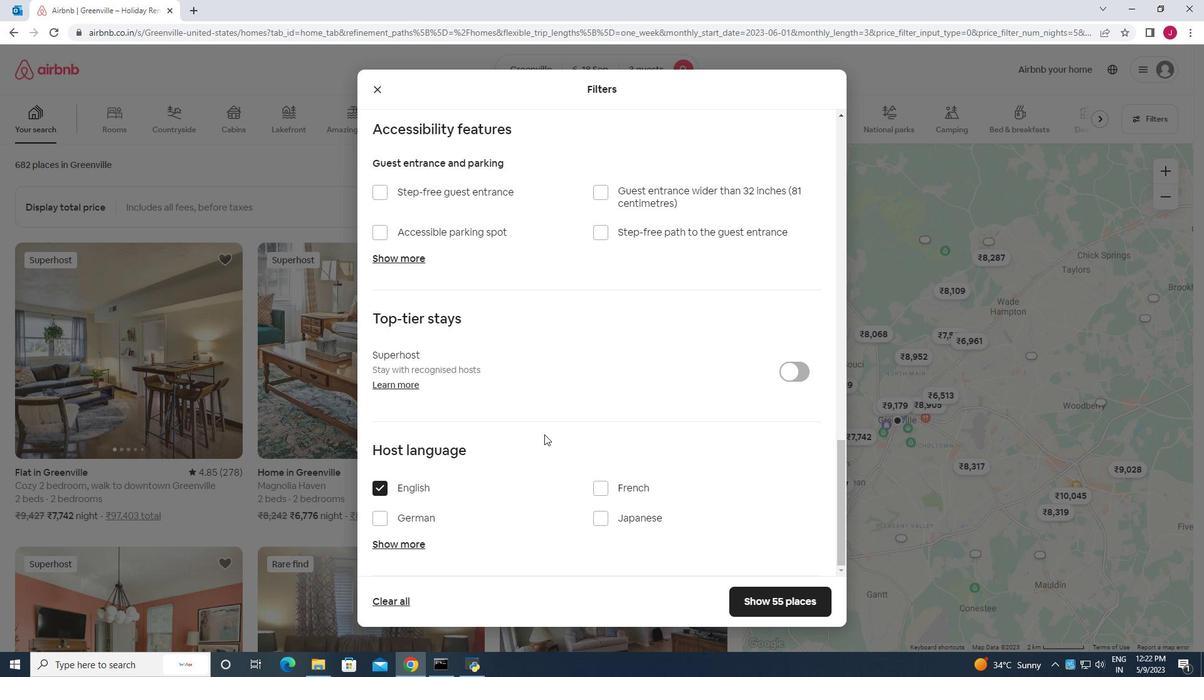 
Action: Mouse scrolled (544, 434) with delta (0, 0)
Screenshot: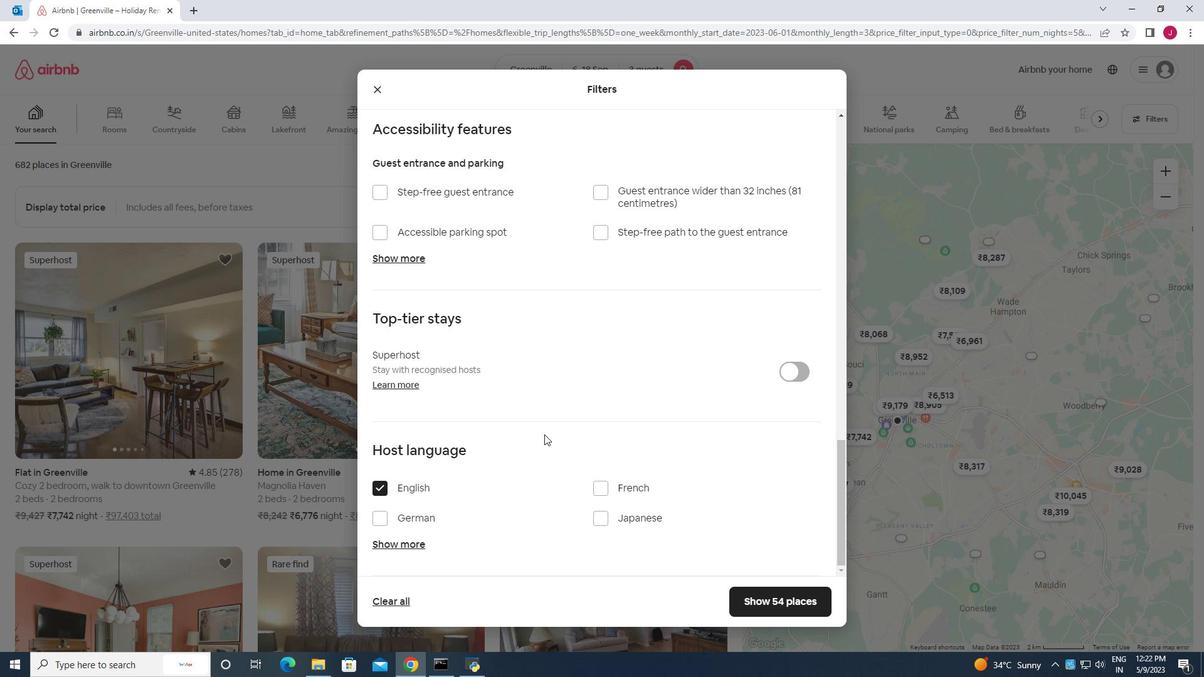 
Action: Mouse scrolled (544, 434) with delta (0, 0)
Screenshot: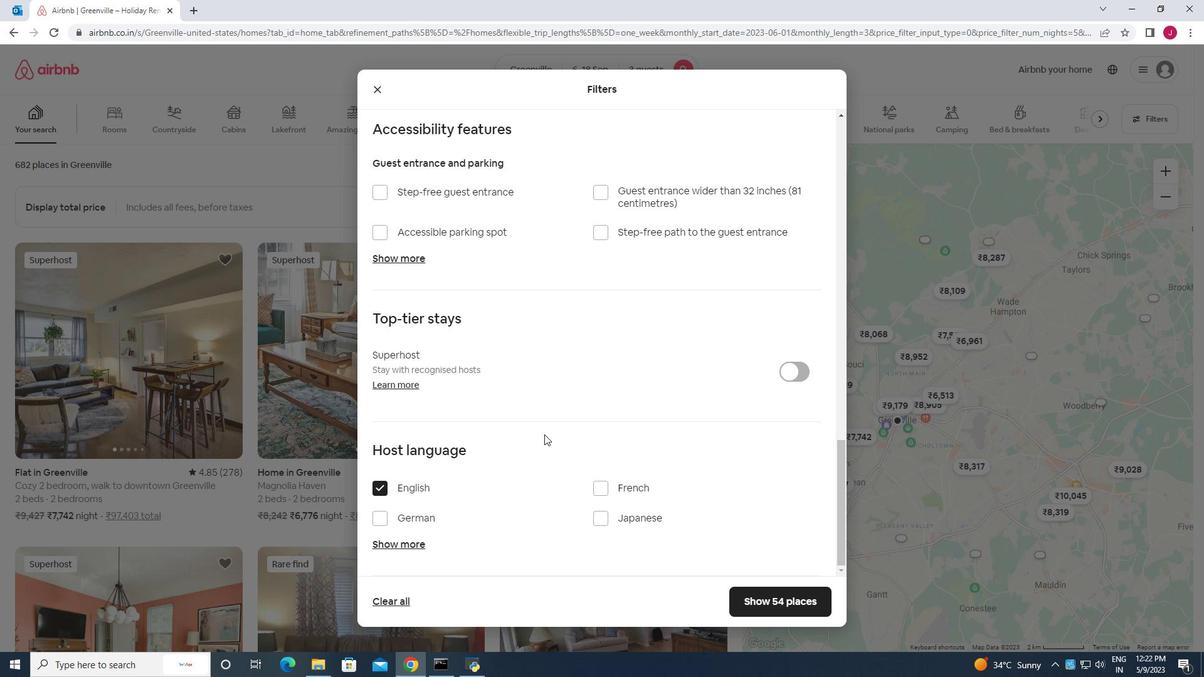 
Action: Mouse scrolled (544, 434) with delta (0, 0)
Screenshot: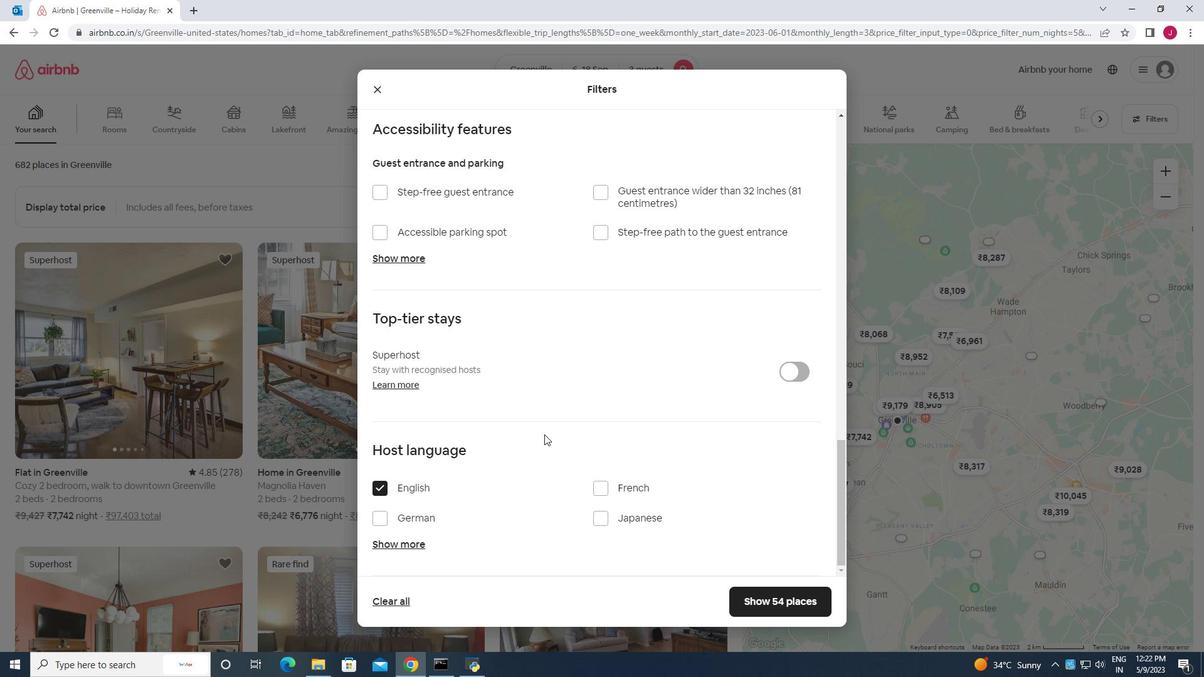 
Action: Mouse moved to (545, 435)
Screenshot: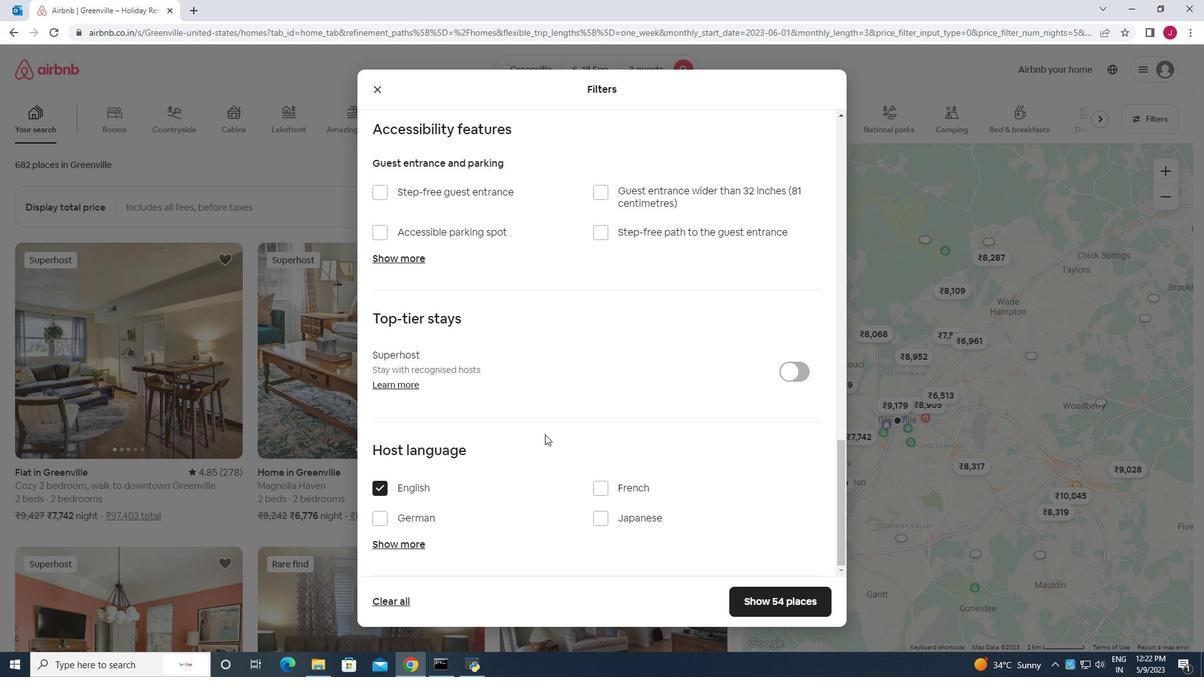 
Action: Mouse scrolled (545, 434) with delta (0, 0)
Screenshot: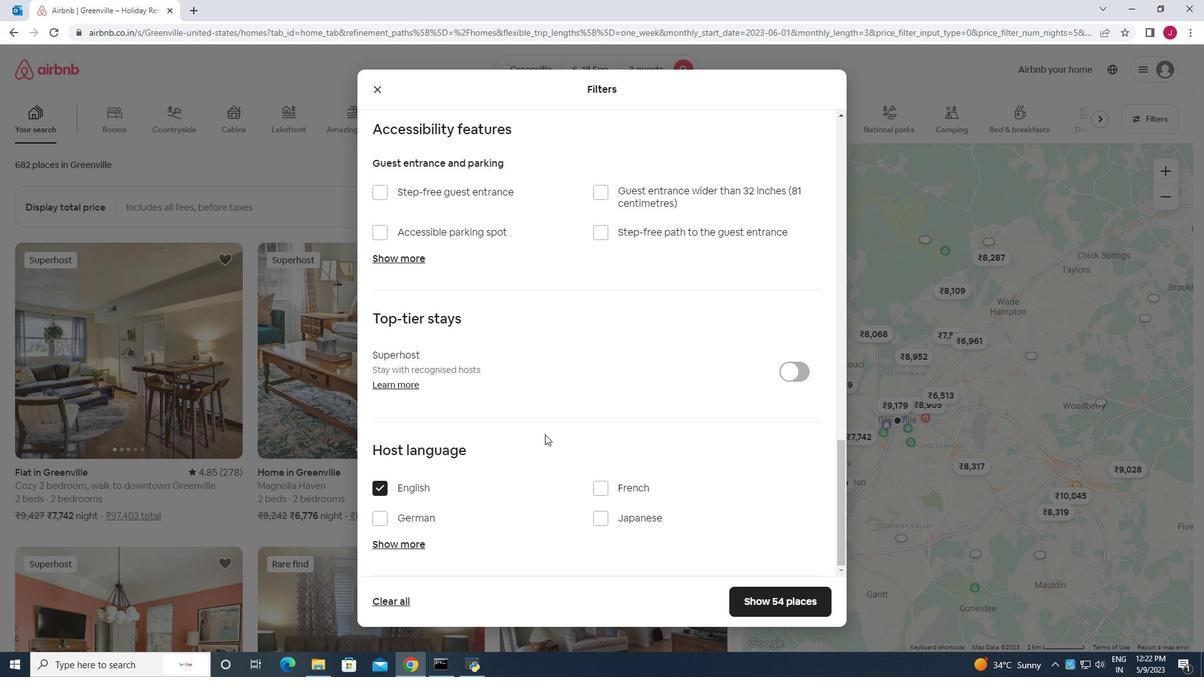 
Action: Mouse moved to (547, 436)
Screenshot: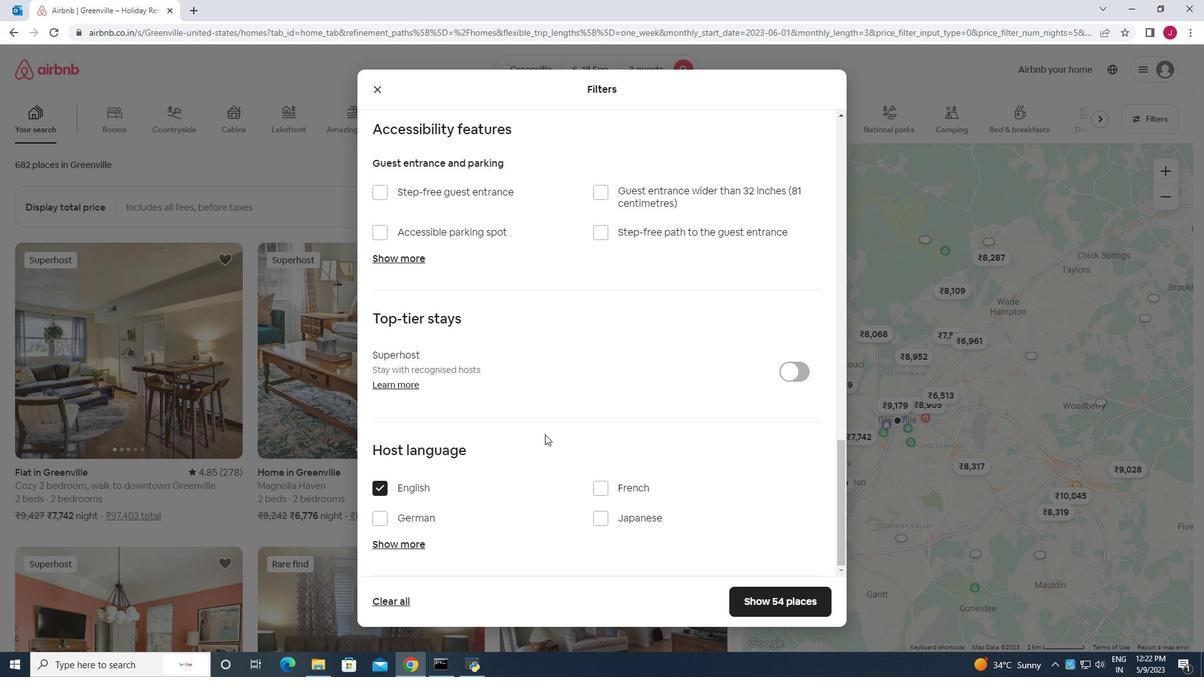 
Action: Mouse scrolled (547, 435) with delta (0, 0)
Screenshot: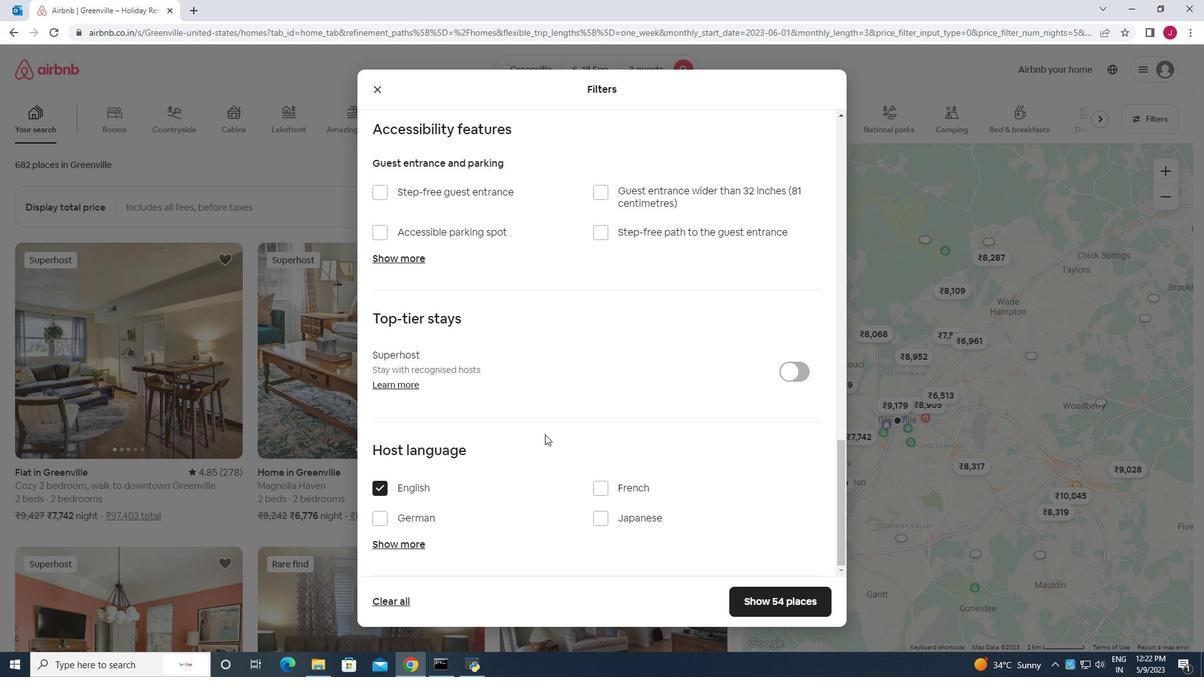 
Action: Mouse moved to (550, 437)
Screenshot: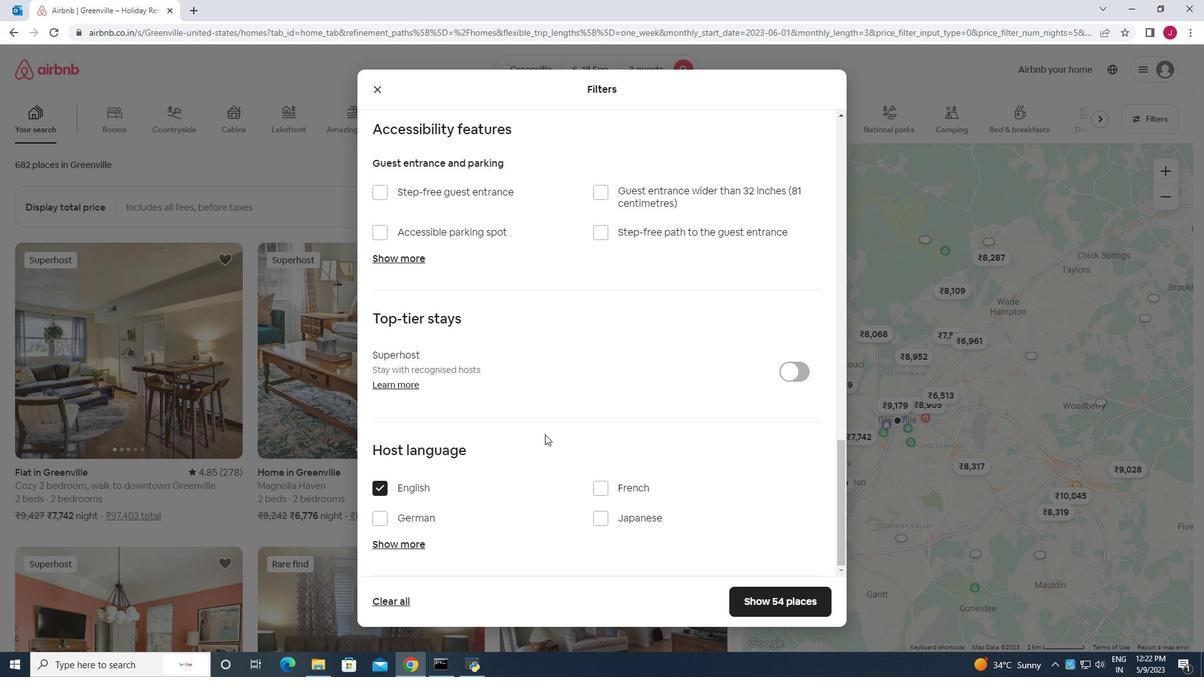 
Action: Mouse scrolled (550, 437) with delta (0, 0)
Screenshot: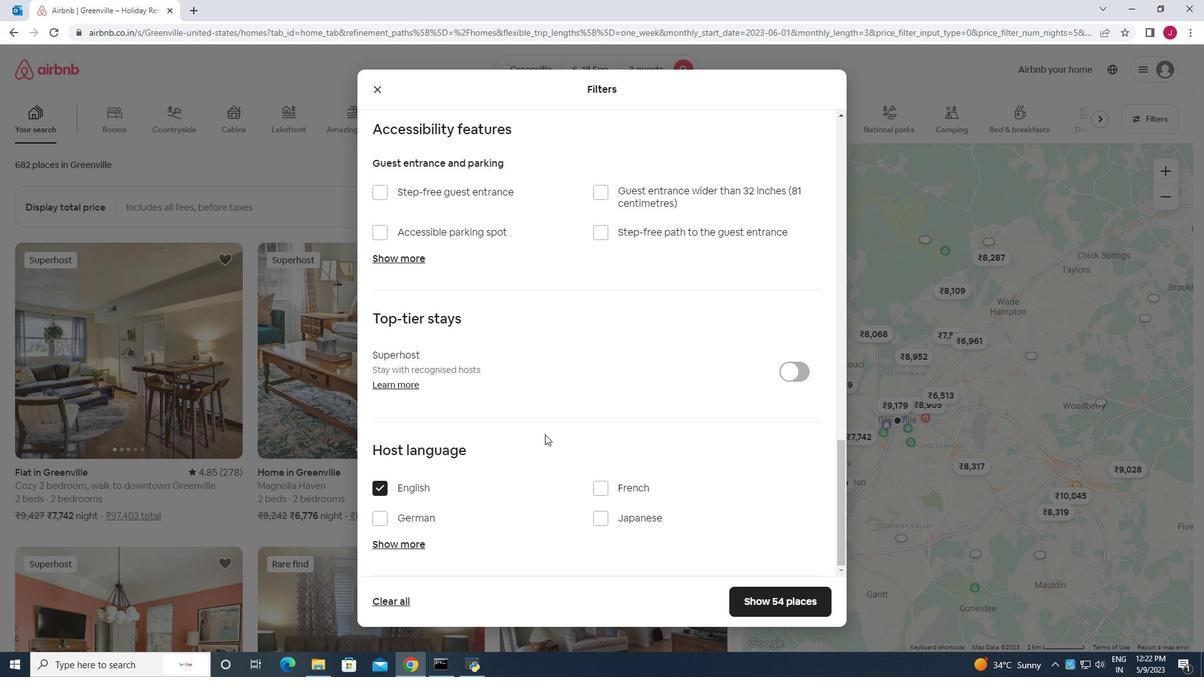 
Action: Mouse moved to (773, 603)
Screenshot: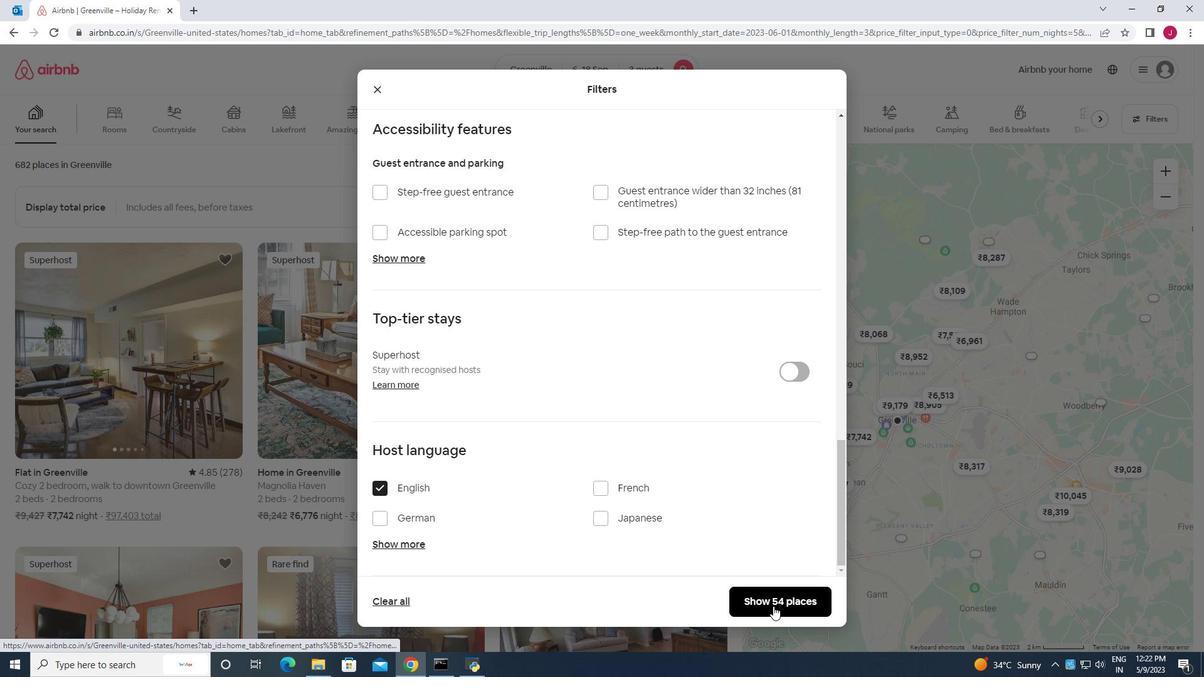 
Action: Mouse pressed left at (773, 603)
Screenshot: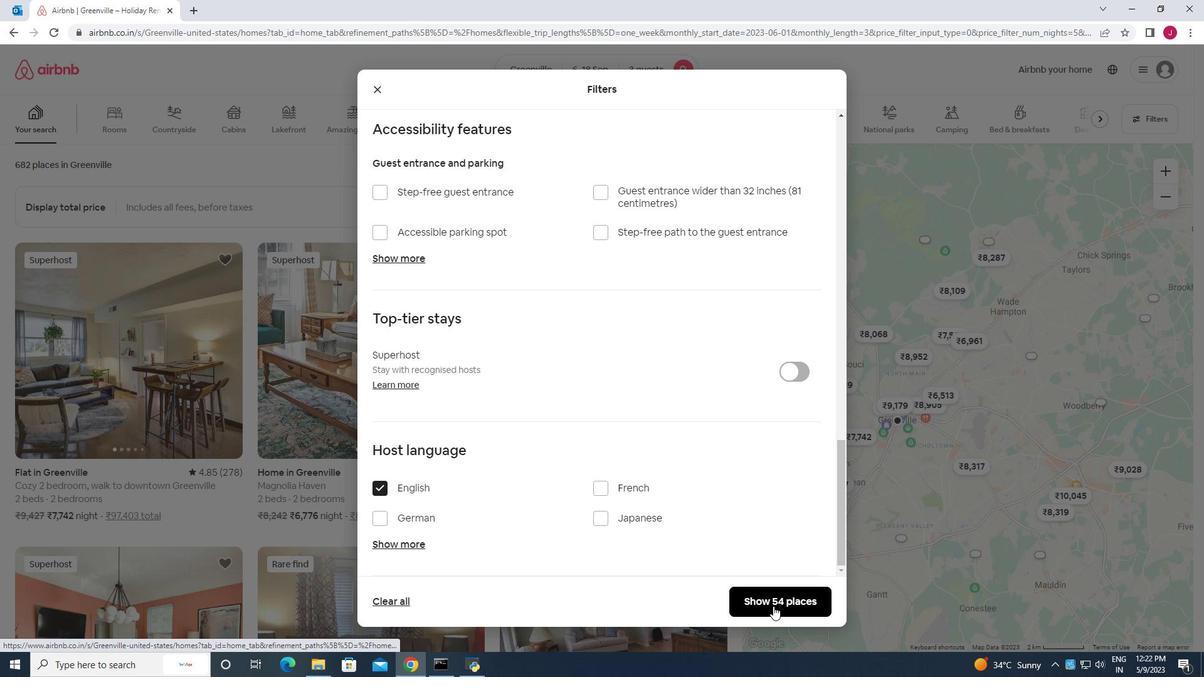 
Action: Mouse moved to (754, 591)
Screenshot: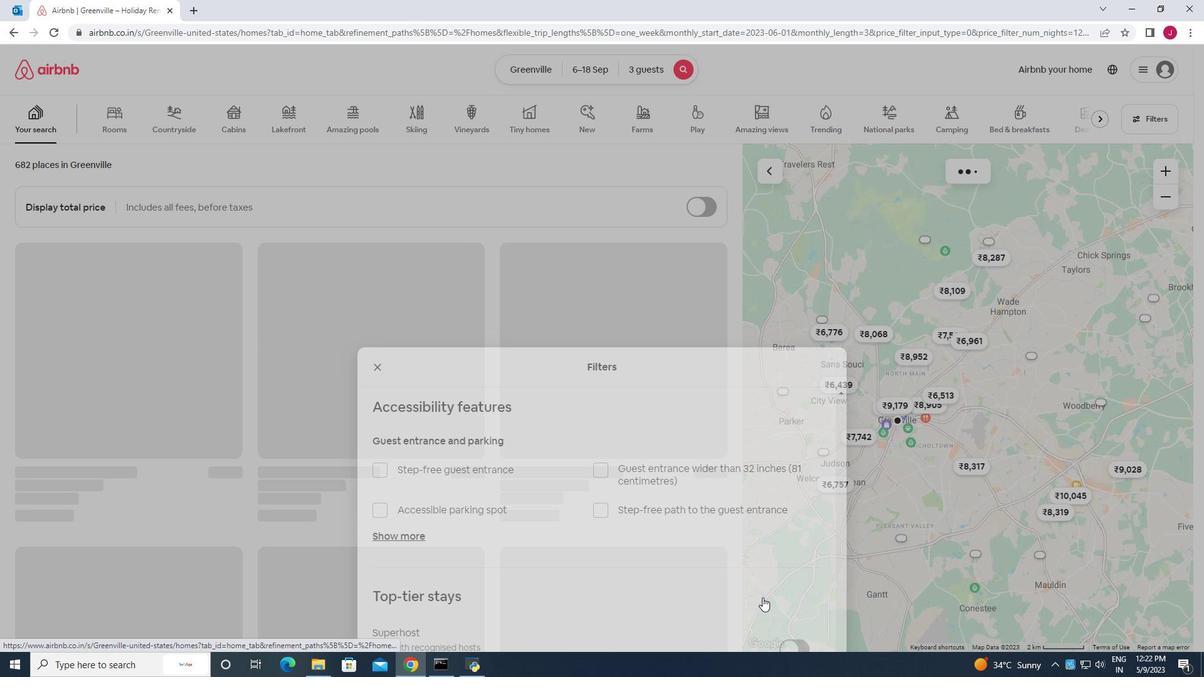 
